 Task: Open Card Requirements Validation Meeting in Board Website Content Management to Workspace Job Evaluation and Classification and add a team member Softage.3@softage.net, a label Green, a checklist Quality Assurance, an attachment from Trello, a color Green and finally, add a card description 'Create and send out employee engagement survey on company values and mission' and a comment 'This task requires us to be adaptable and flexible, willing to adjust our approach as needed based on new information or feedback.'. Add a start date 'Jan 07, 1900' with a due date 'Jan 14, 1900'
Action: Mouse moved to (61, 388)
Screenshot: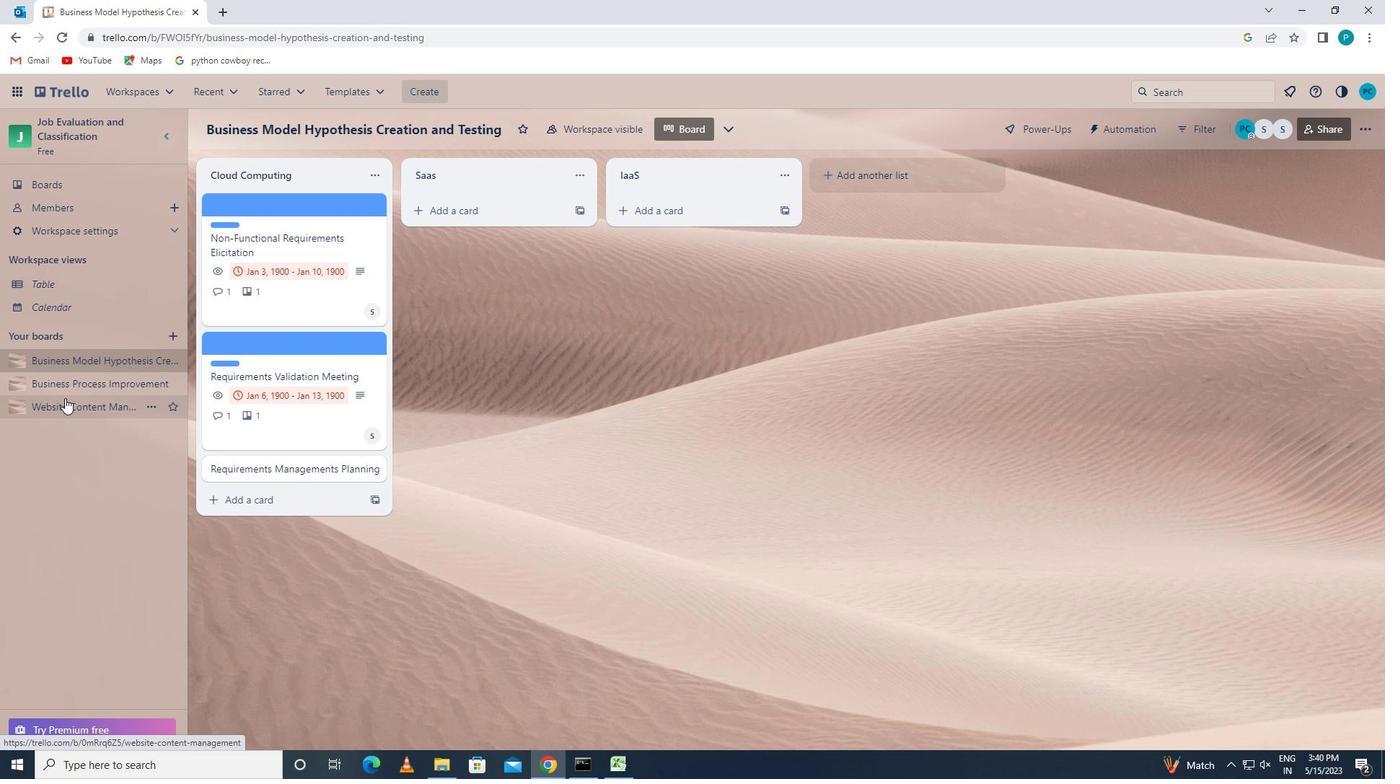 
Action: Mouse pressed left at (61, 388)
Screenshot: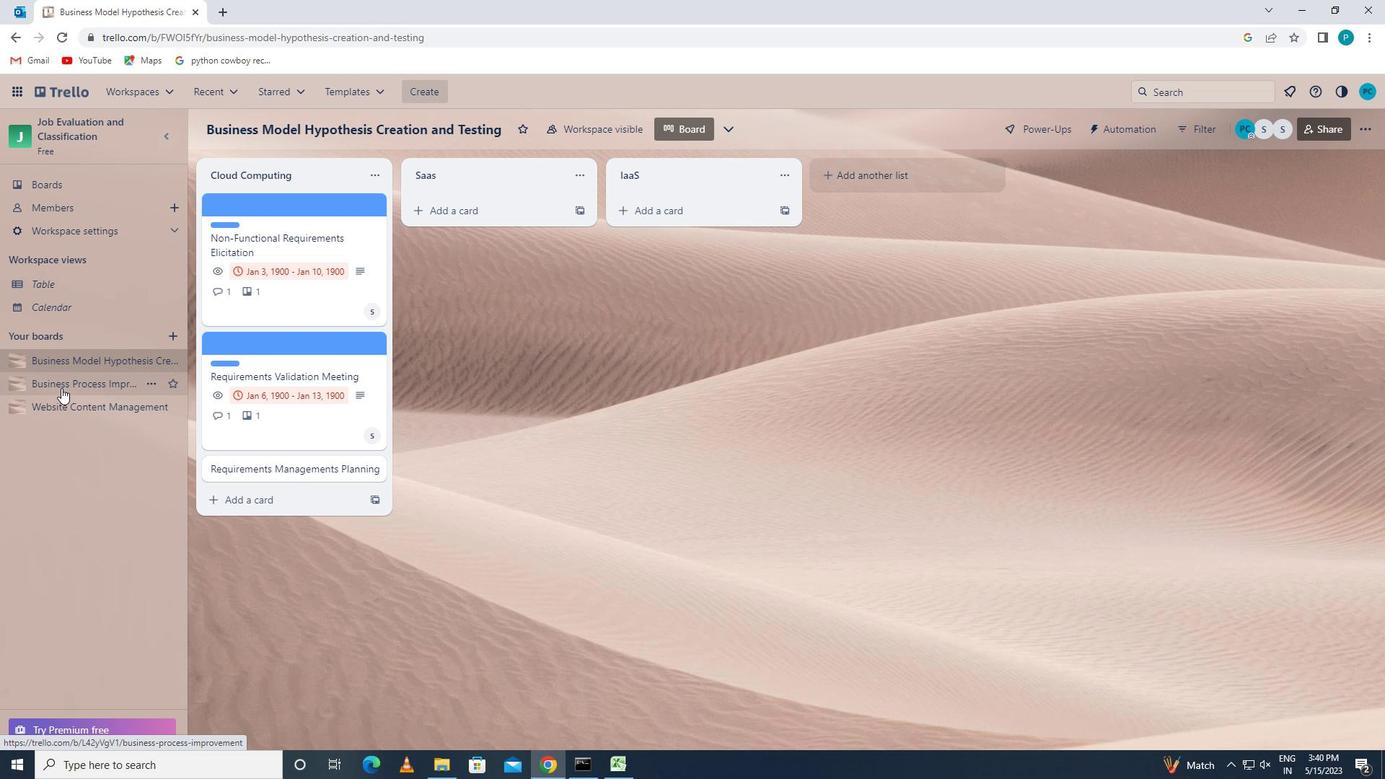 
Action: Mouse moved to (61, 403)
Screenshot: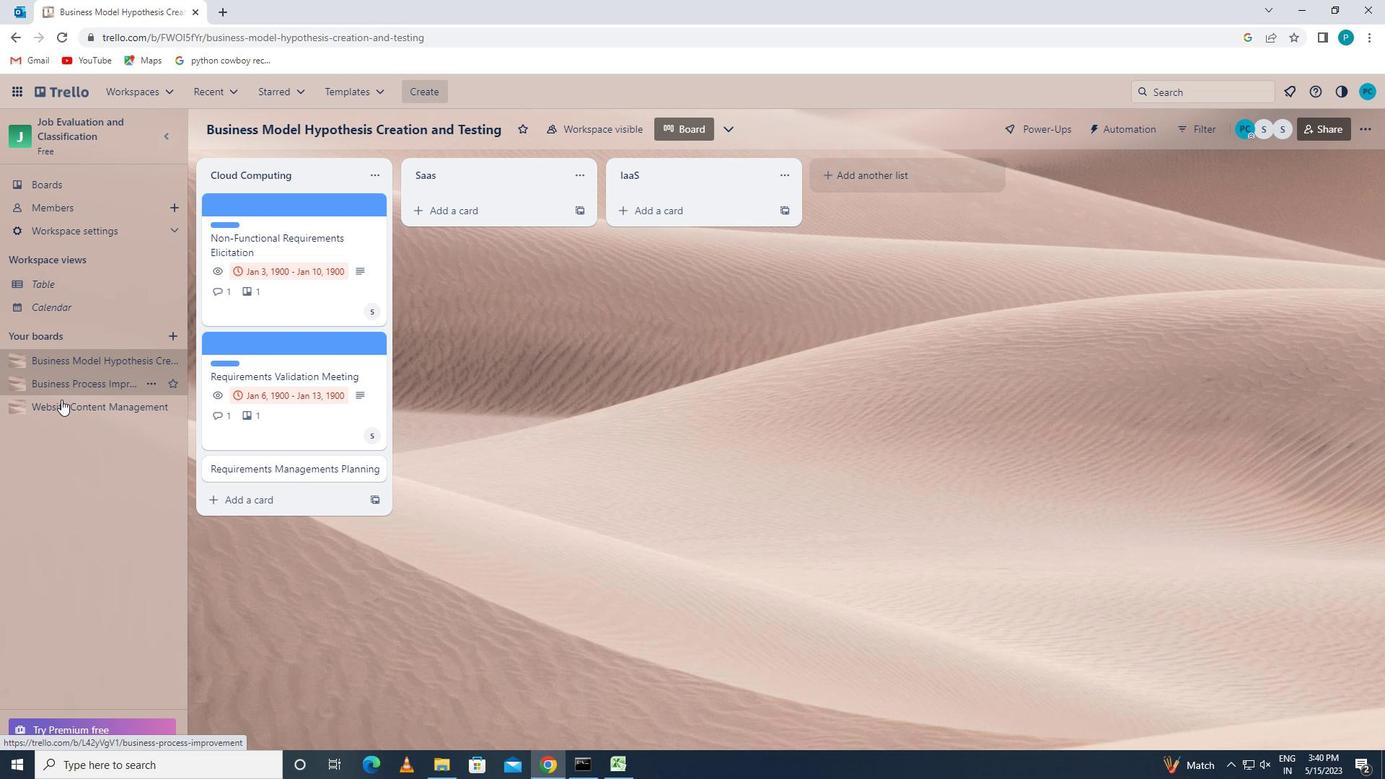 
Action: Mouse pressed left at (61, 403)
Screenshot: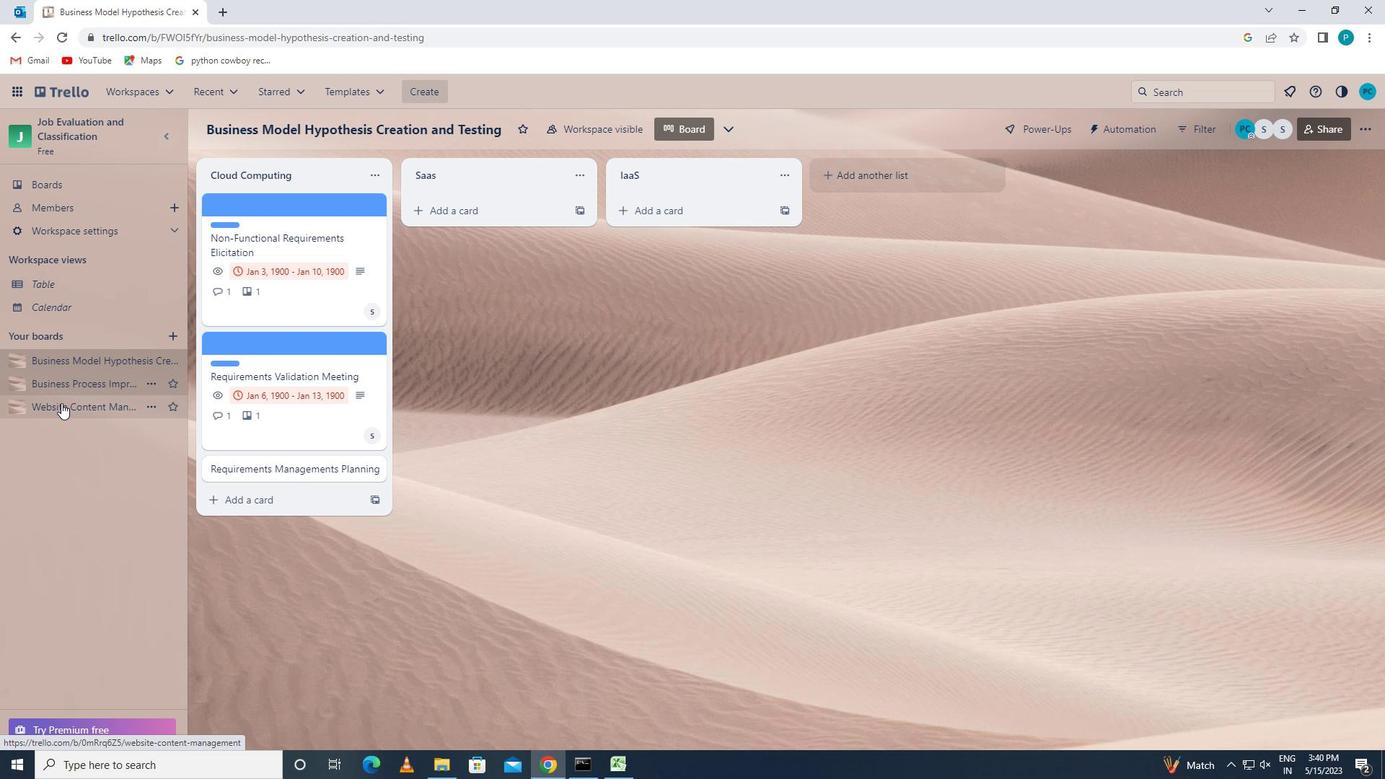 
Action: Mouse moved to (271, 451)
Screenshot: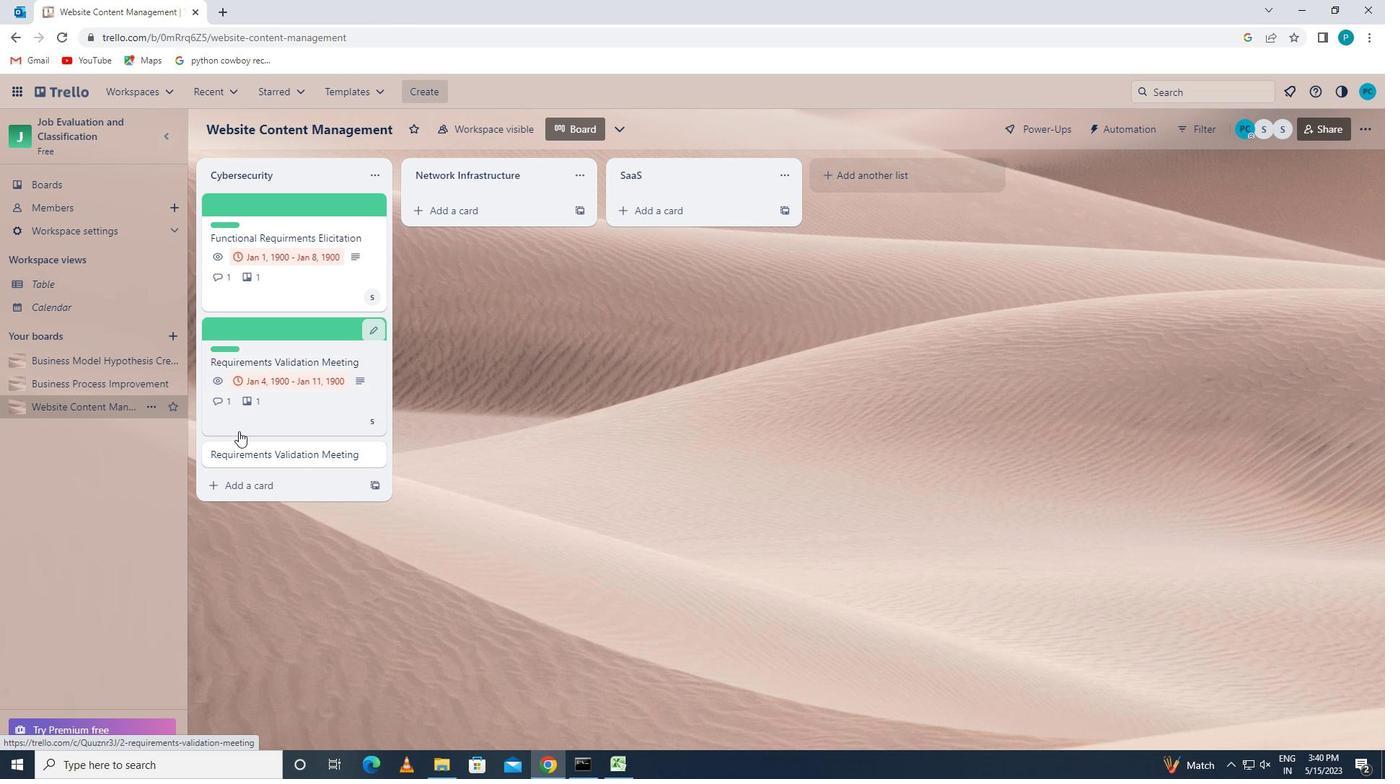 
Action: Mouse pressed left at (271, 451)
Screenshot: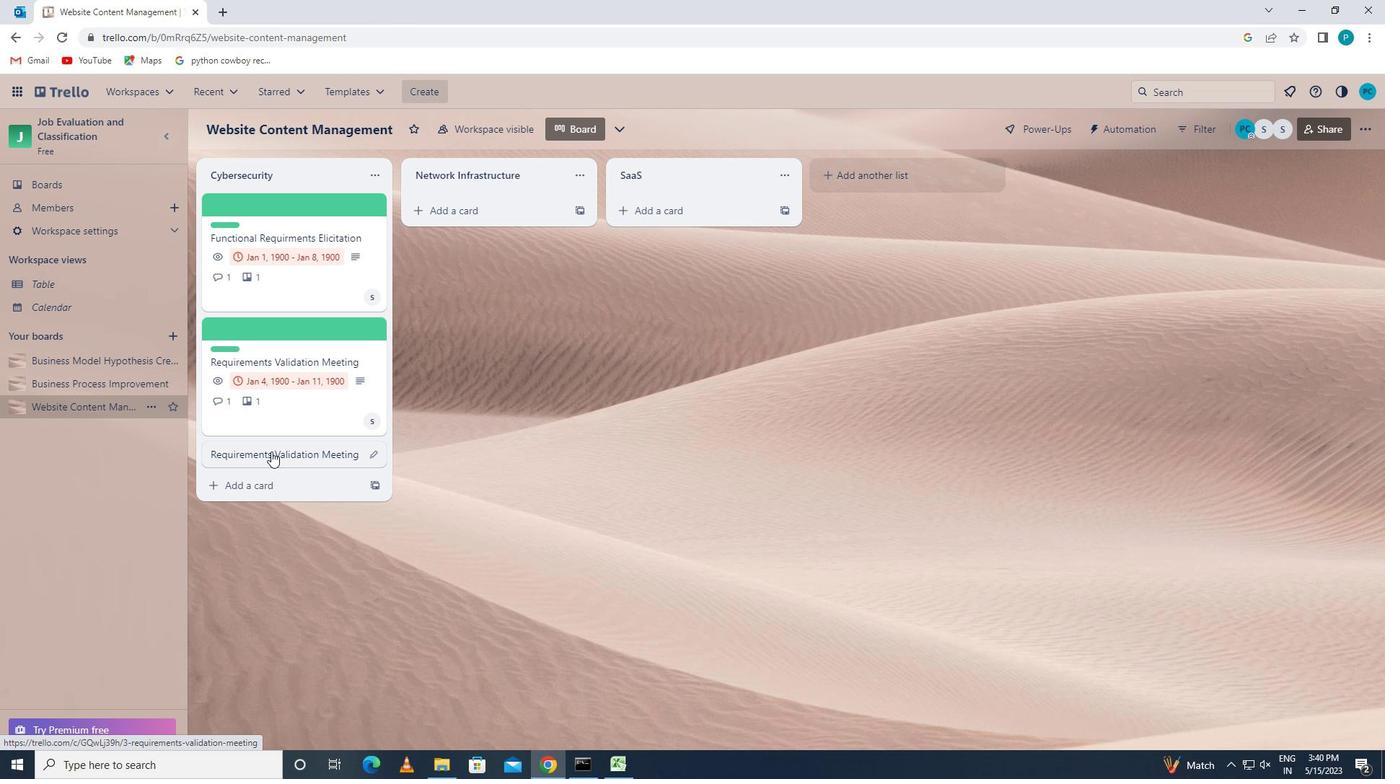 
Action: Mouse moved to (904, 247)
Screenshot: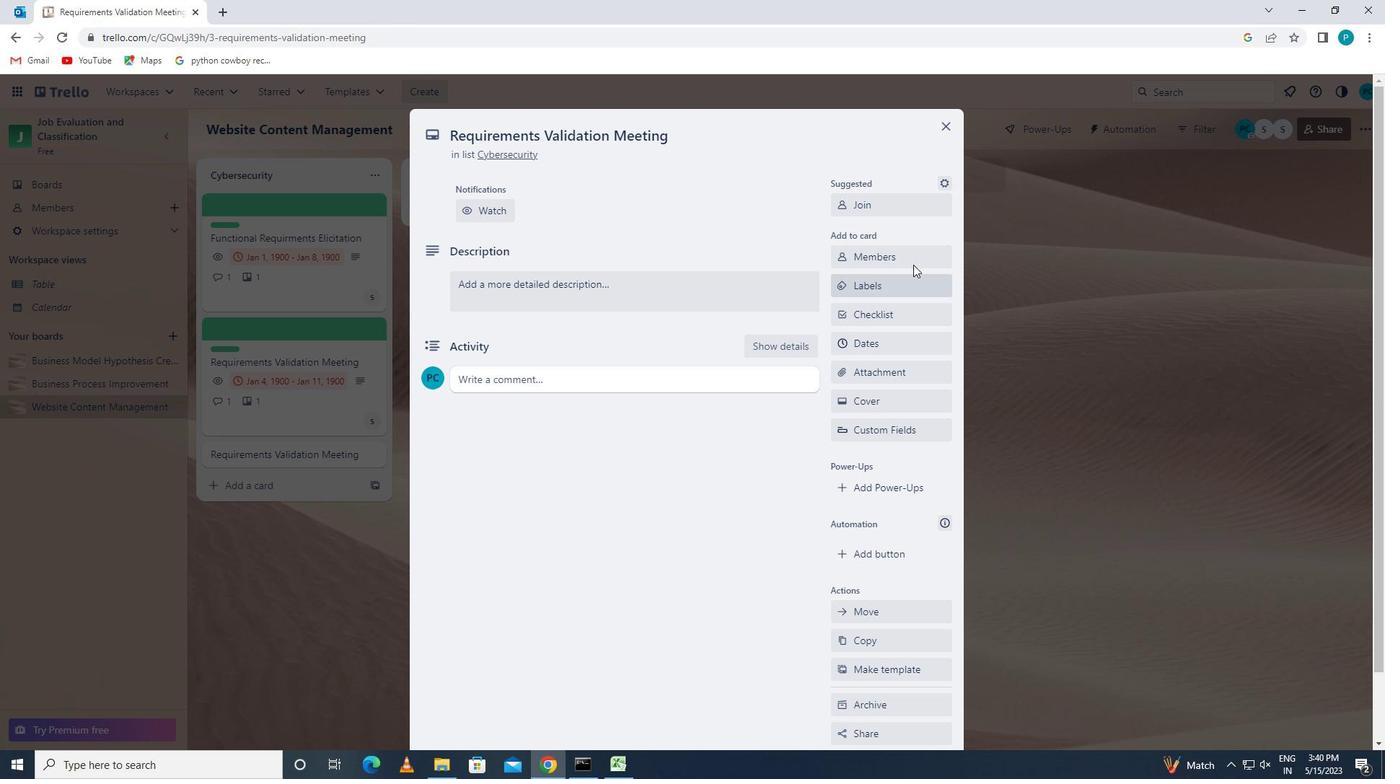 
Action: Mouse pressed left at (904, 247)
Screenshot: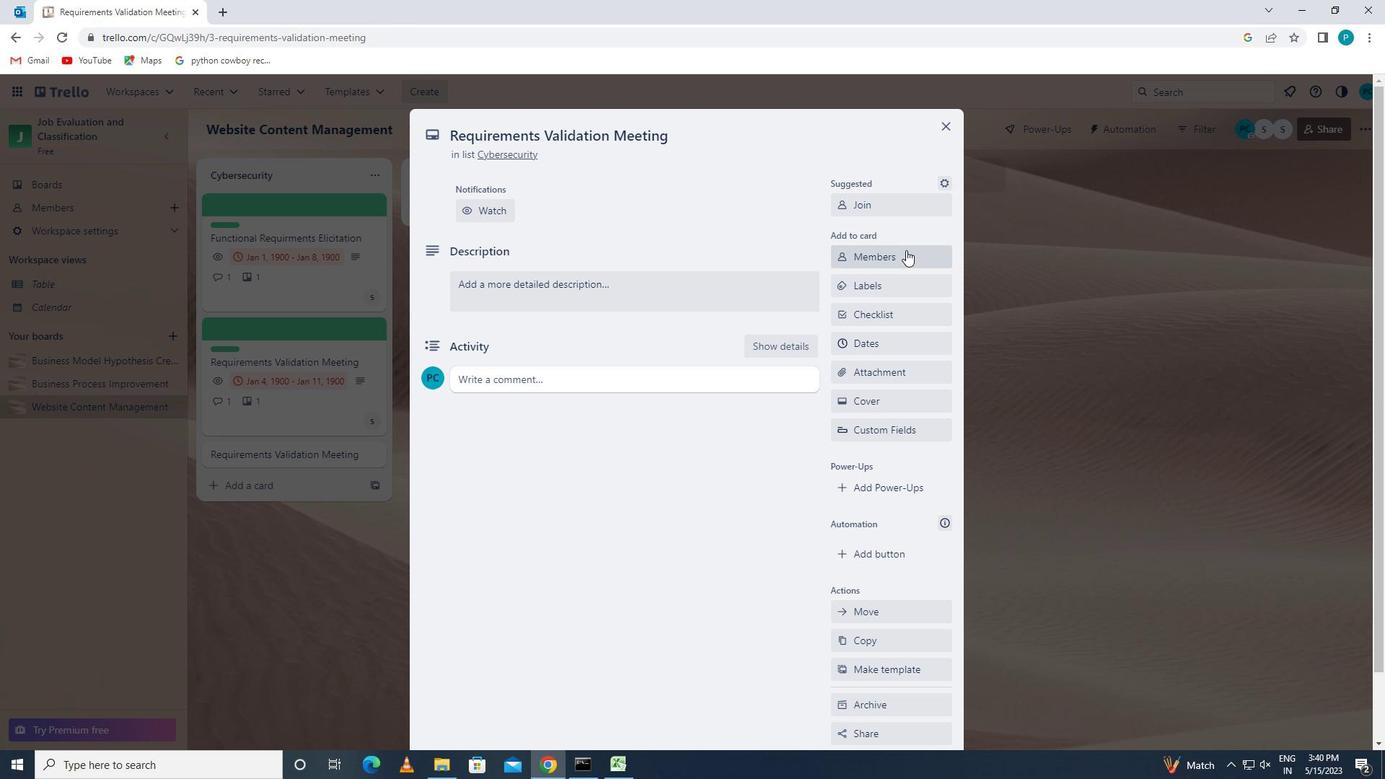 
Action: Key pressed <Key.caps_lock>s<Key.caps_lock>oftage.3
Screenshot: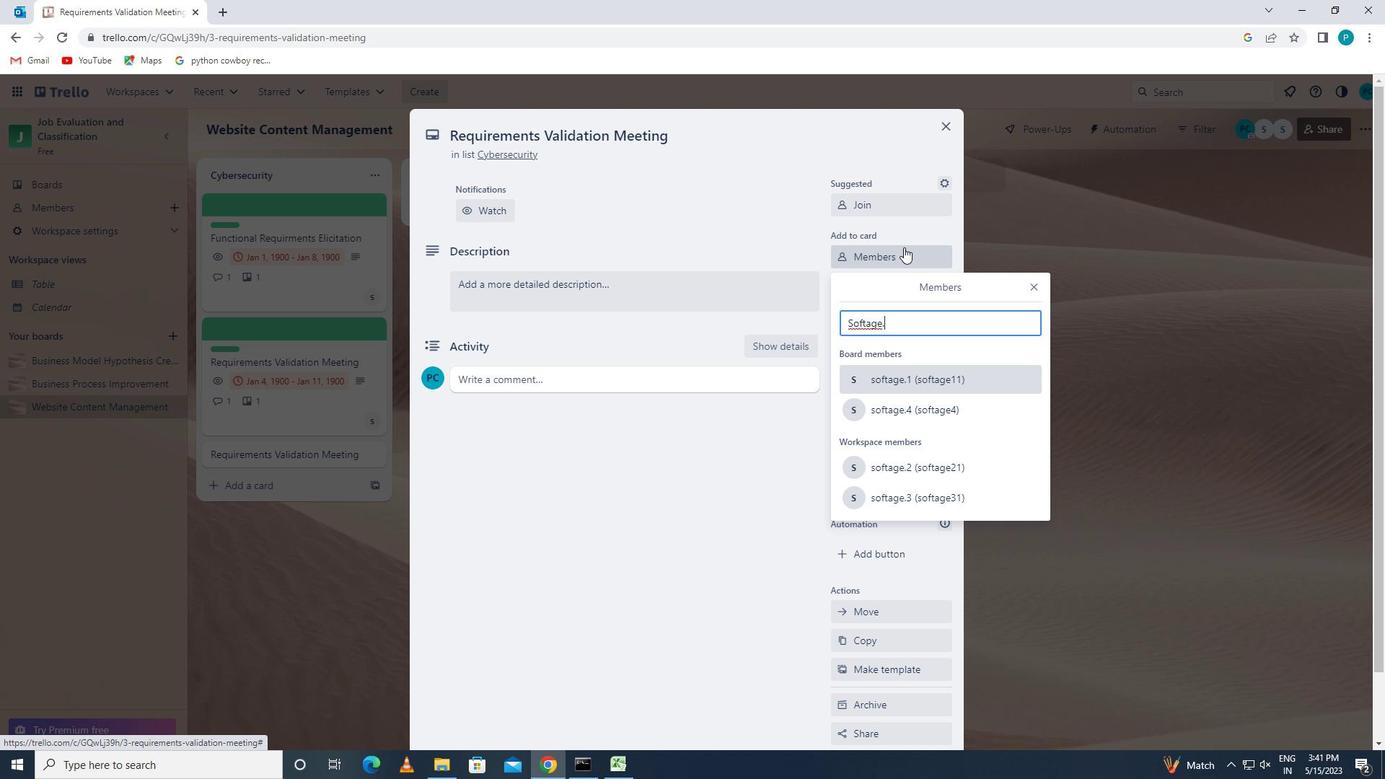 
Action: Mouse moved to (937, 456)
Screenshot: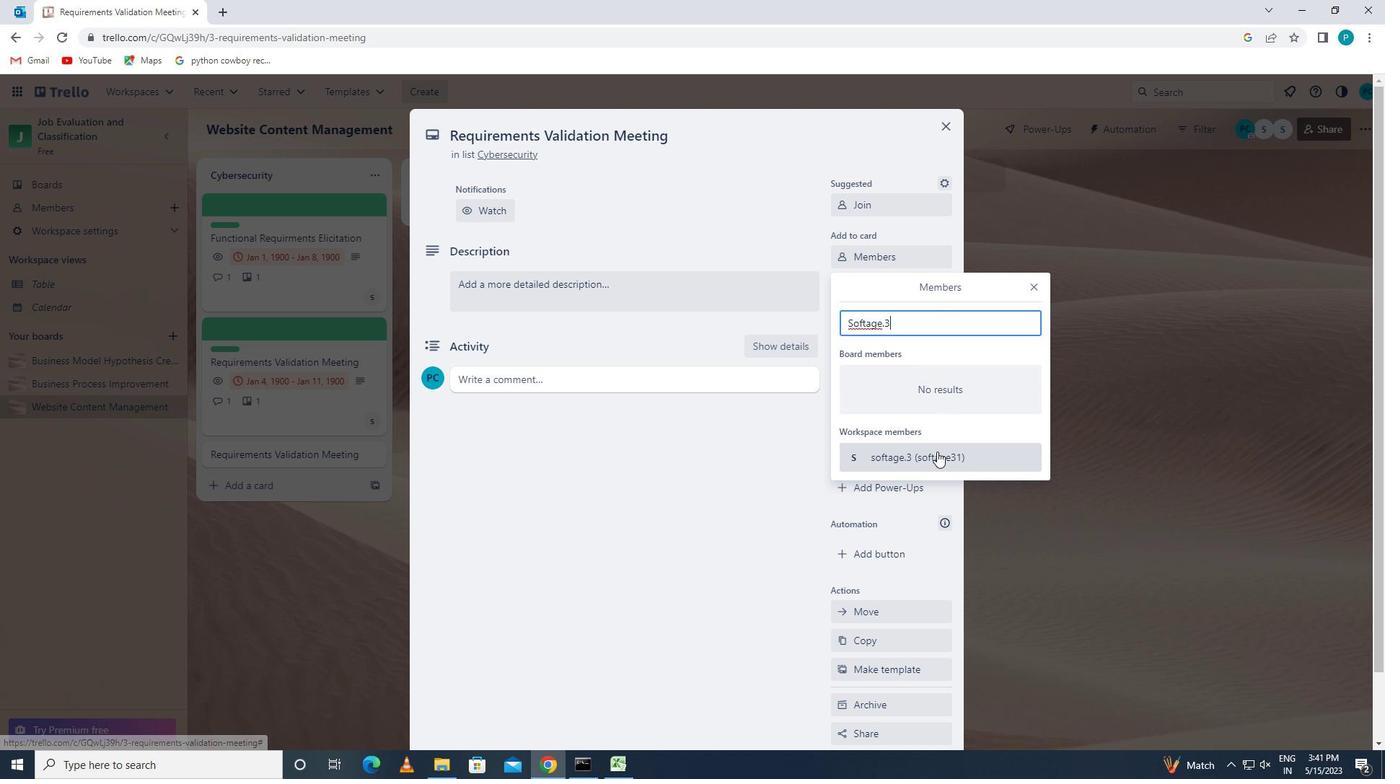 
Action: Mouse pressed left at (937, 456)
Screenshot: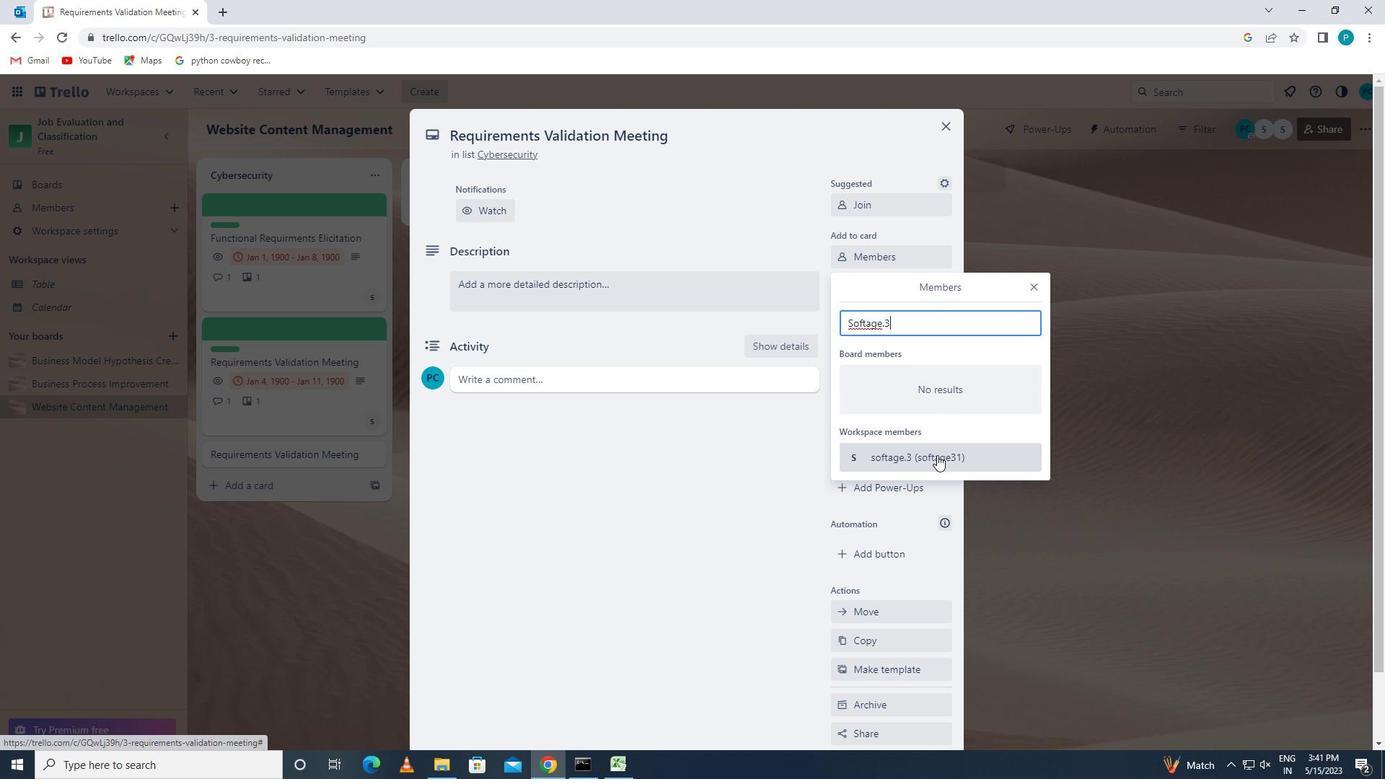 
Action: Mouse moved to (1031, 282)
Screenshot: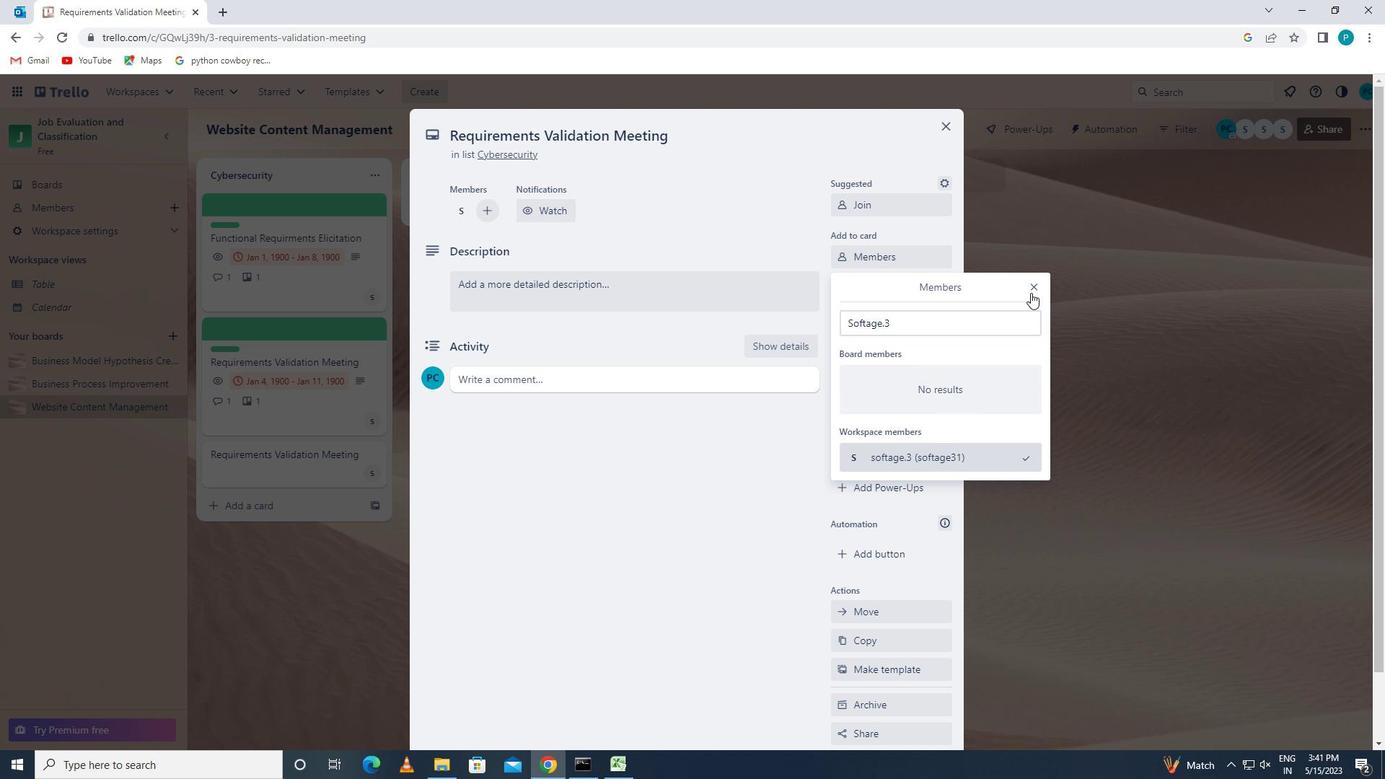 
Action: Mouse pressed left at (1031, 282)
Screenshot: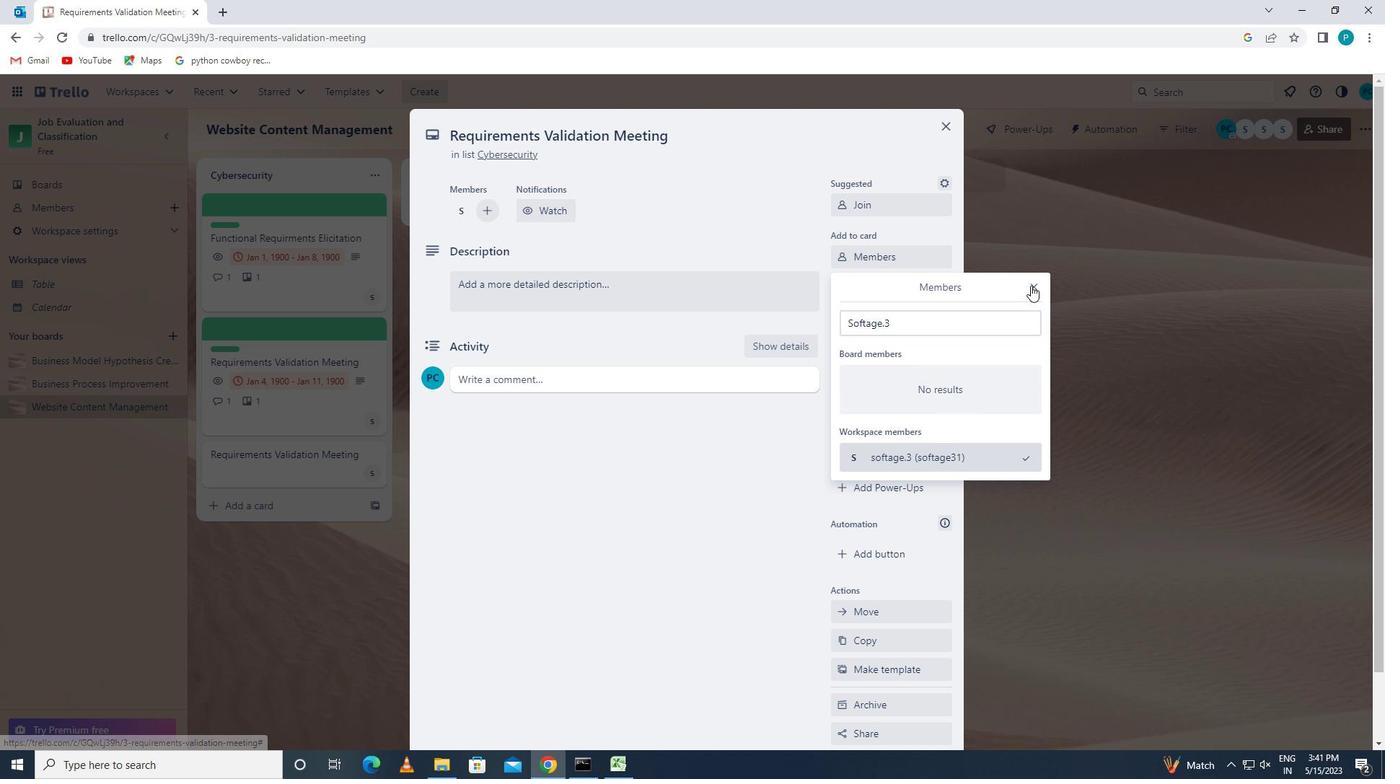 
Action: Mouse moved to (867, 277)
Screenshot: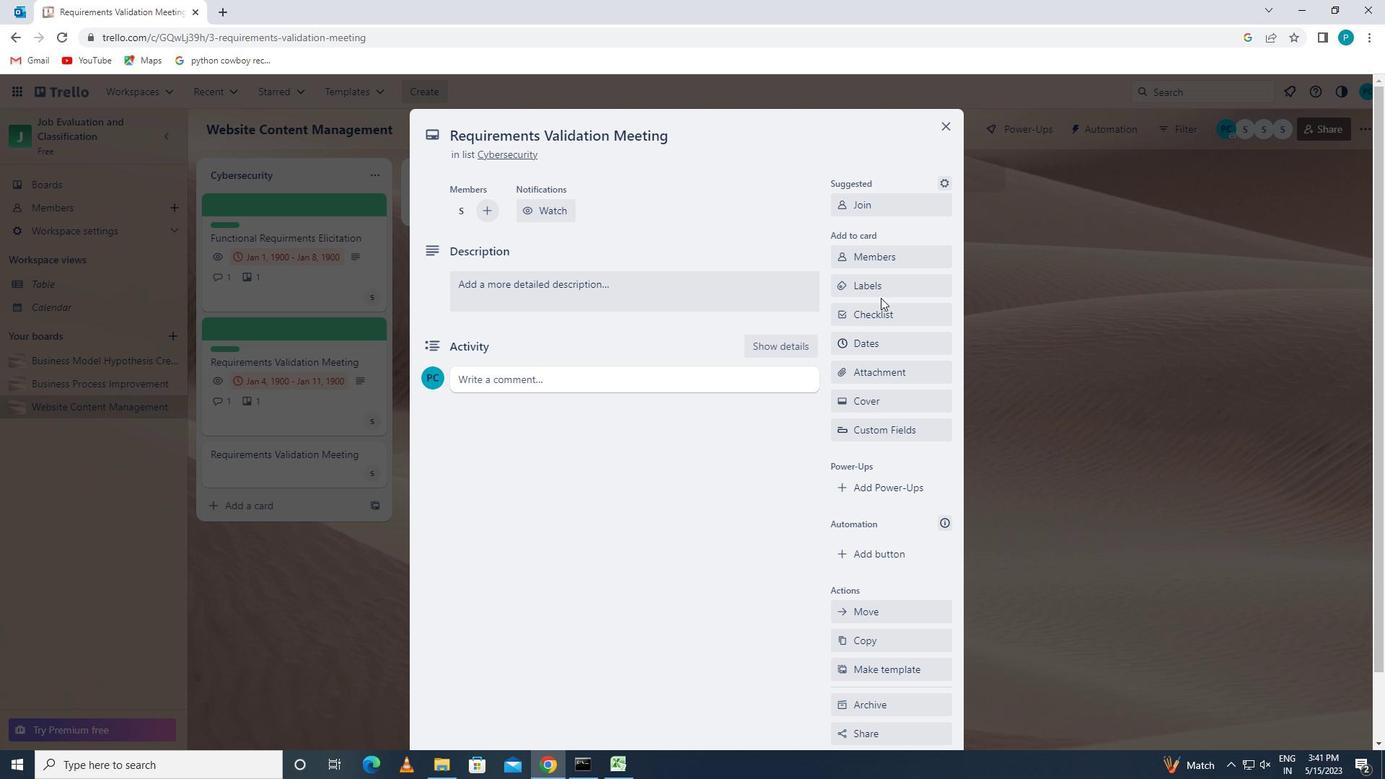 
Action: Mouse pressed left at (867, 277)
Screenshot: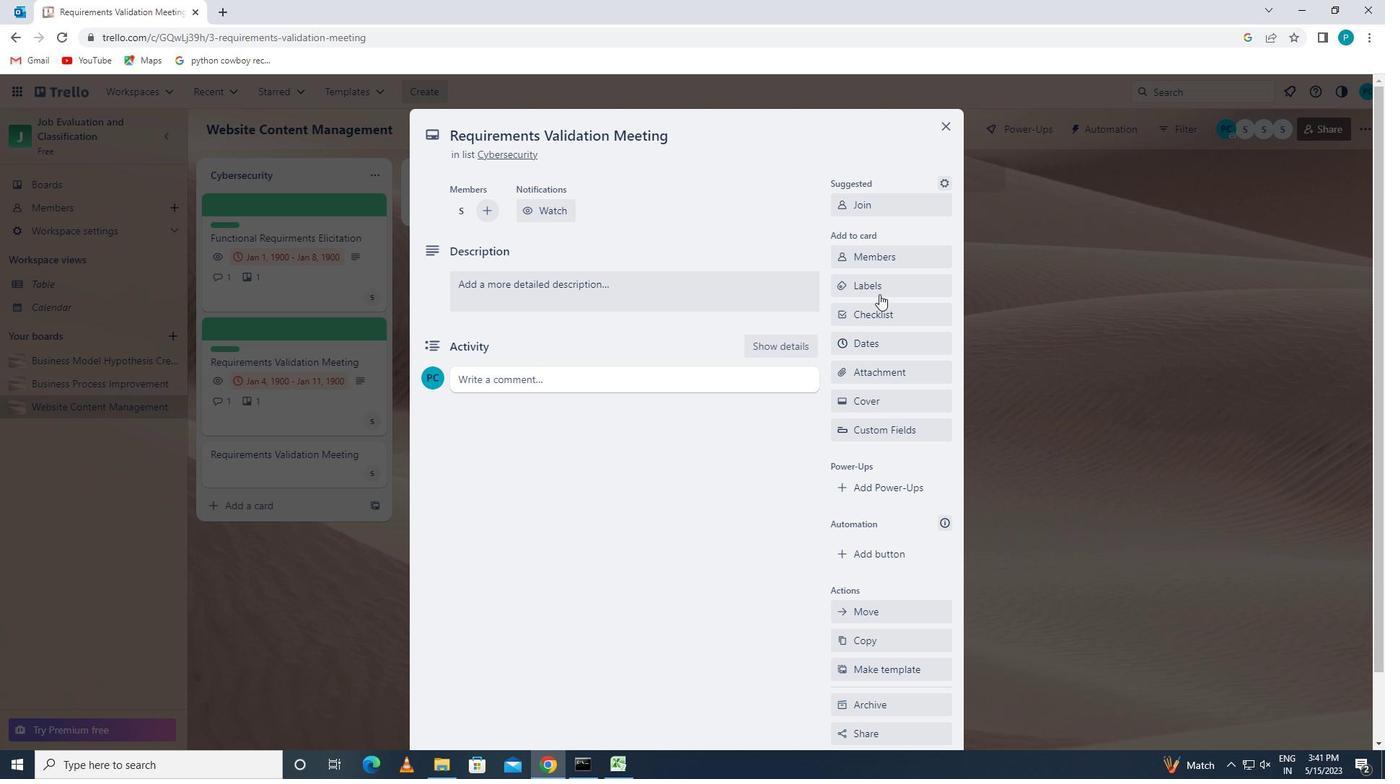 
Action: Mouse moved to (901, 573)
Screenshot: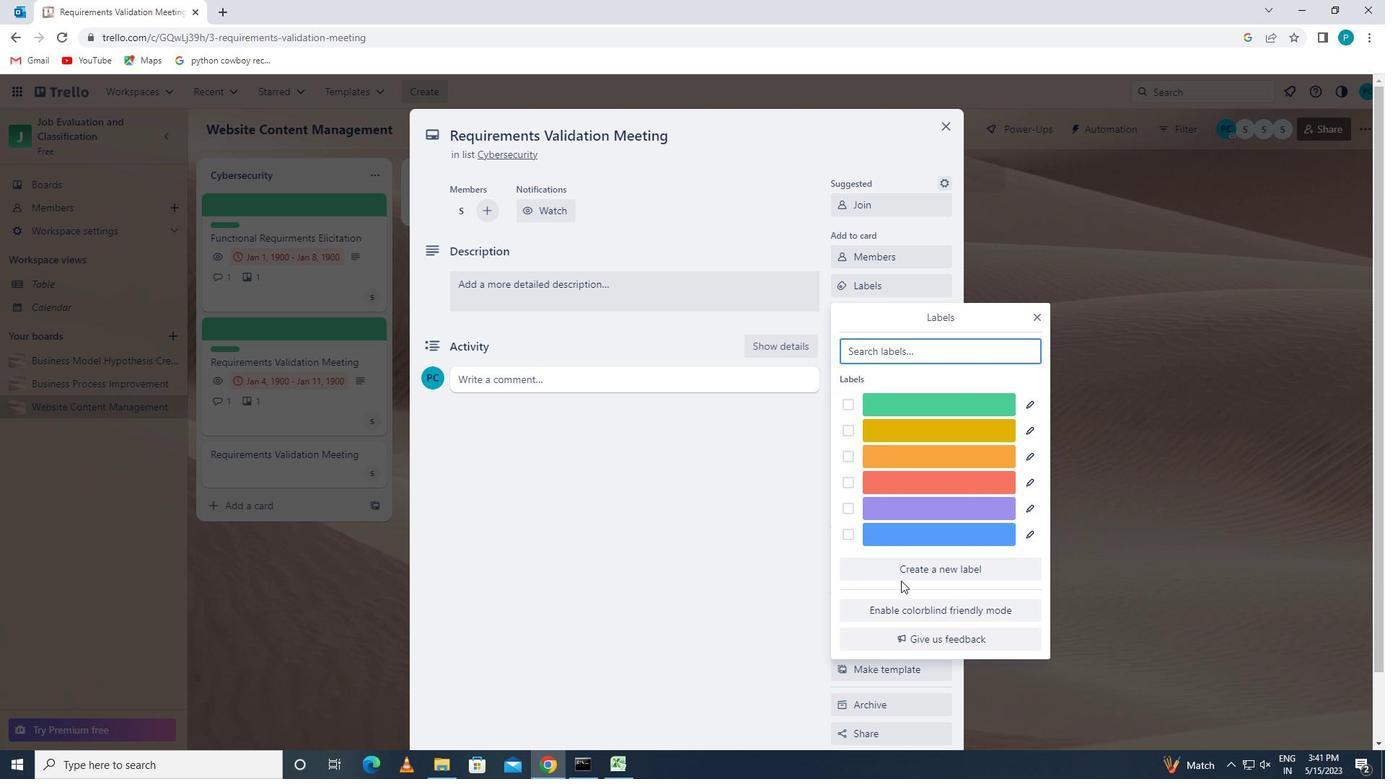 
Action: Mouse pressed left at (901, 573)
Screenshot: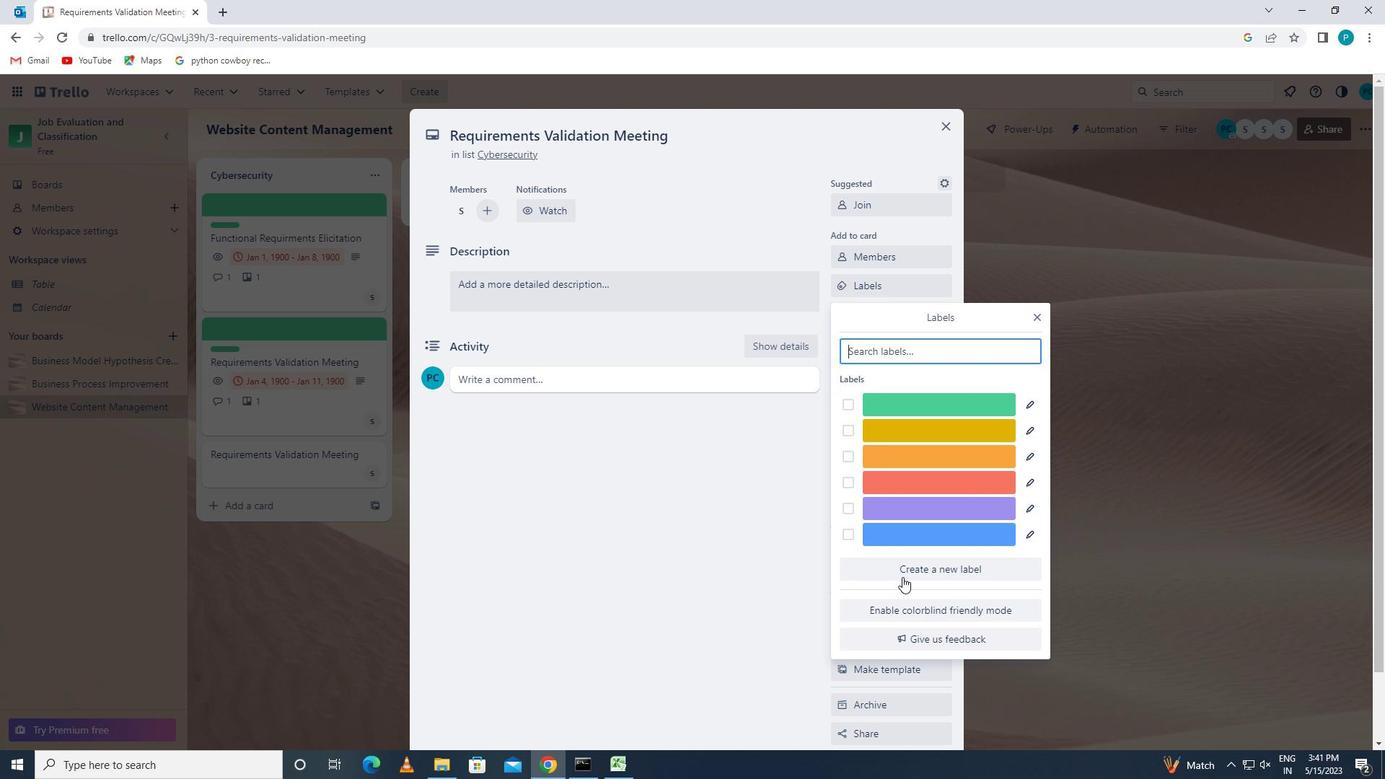 
Action: Mouse moved to (848, 528)
Screenshot: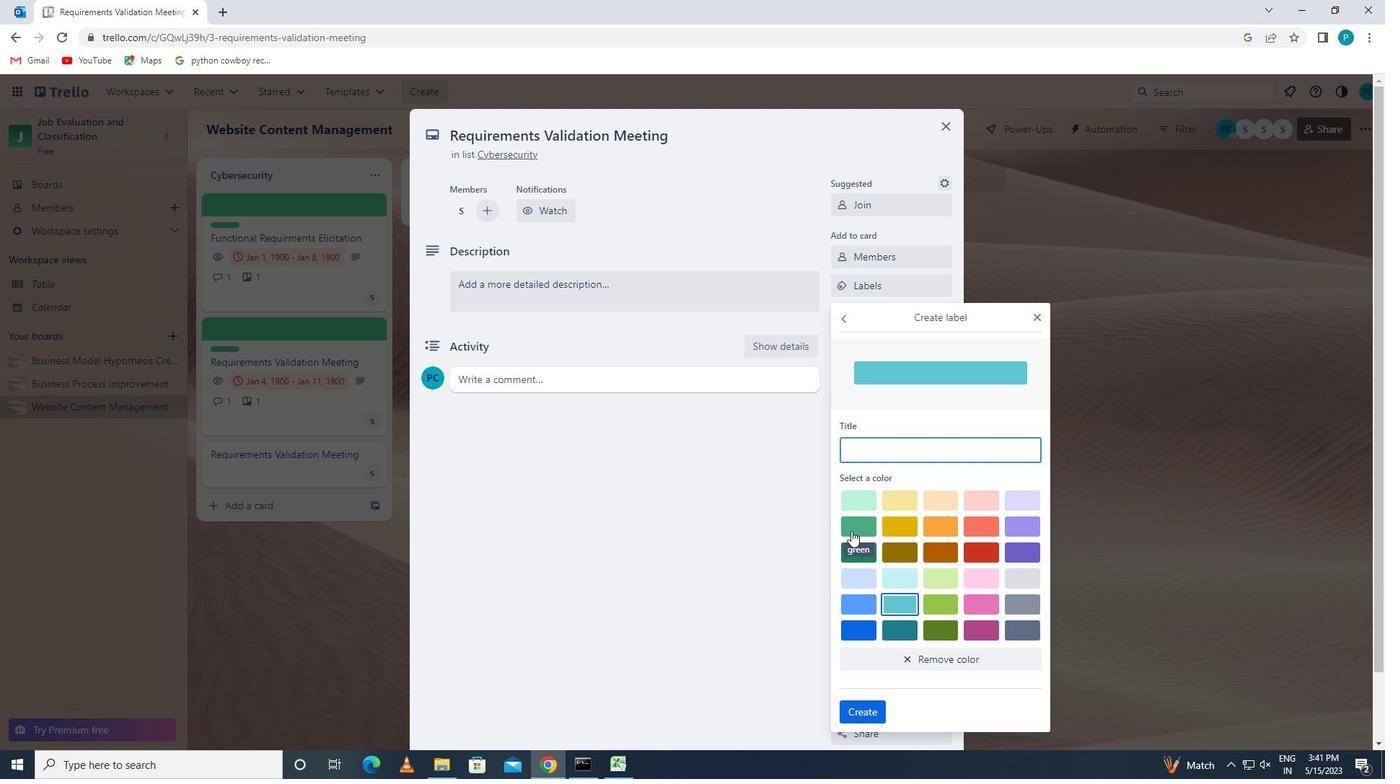 
Action: Mouse pressed left at (848, 528)
Screenshot: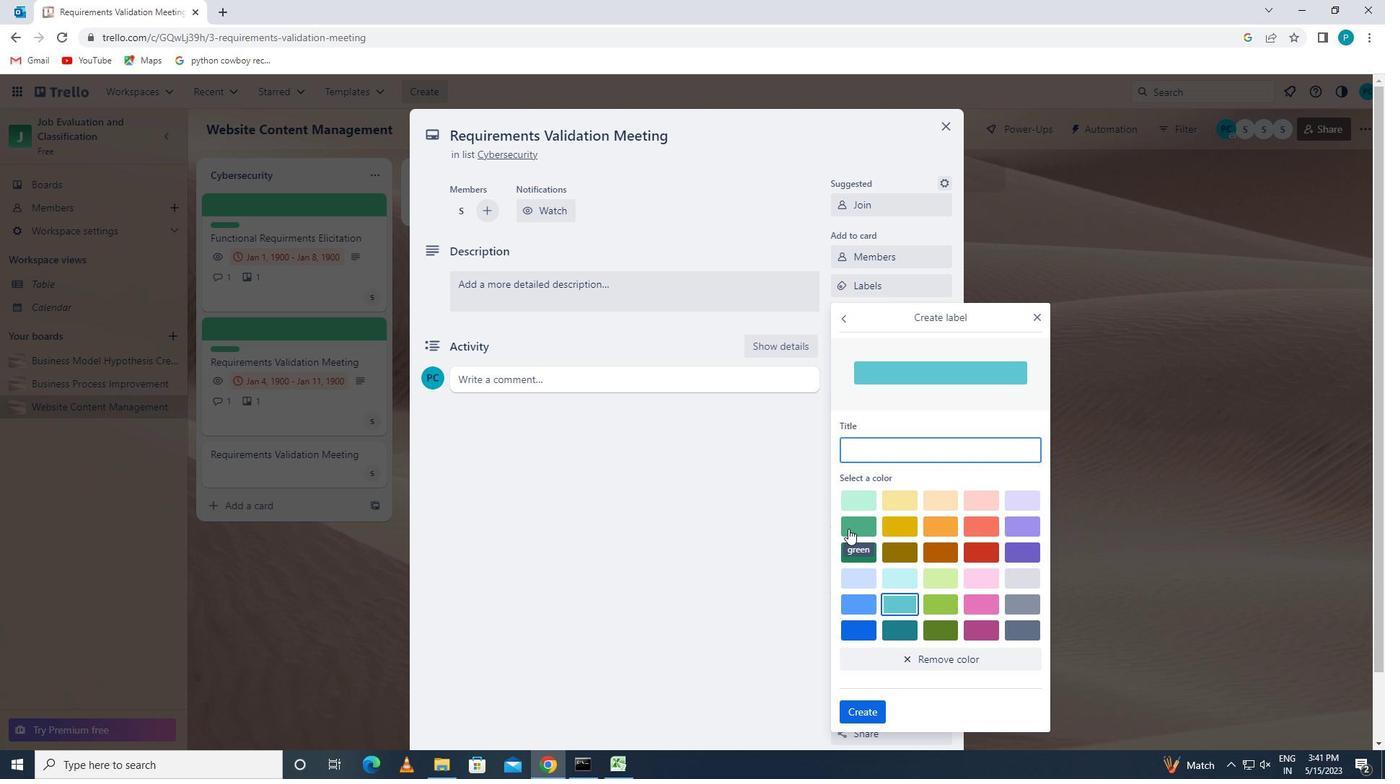 
Action: Mouse moved to (861, 705)
Screenshot: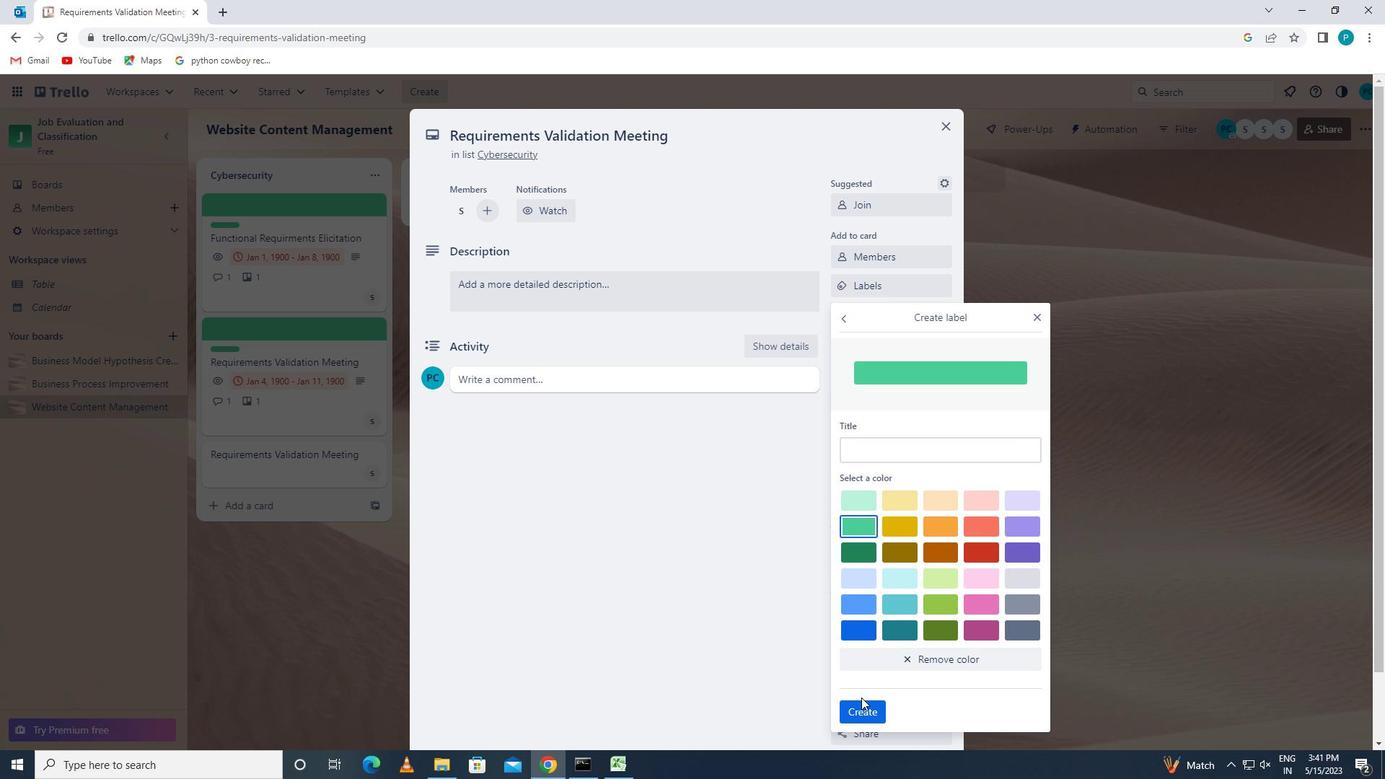 
Action: Mouse pressed left at (861, 705)
Screenshot: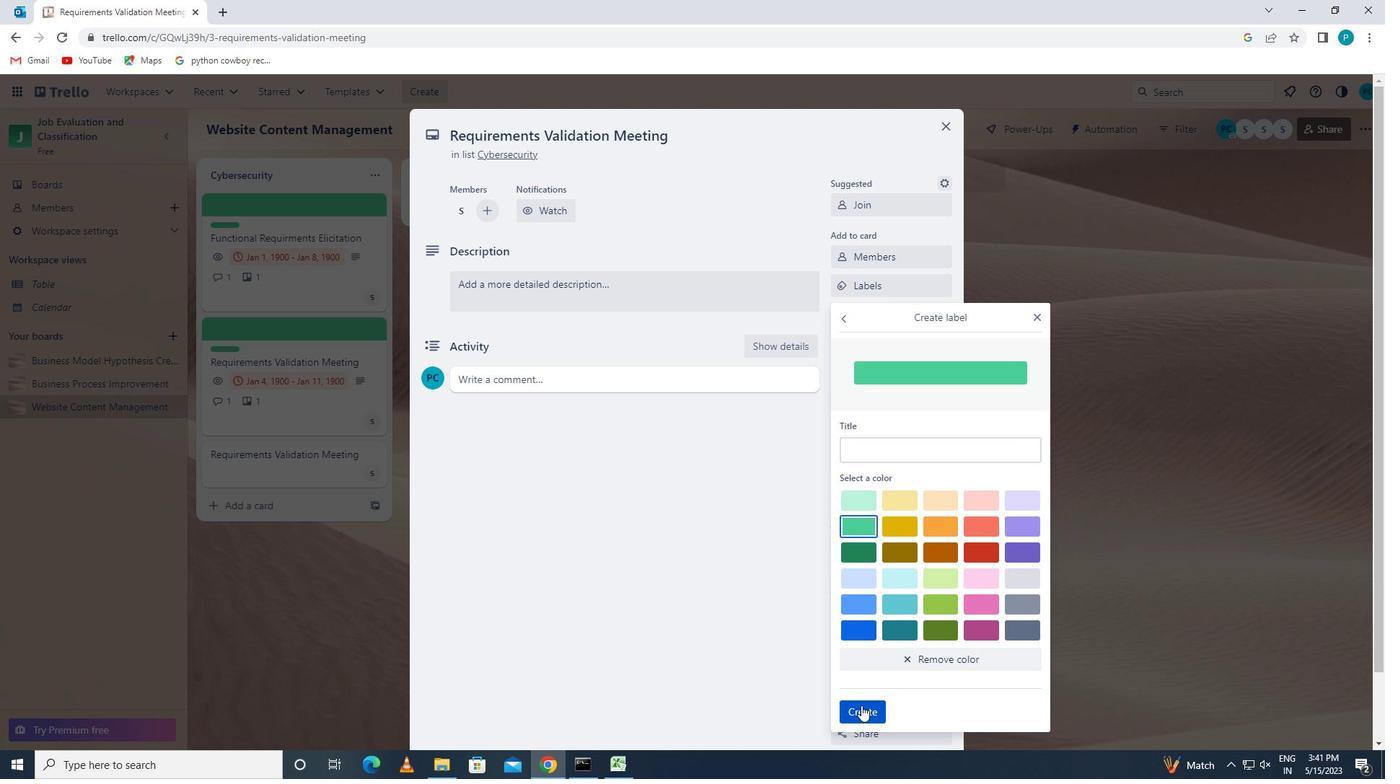 
Action: Mouse moved to (1038, 310)
Screenshot: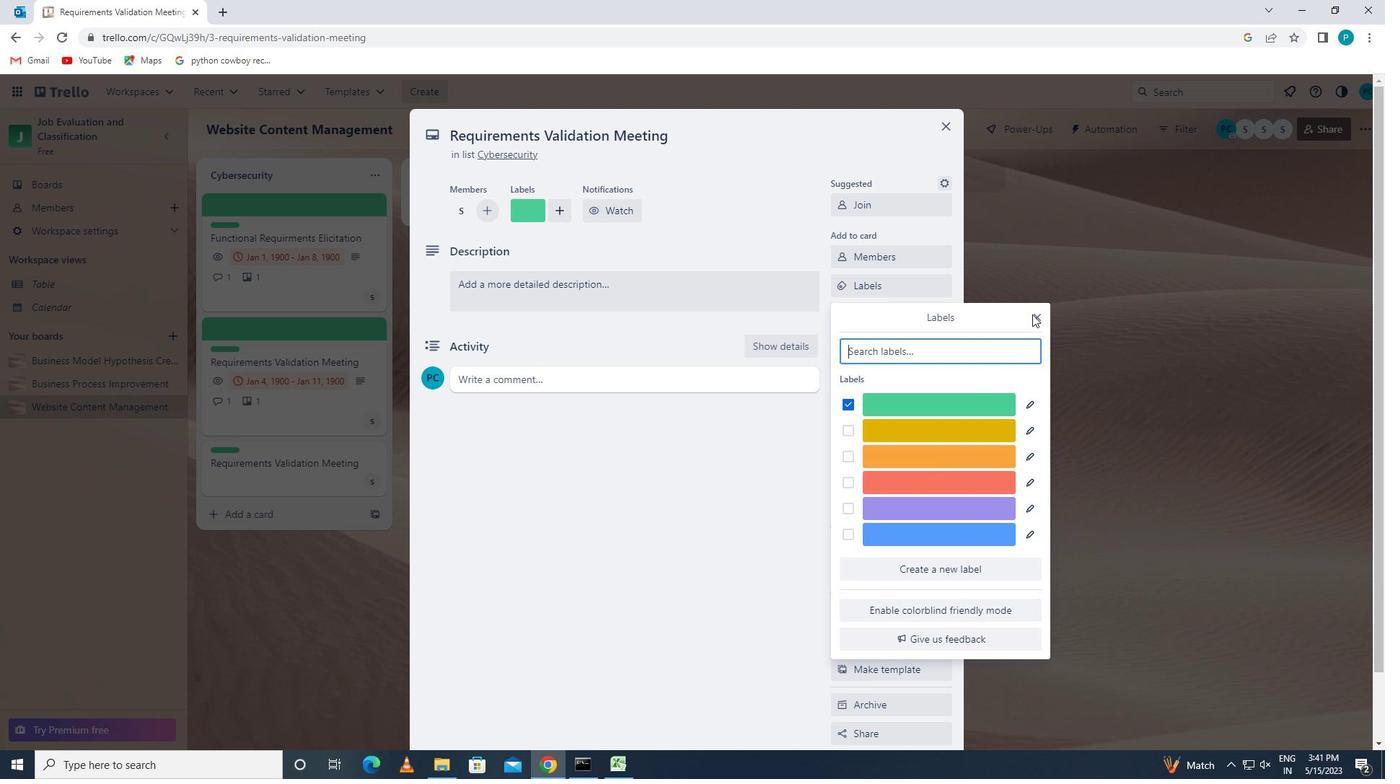 
Action: Mouse pressed left at (1038, 310)
Screenshot: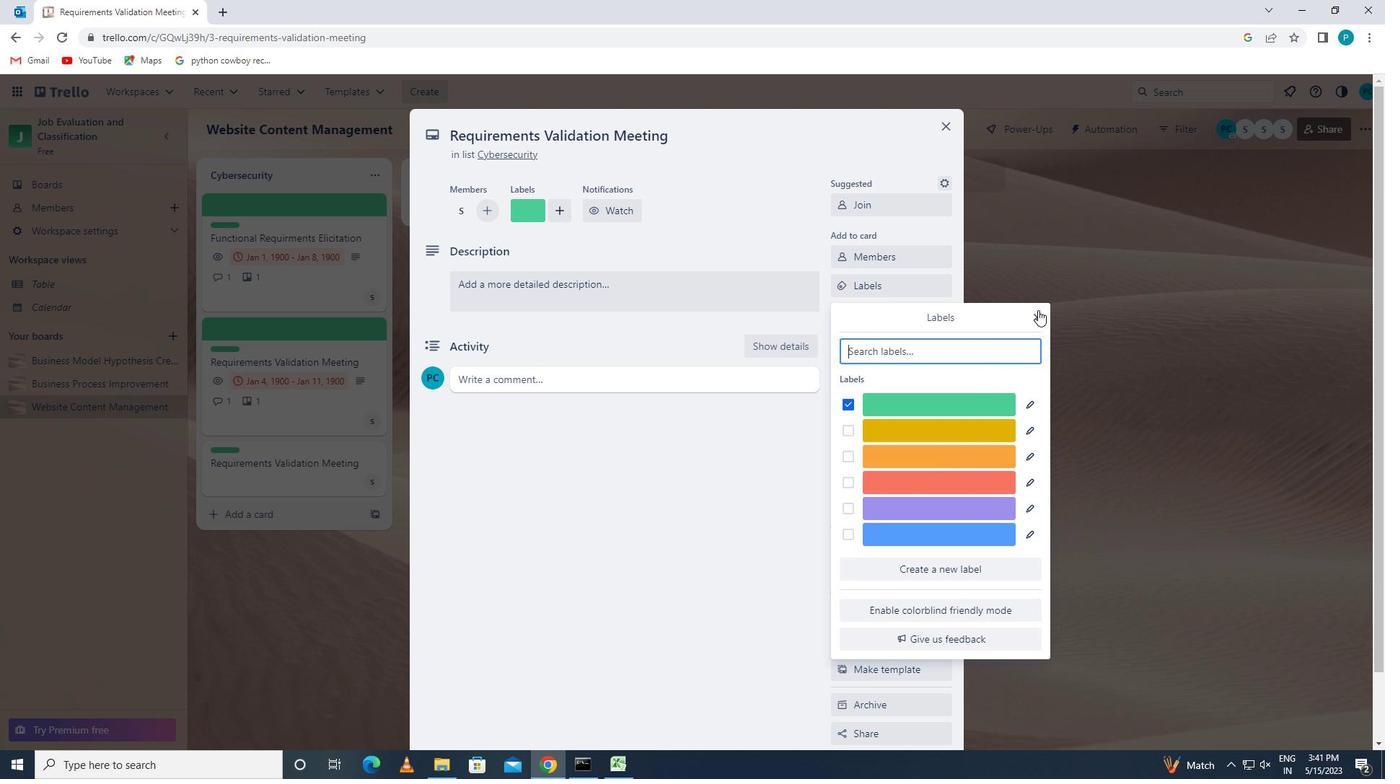 
Action: Mouse moved to (874, 318)
Screenshot: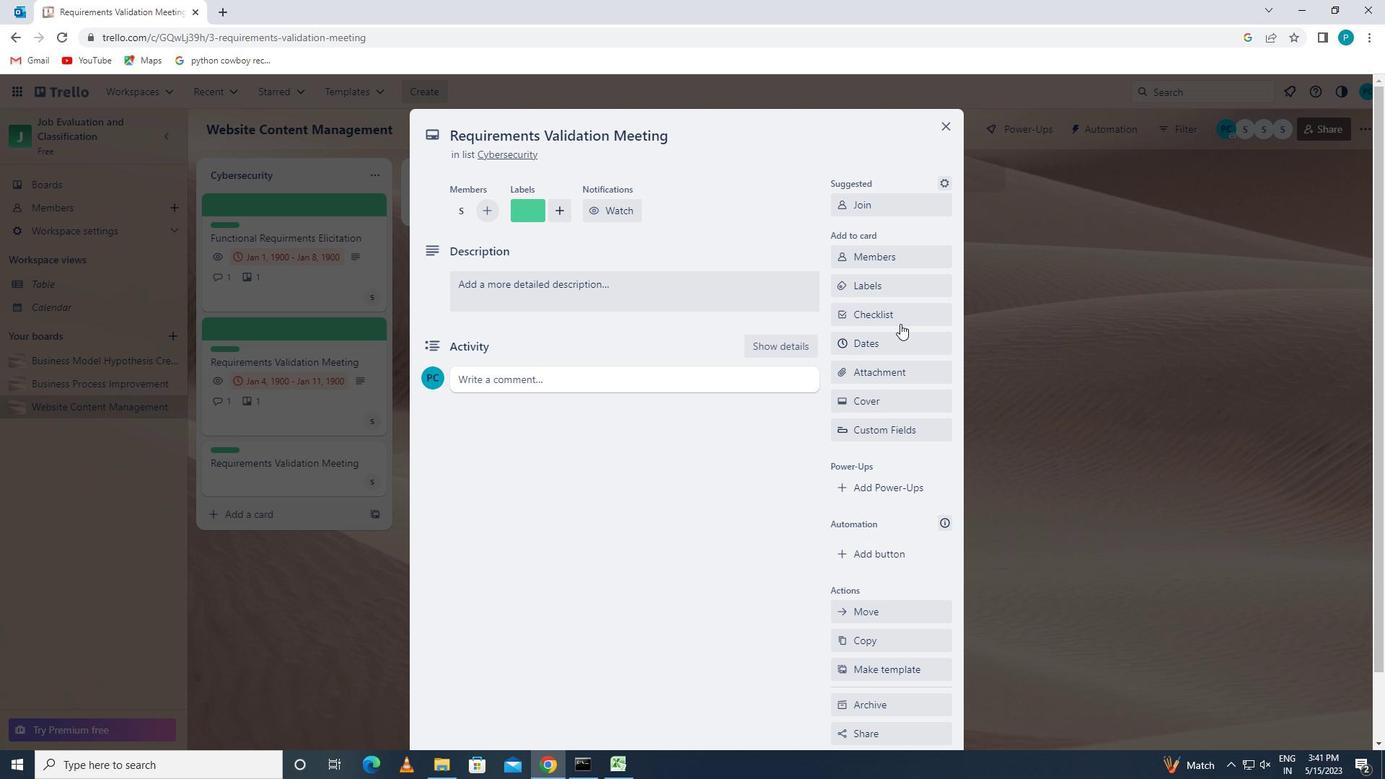 
Action: Mouse pressed left at (874, 318)
Screenshot: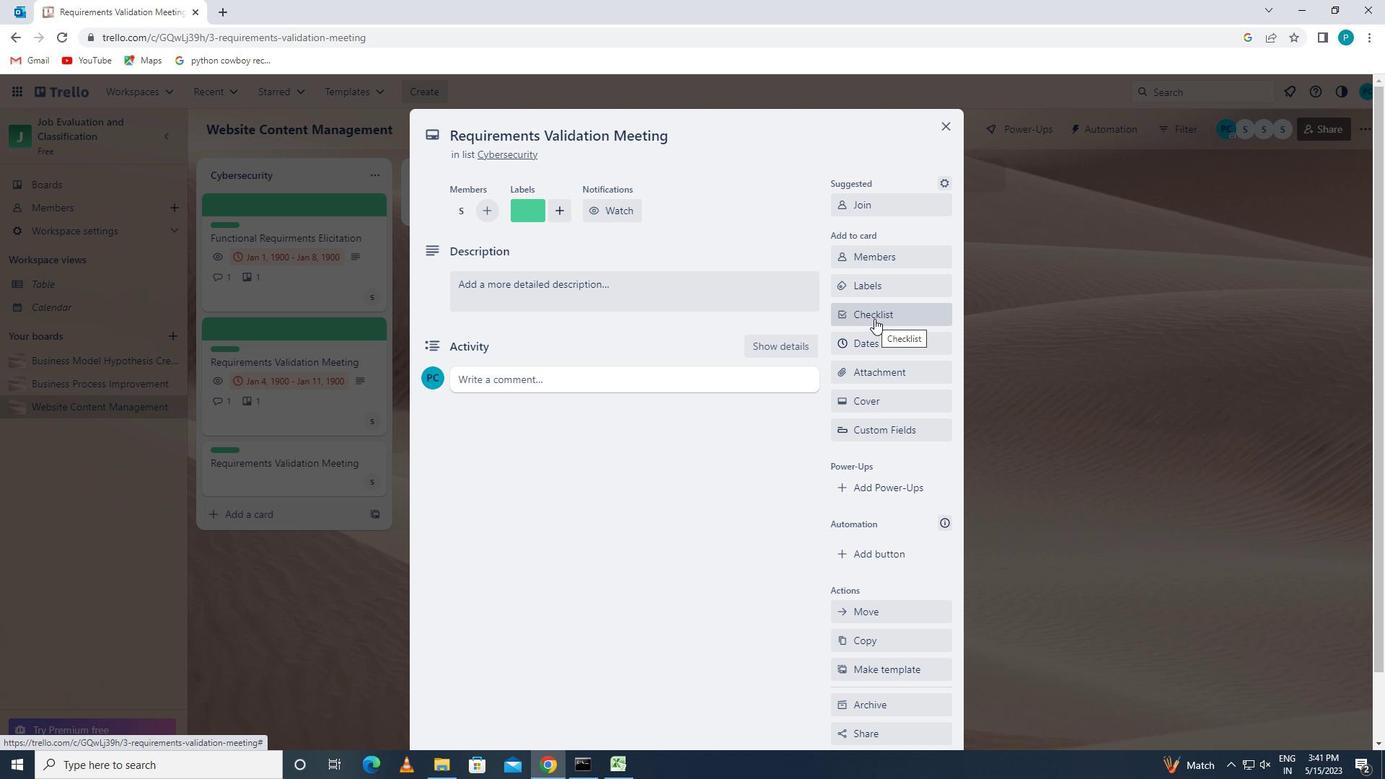 
Action: Key pressed <Key.caps_lock>q<Key.caps_lock>uality
Screenshot: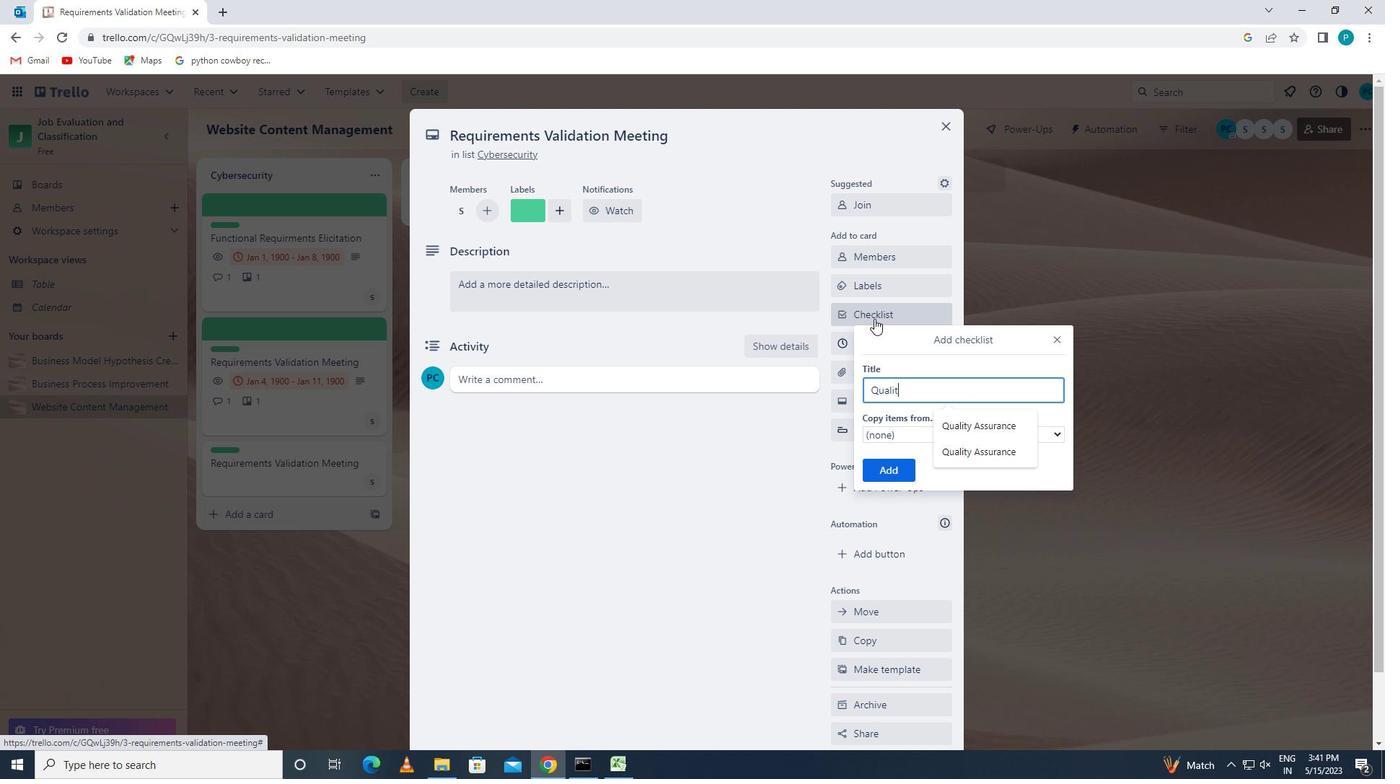 
Action: Mouse moved to (918, 374)
Screenshot: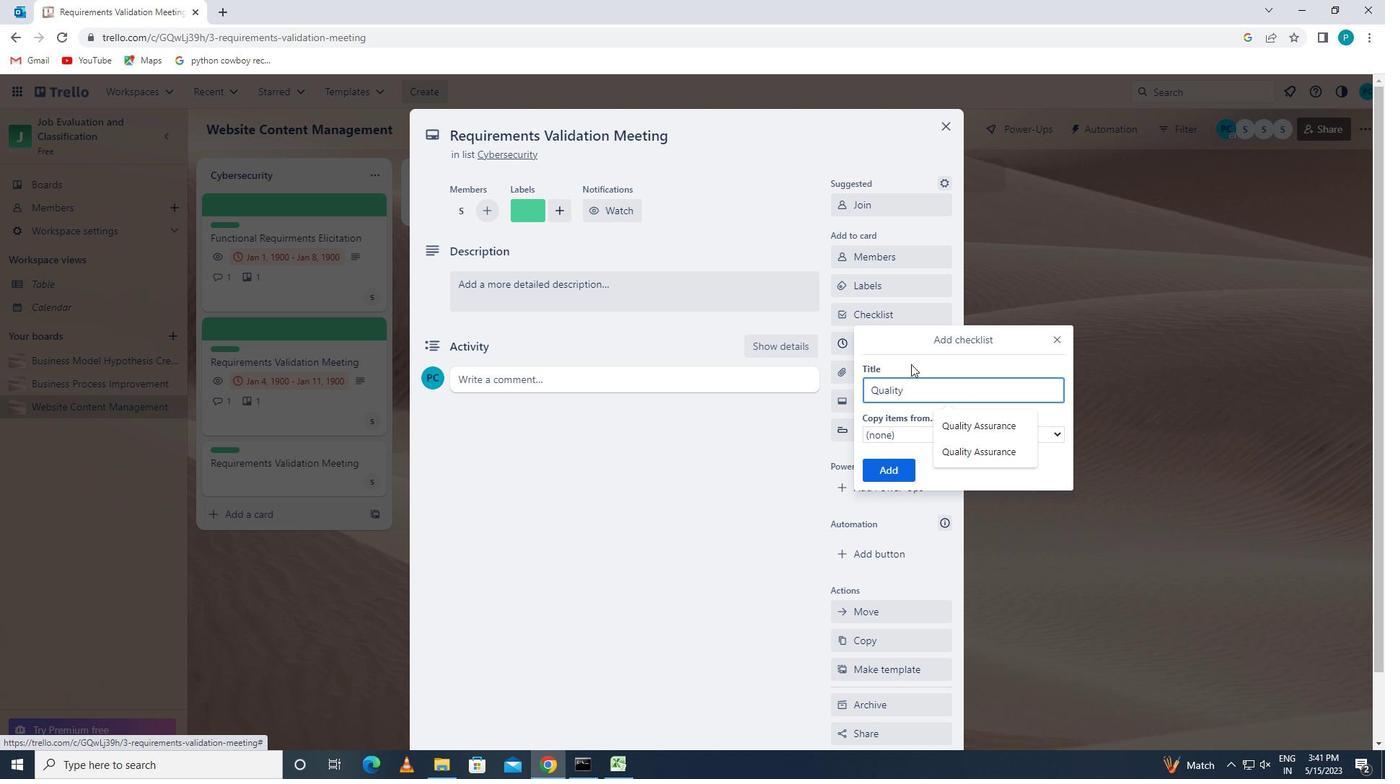 
Action: Key pressed <Key.space>assurance
Screenshot: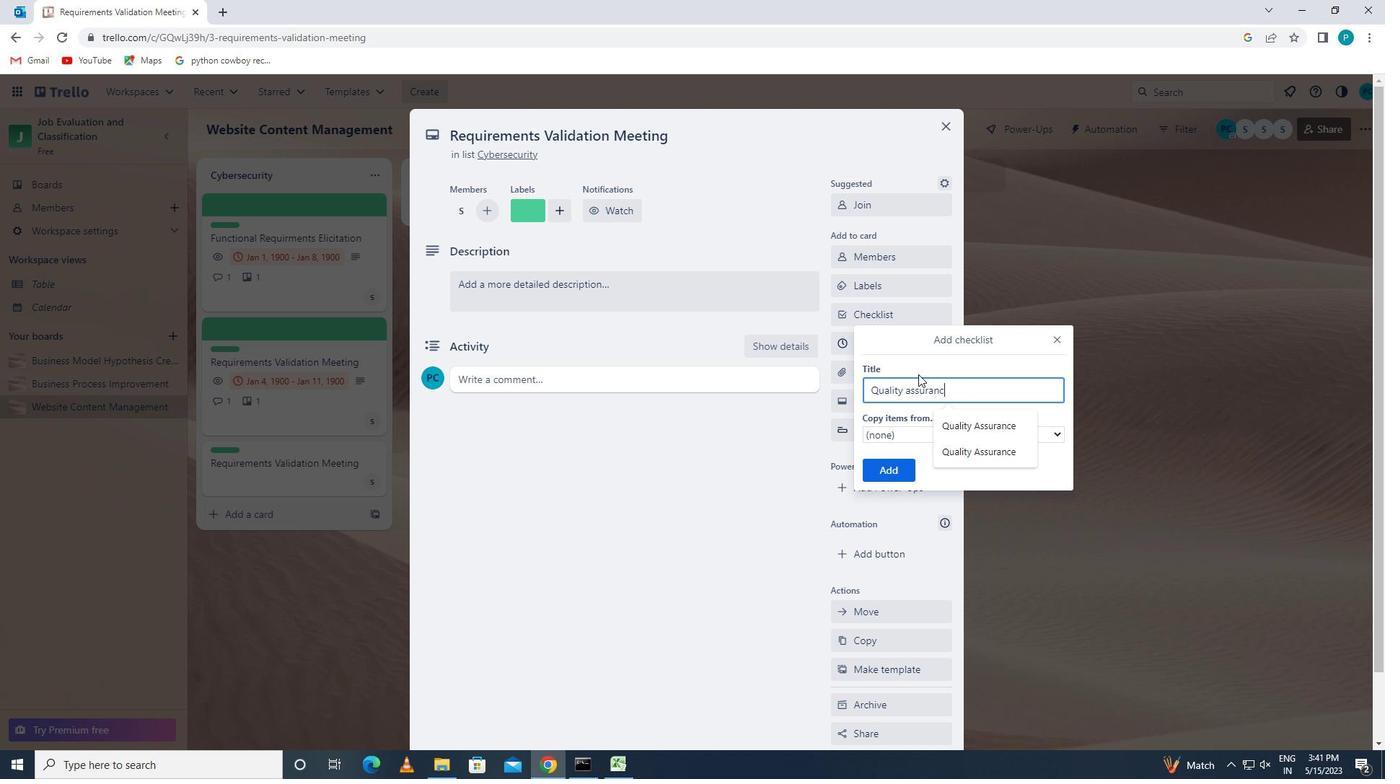 
Action: Mouse moved to (957, 423)
Screenshot: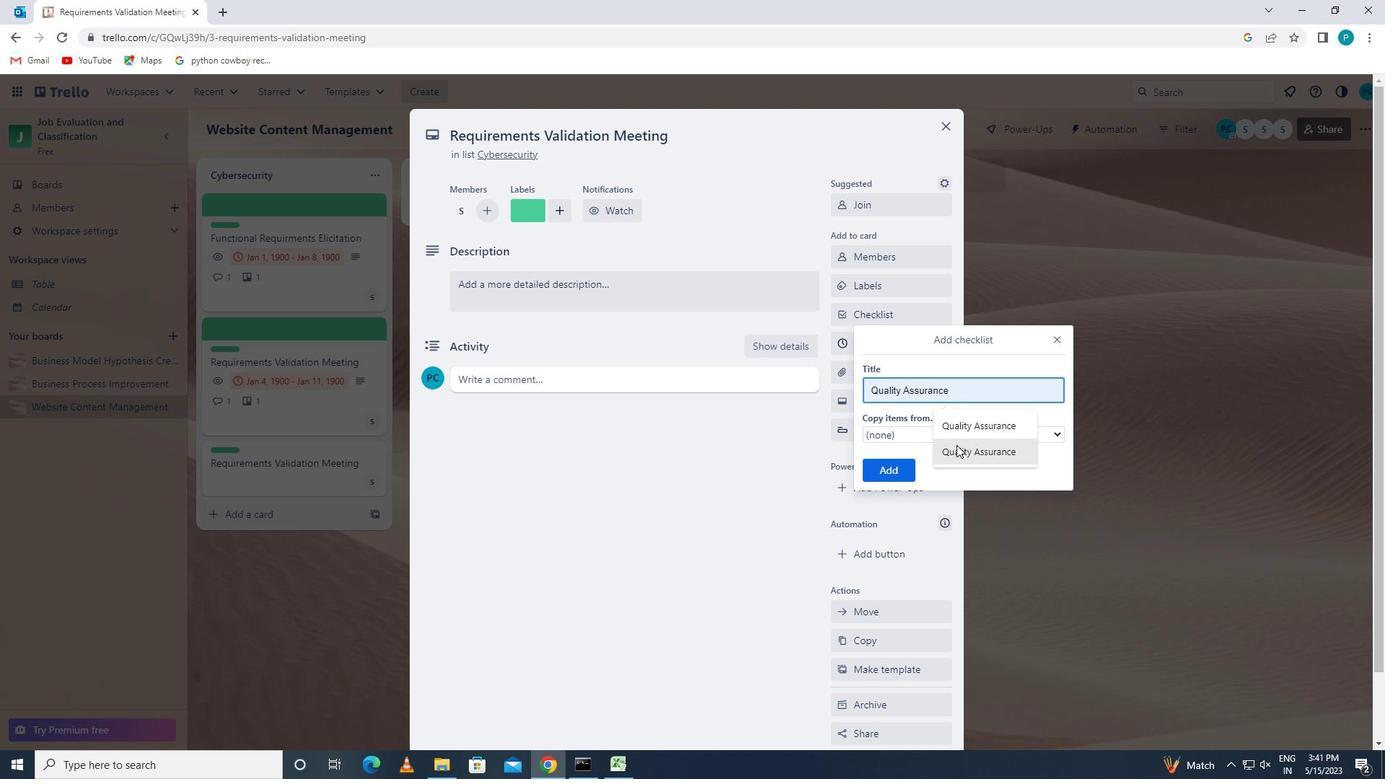 
Action: Mouse pressed left at (957, 423)
Screenshot: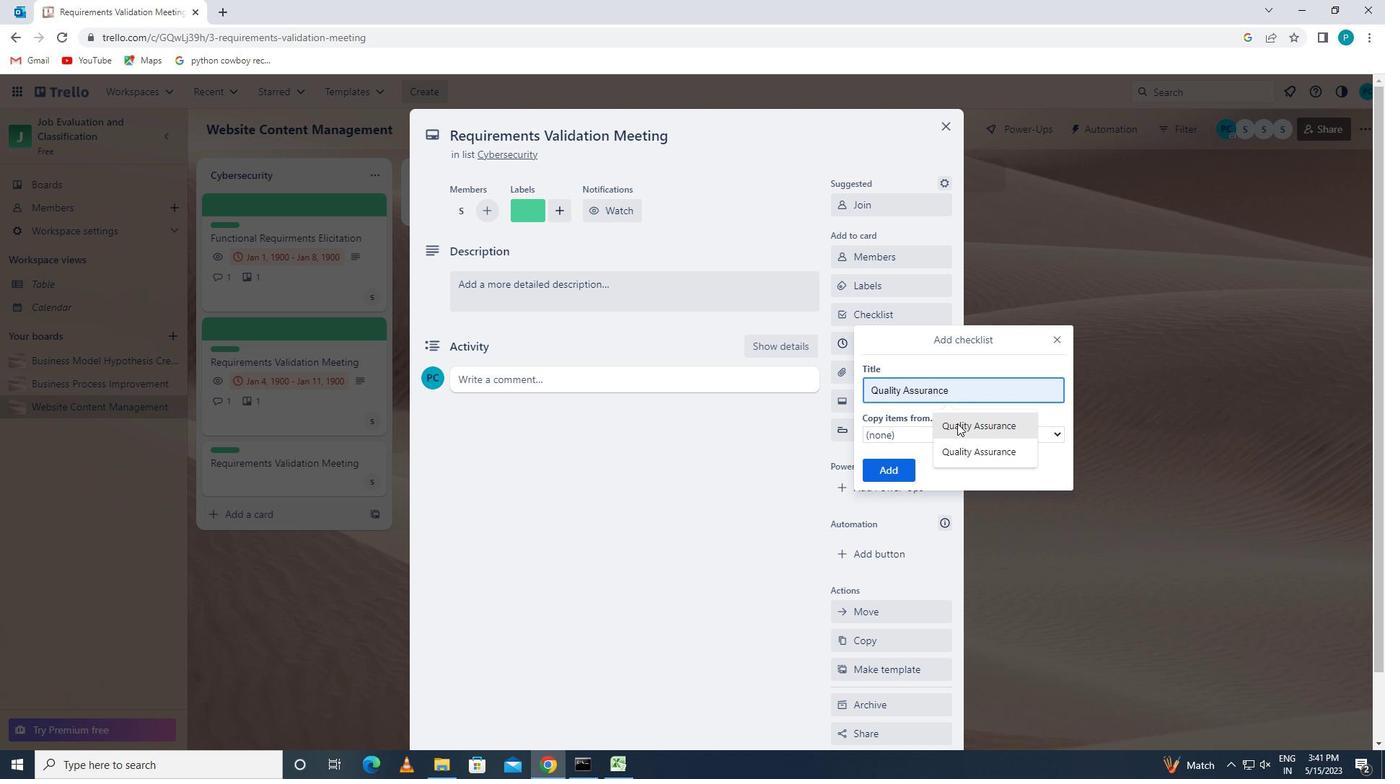 
Action: Mouse moved to (887, 461)
Screenshot: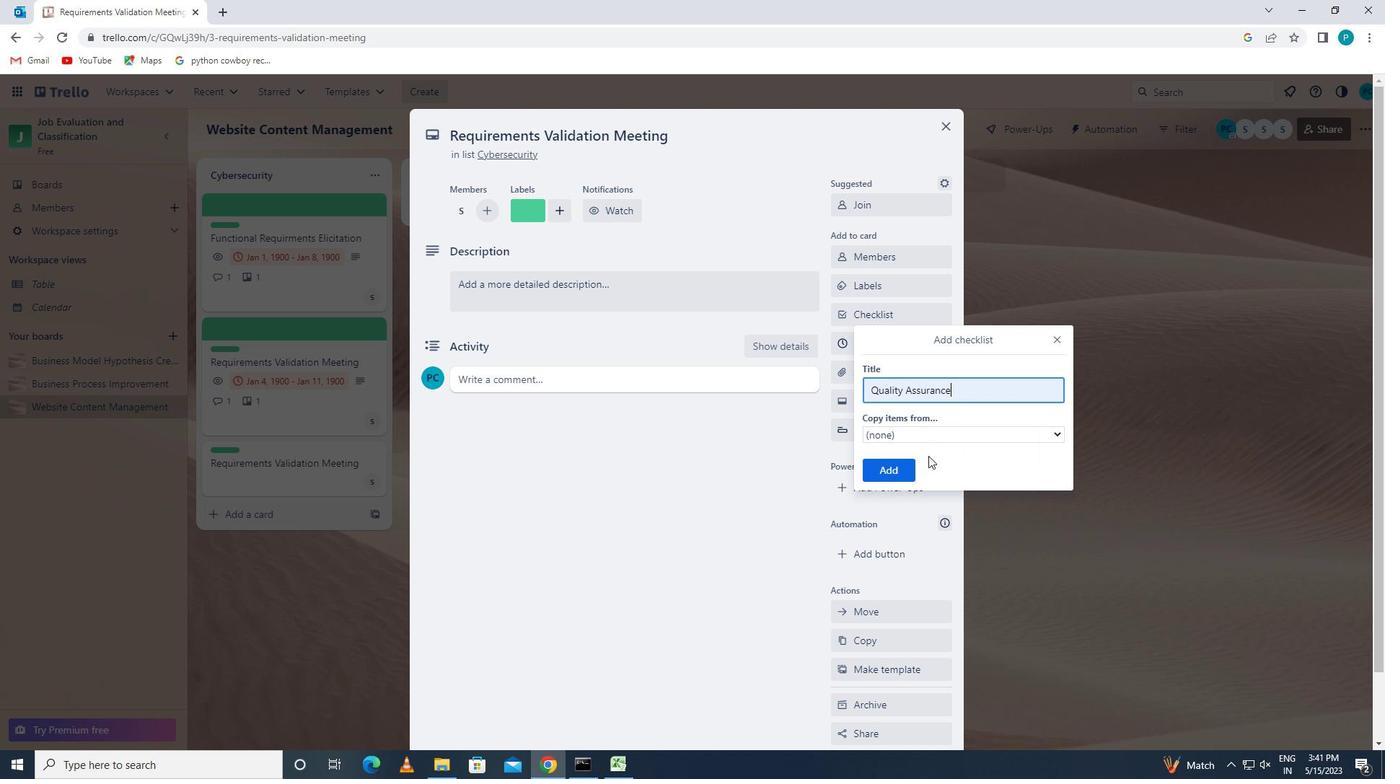 
Action: Mouse pressed left at (887, 461)
Screenshot: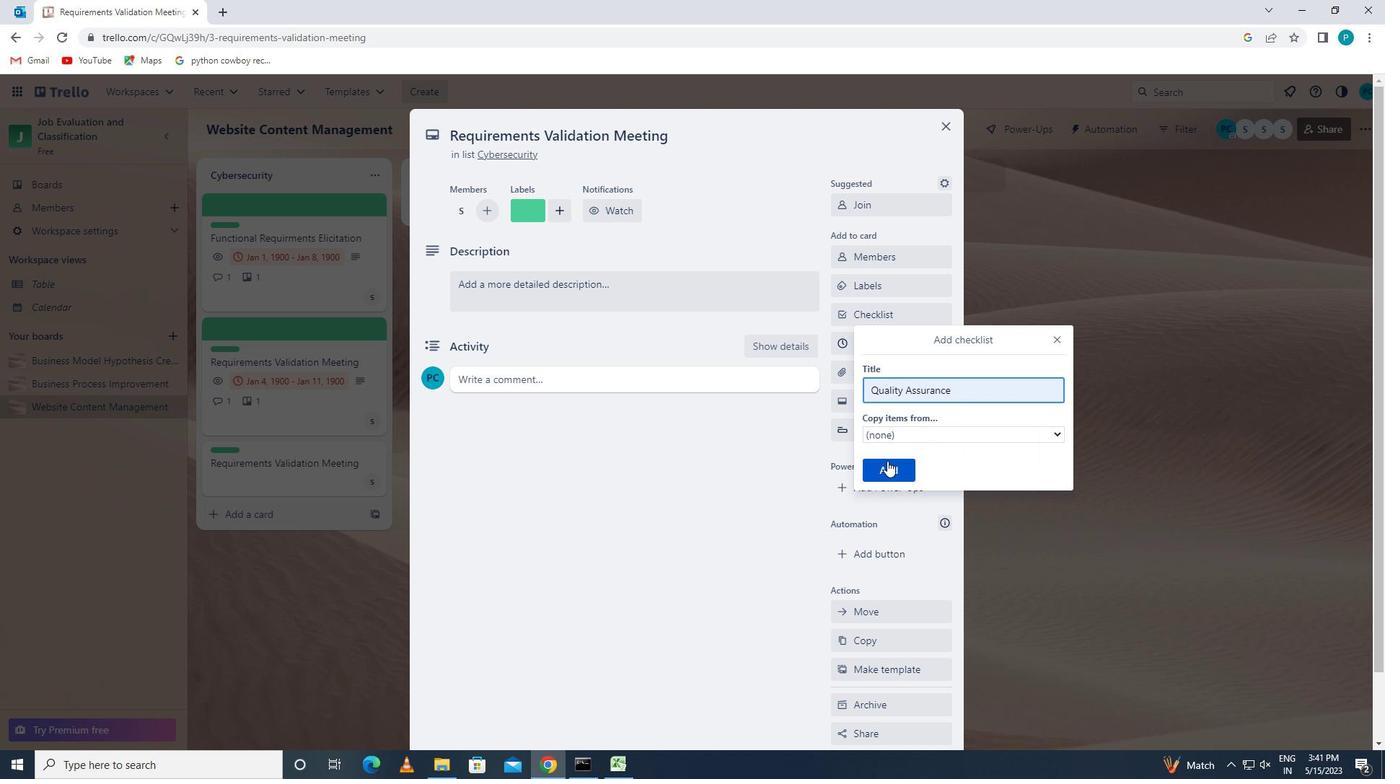 
Action: Mouse moved to (857, 397)
Screenshot: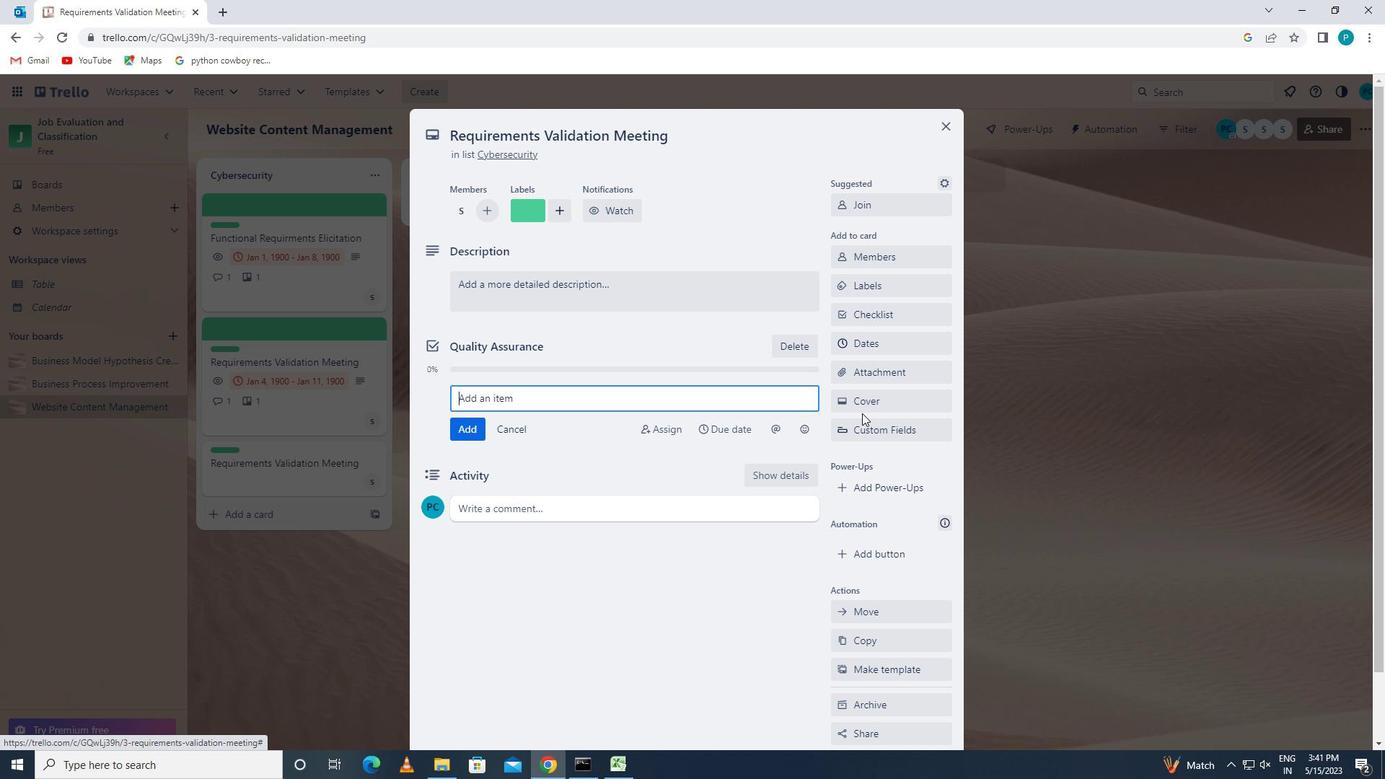 
Action: Mouse pressed left at (857, 397)
Screenshot: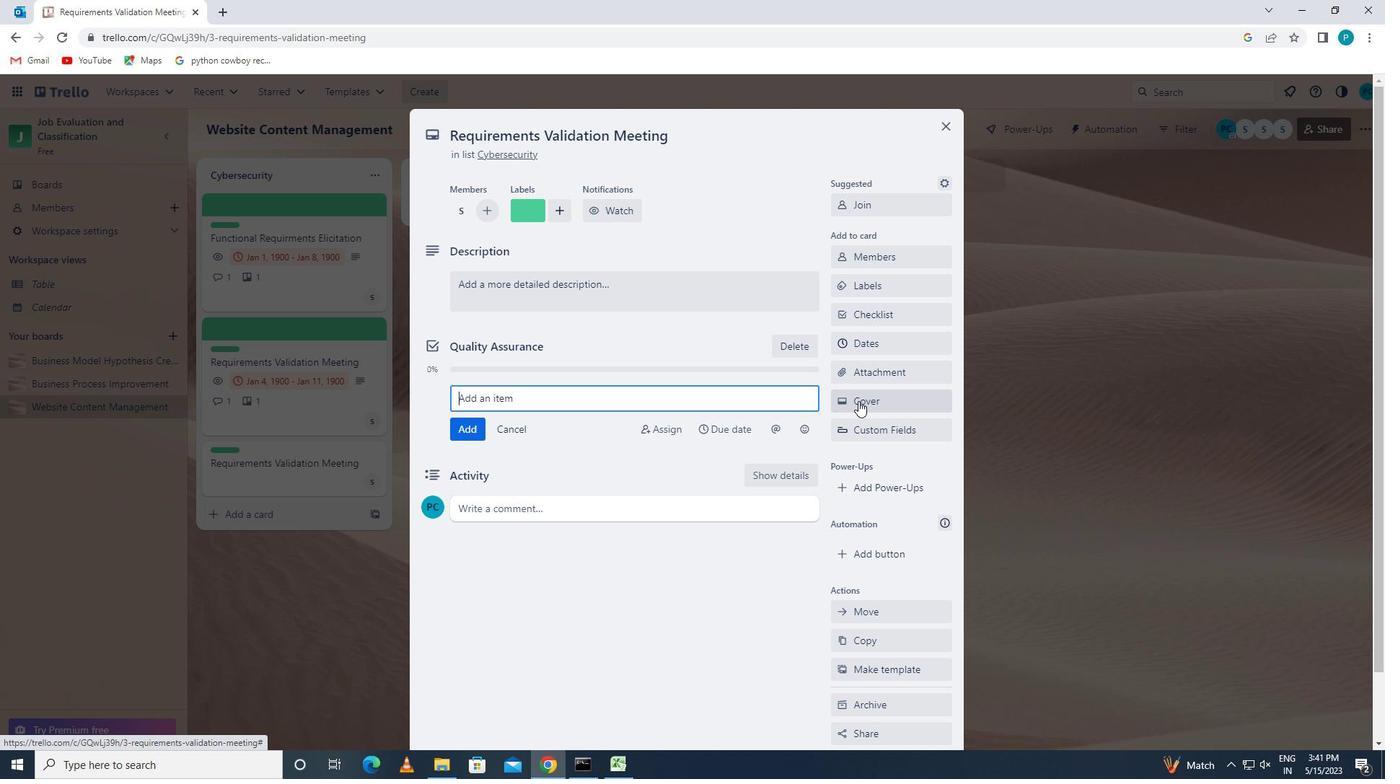 
Action: Mouse moved to (853, 365)
Screenshot: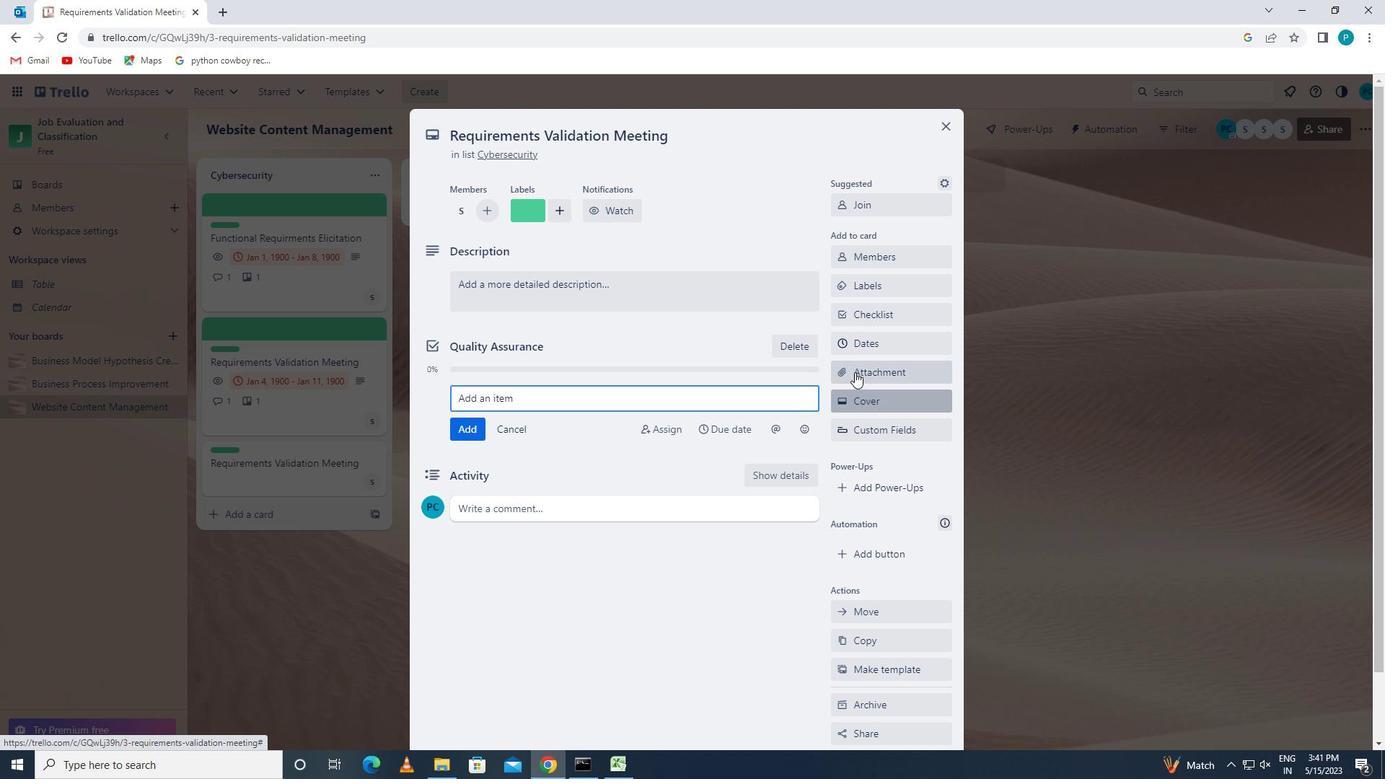 
Action: Mouse pressed left at (853, 365)
Screenshot: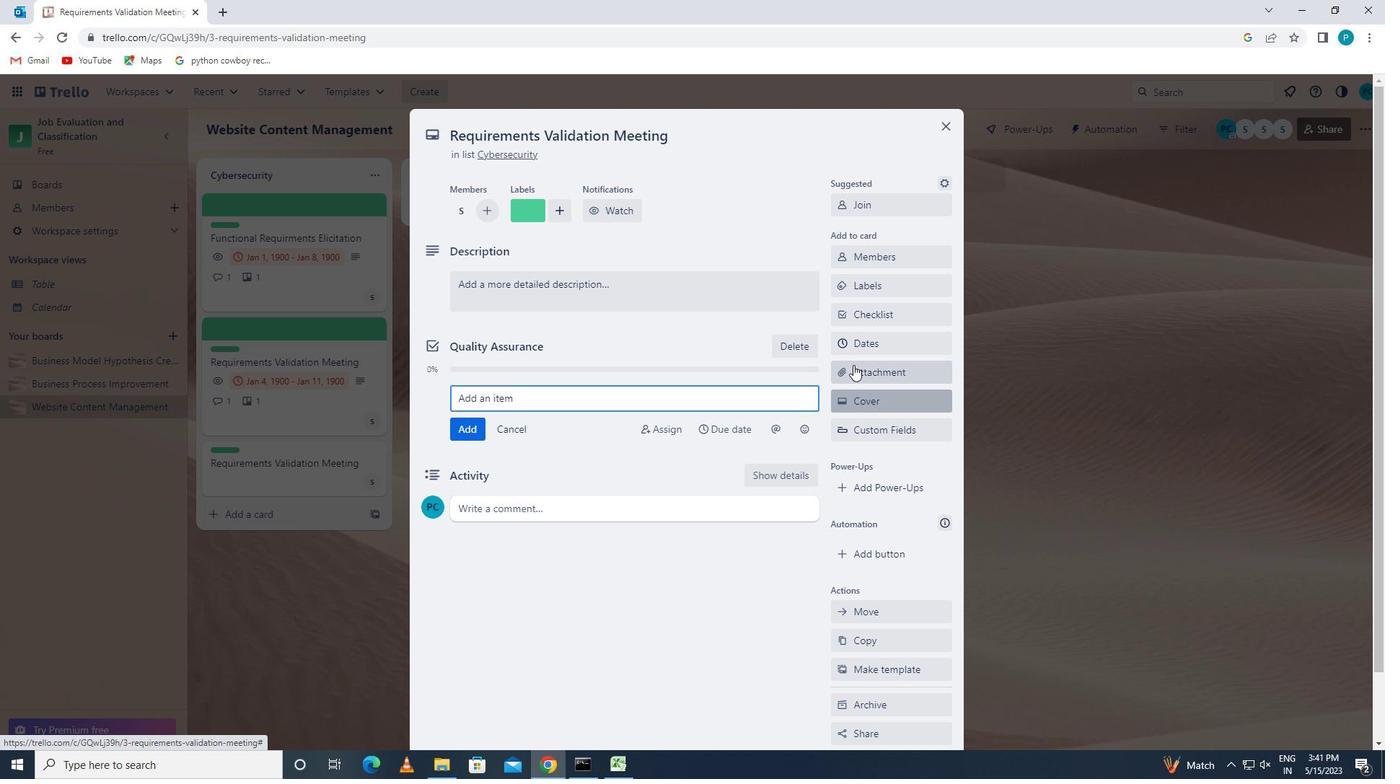 
Action: Mouse moved to (853, 453)
Screenshot: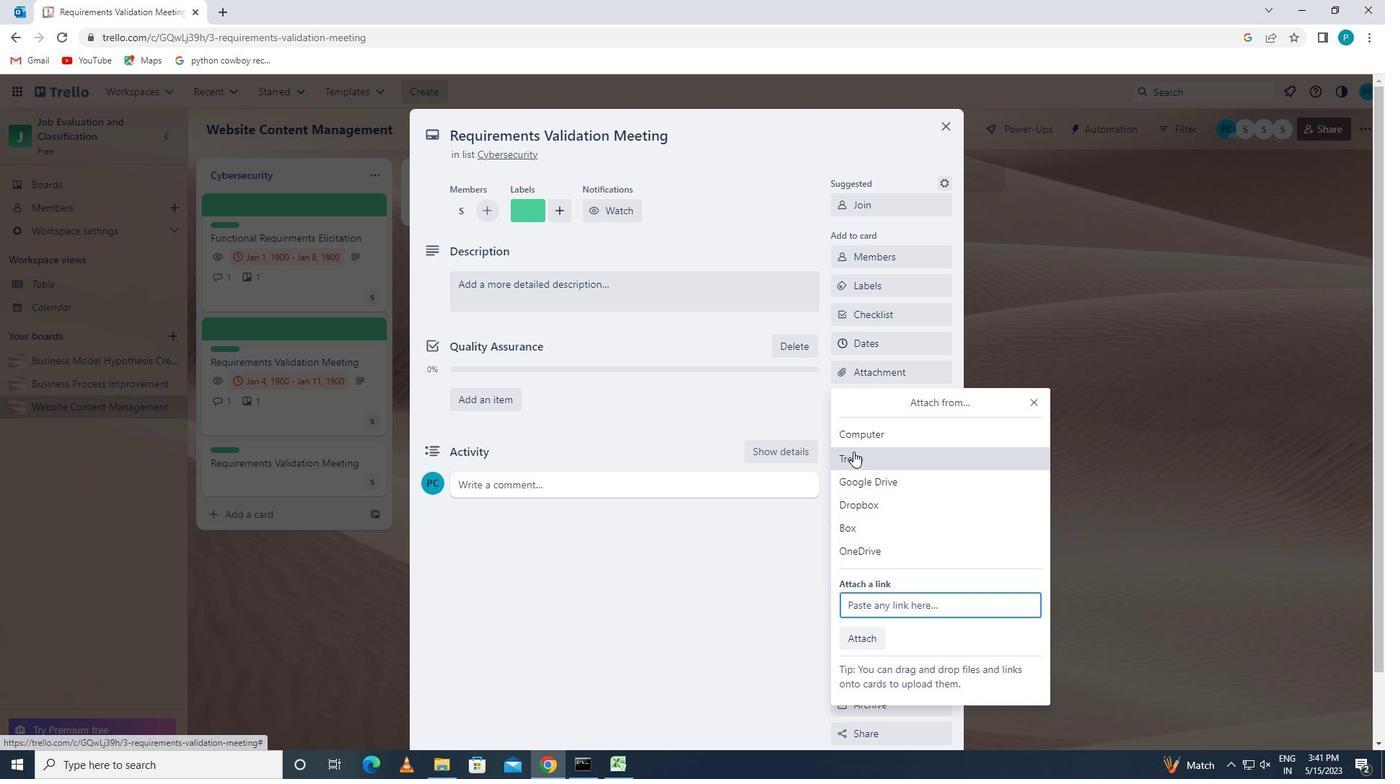 
Action: Mouse pressed left at (853, 453)
Screenshot: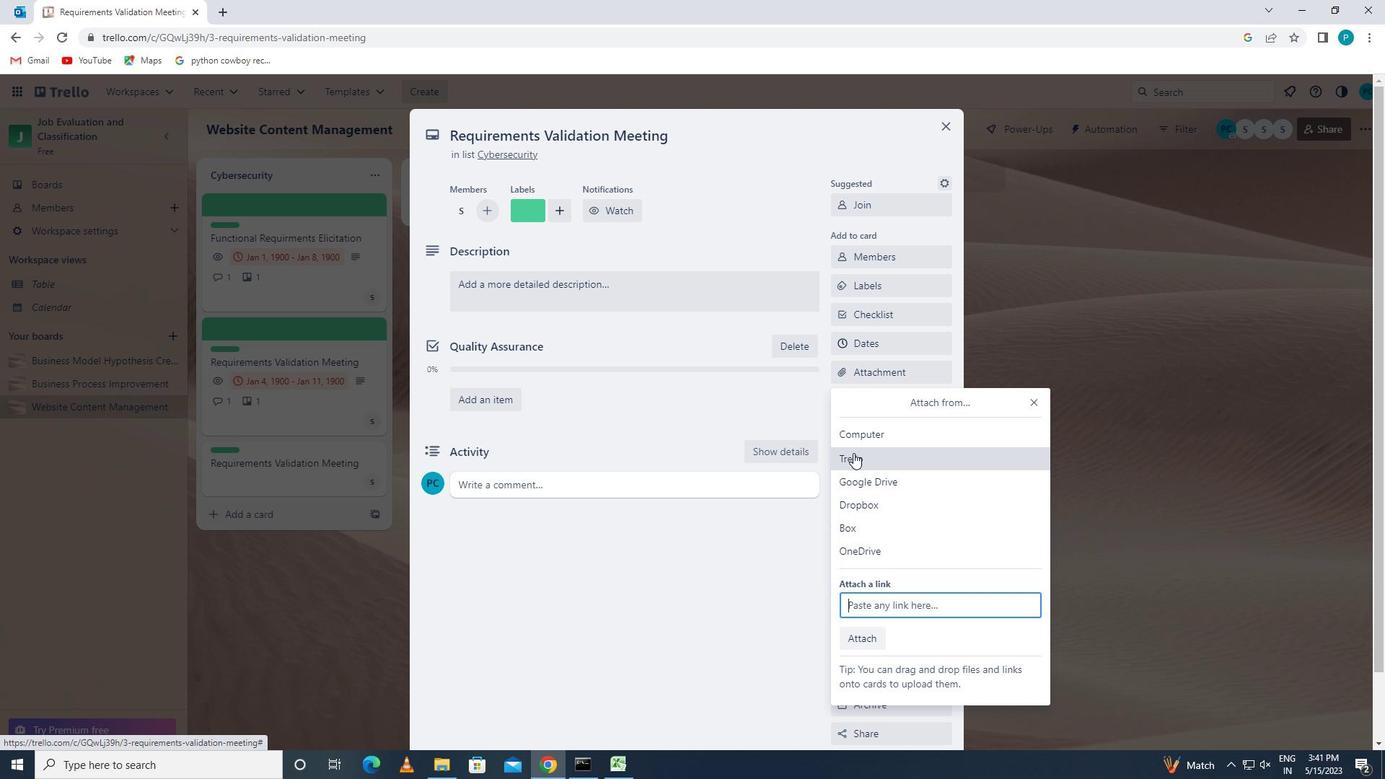 
Action: Mouse moved to (906, 591)
Screenshot: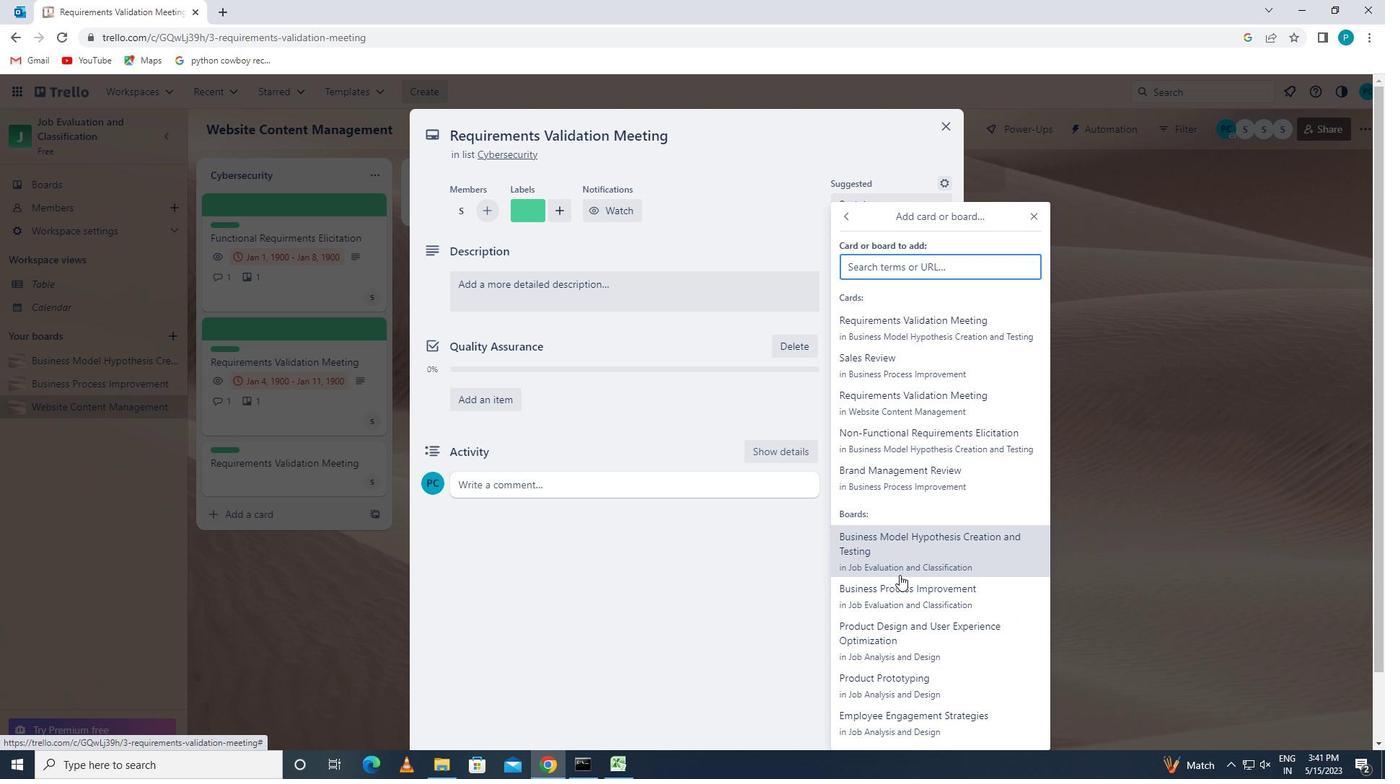 
Action: Mouse pressed left at (906, 591)
Screenshot: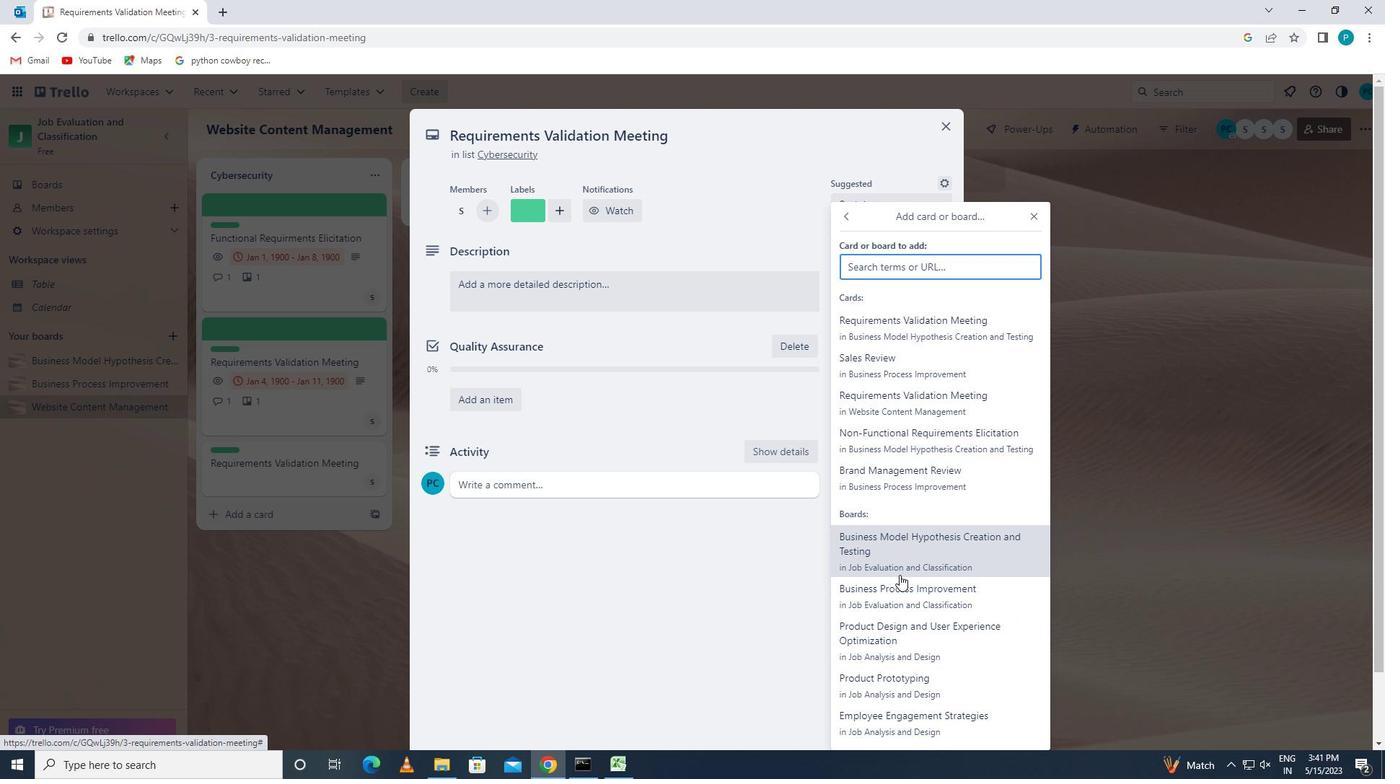 
Action: Mouse moved to (885, 390)
Screenshot: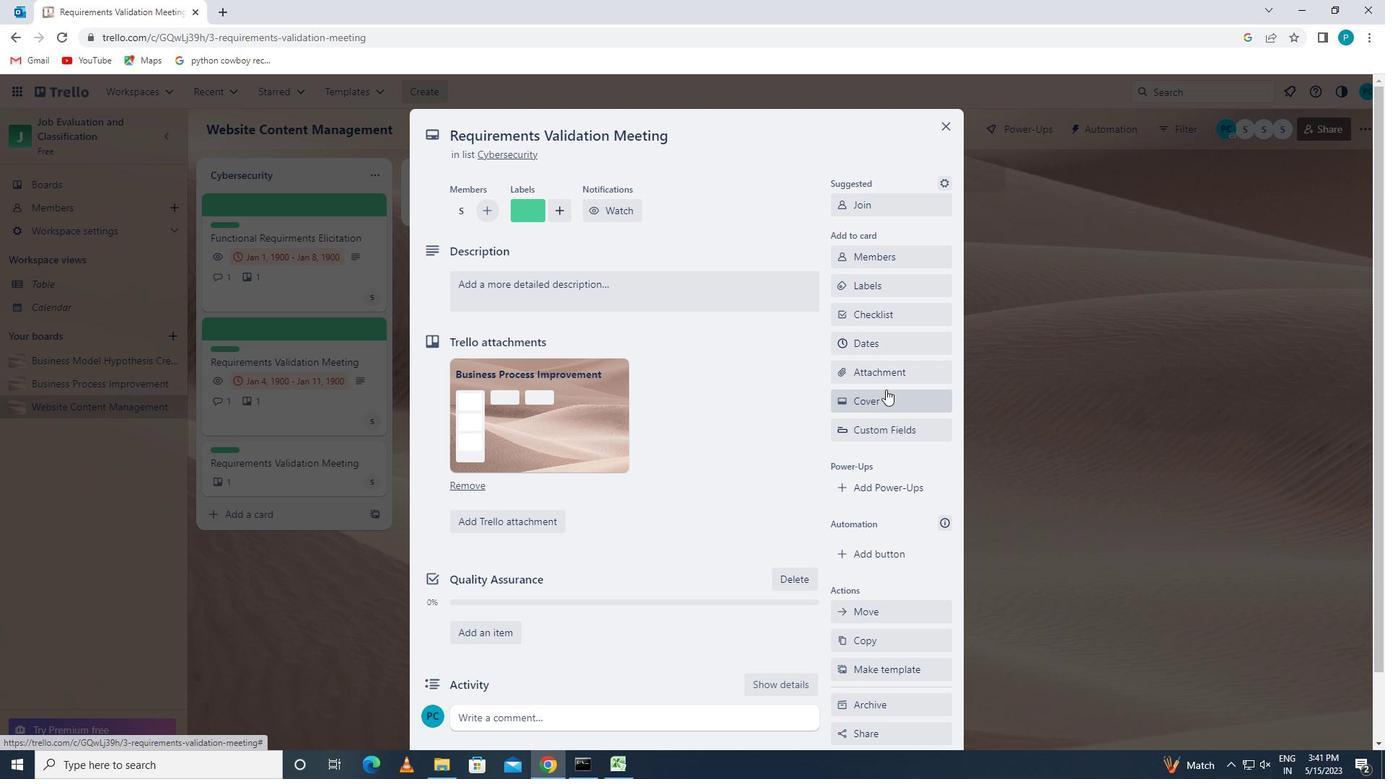 
Action: Mouse pressed left at (885, 390)
Screenshot: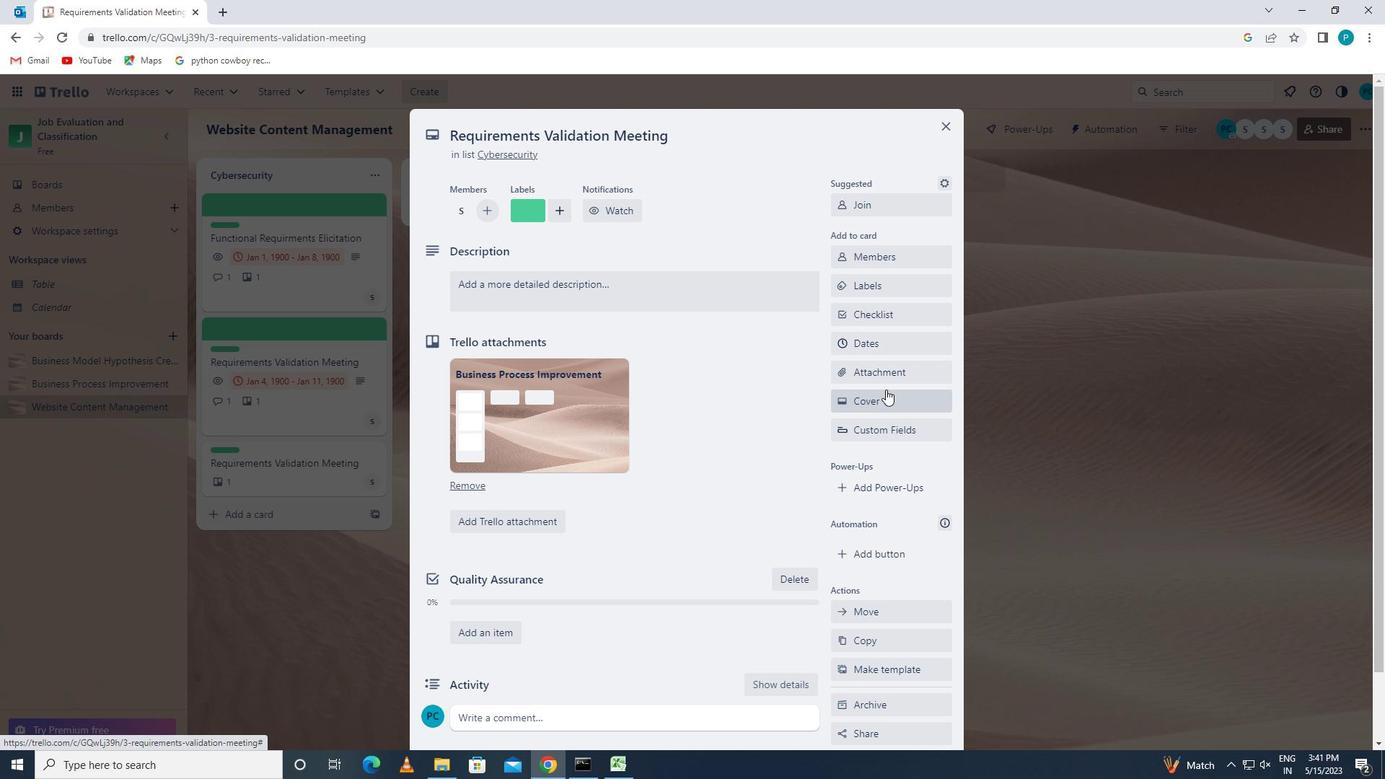 
Action: Mouse moved to (875, 458)
Screenshot: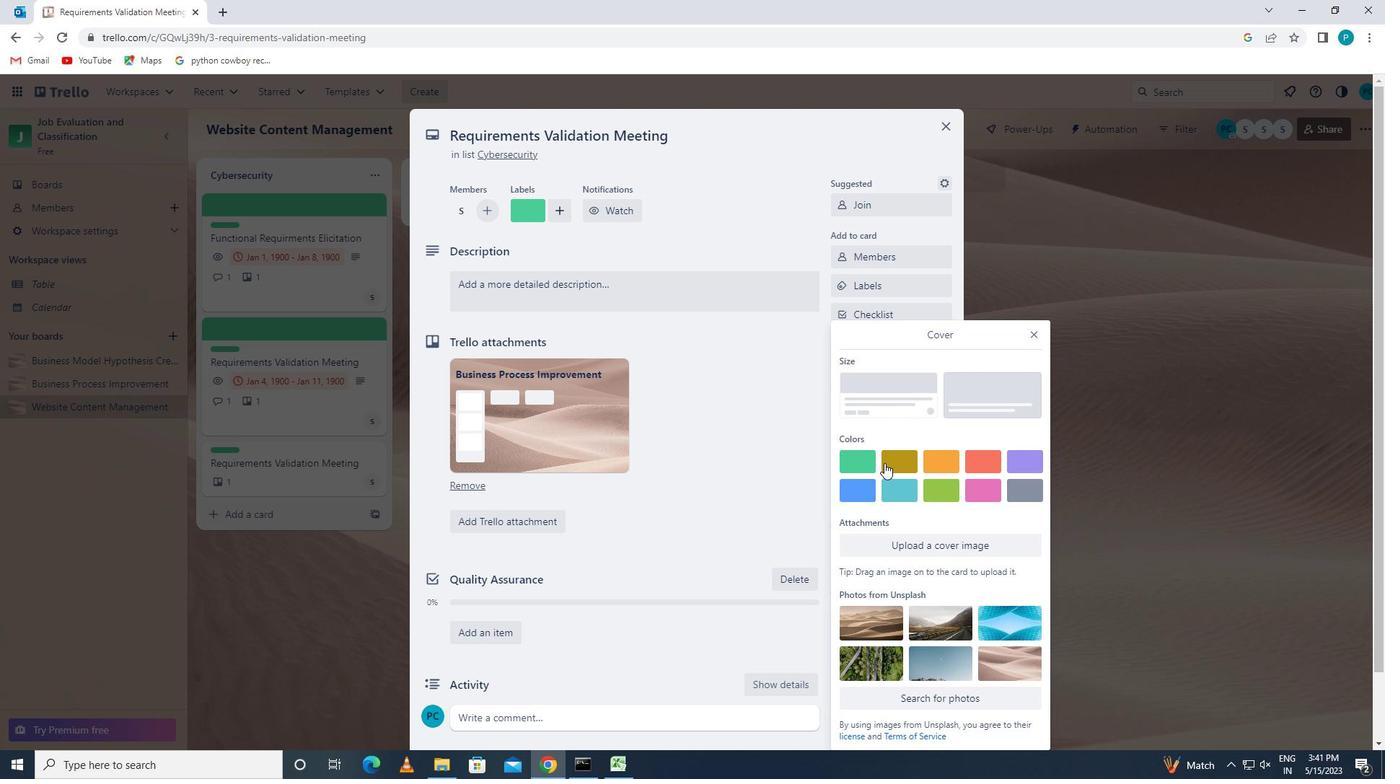 
Action: Mouse pressed left at (875, 458)
Screenshot: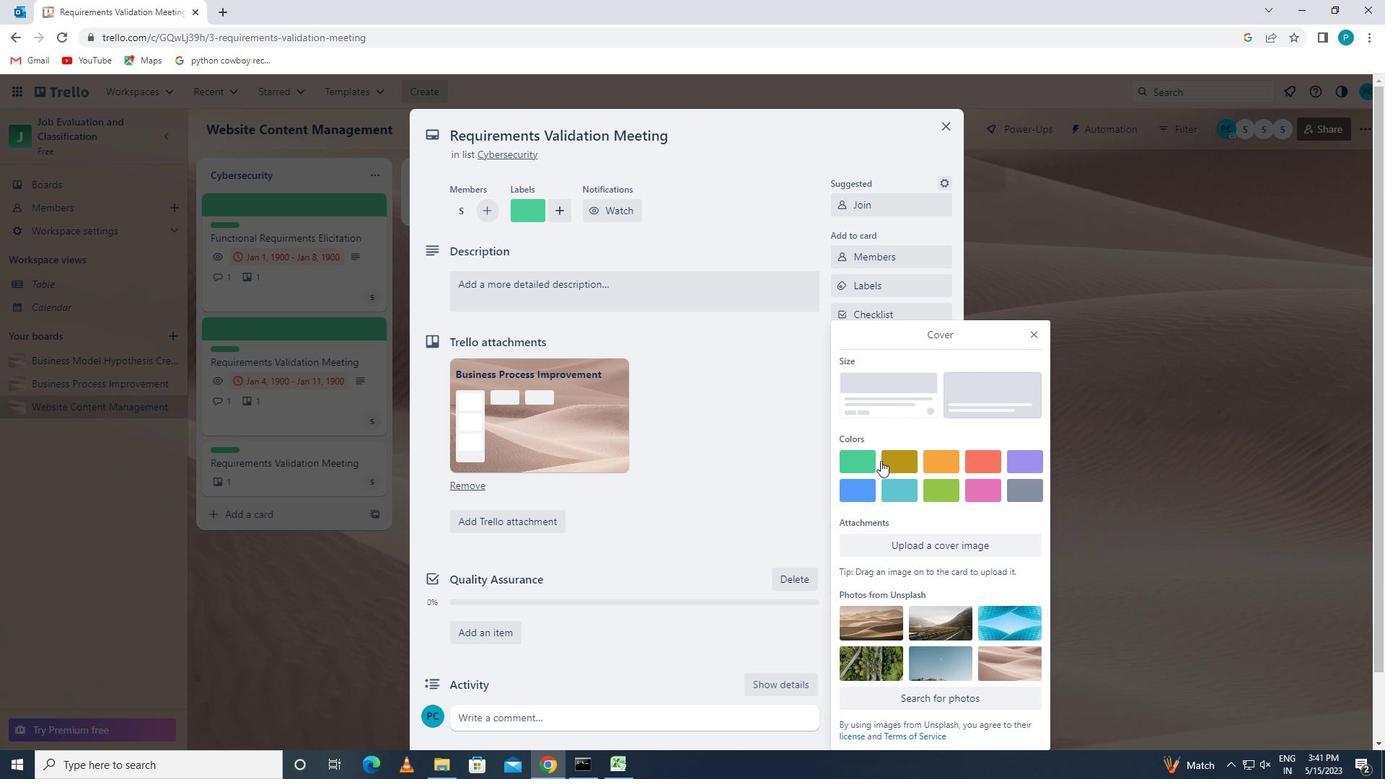 
Action: Mouse moved to (1034, 307)
Screenshot: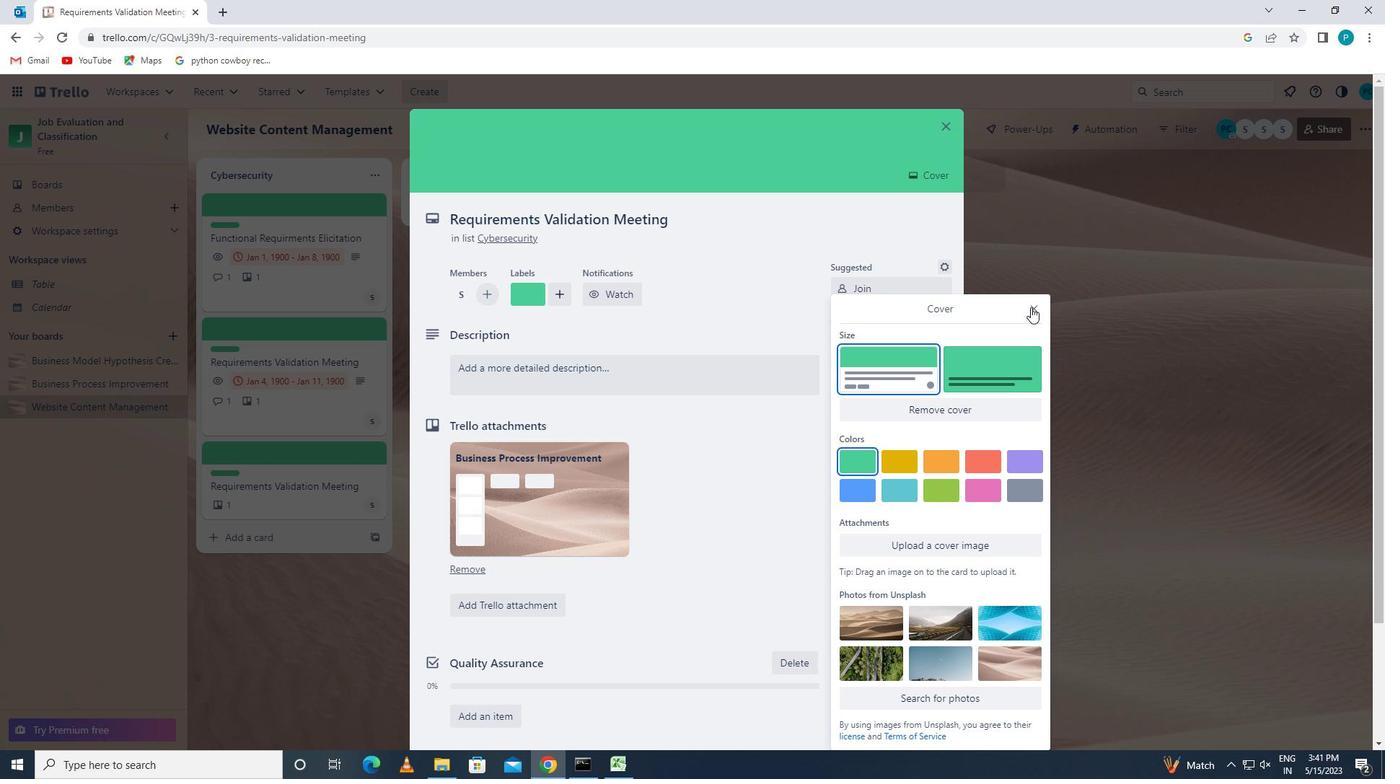 
Action: Mouse pressed left at (1034, 307)
Screenshot: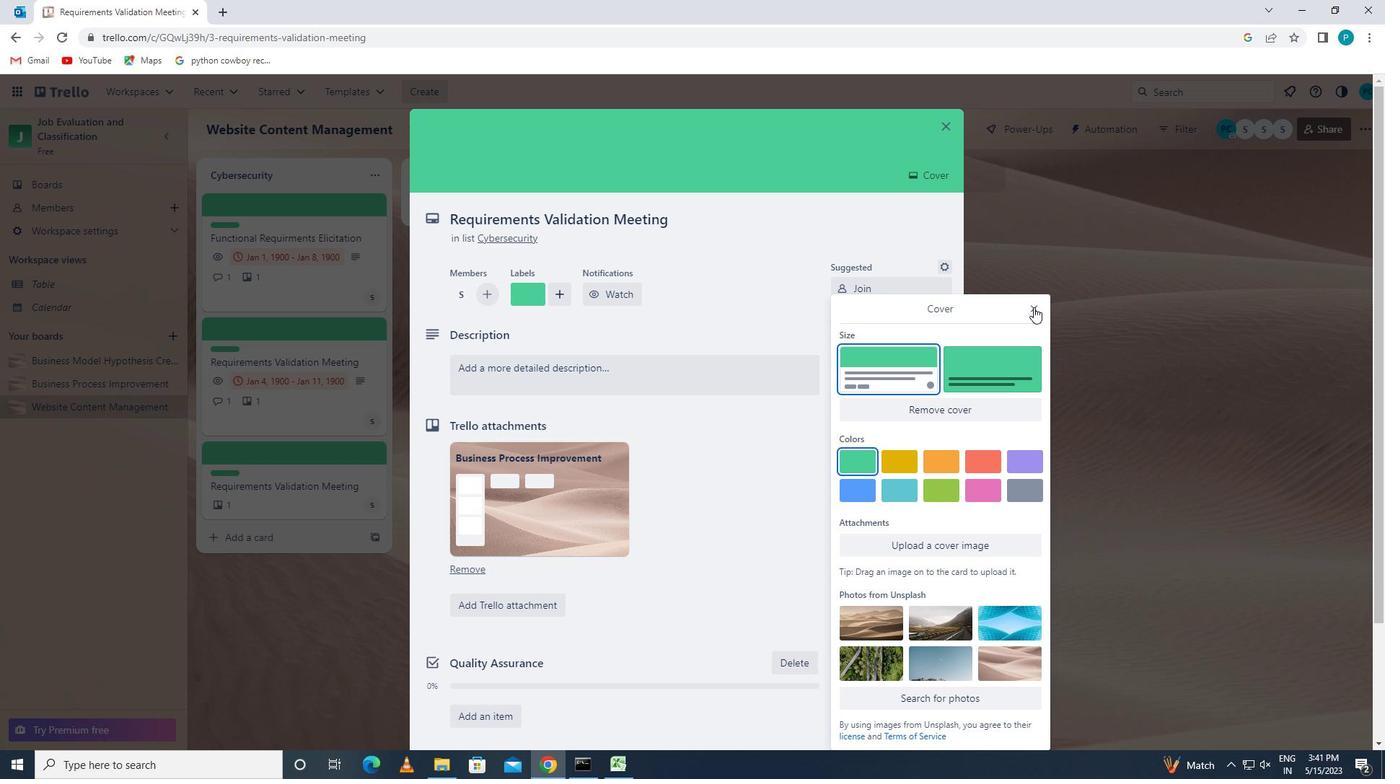 
Action: Mouse moved to (660, 381)
Screenshot: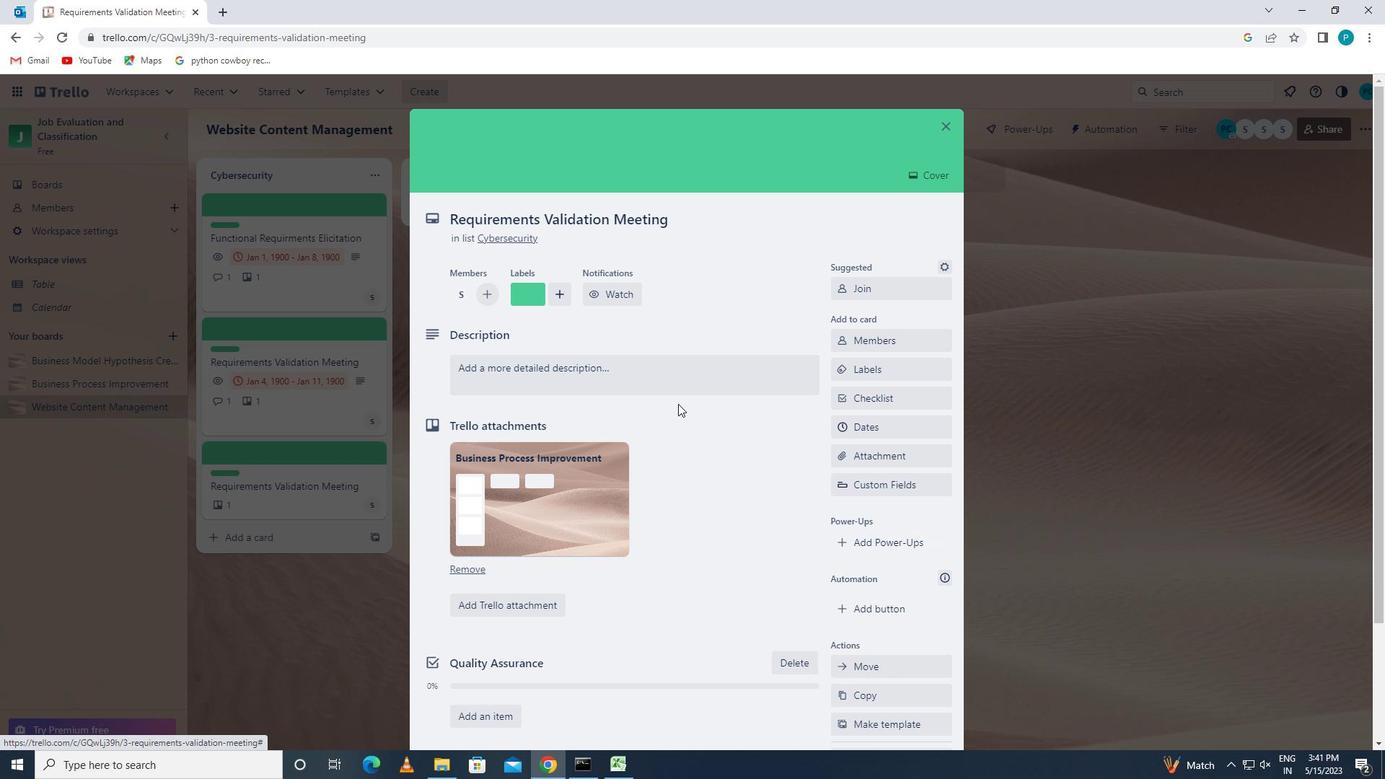 
Action: Mouse pressed left at (660, 381)
Screenshot: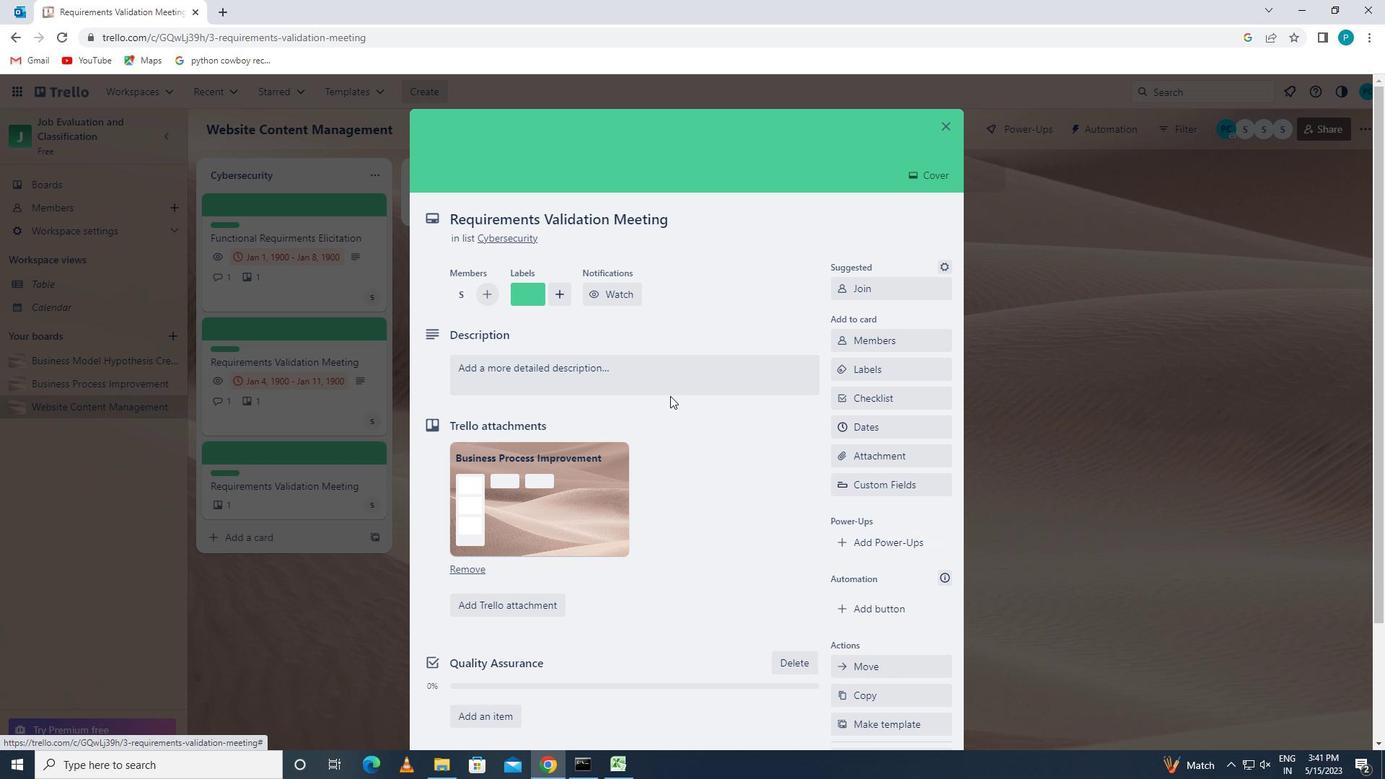 
Action: Key pressed <Key.caps_lock>c<Key.caps_lock>reate<Key.space>and<Key.space>send<Key.space>out<Key.space>employee<Key.space>engagement<Key.space>survey<Key.space>on<Key.space>compan<Key.space>values<Key.space>and<Key.space><Key.space>mission
Screenshot: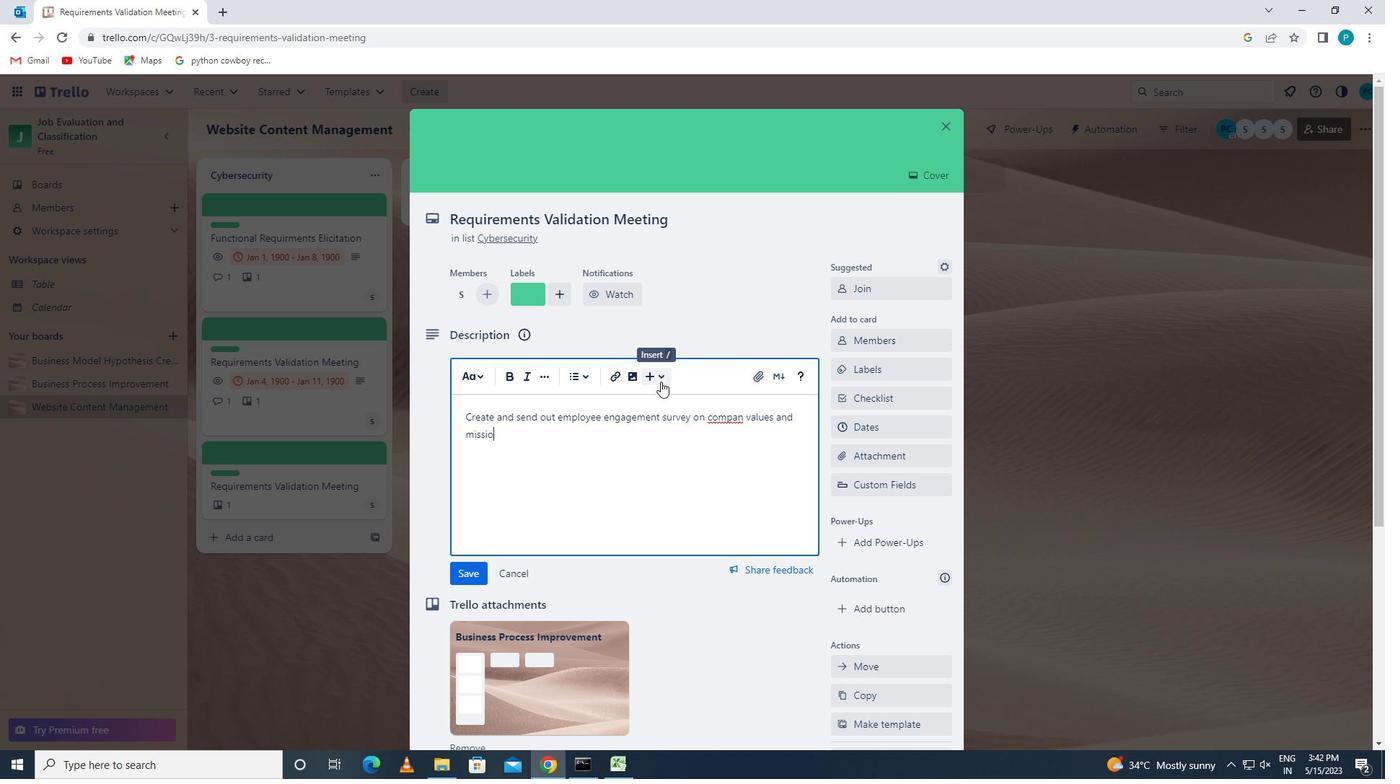
Action: Mouse moved to (476, 566)
Screenshot: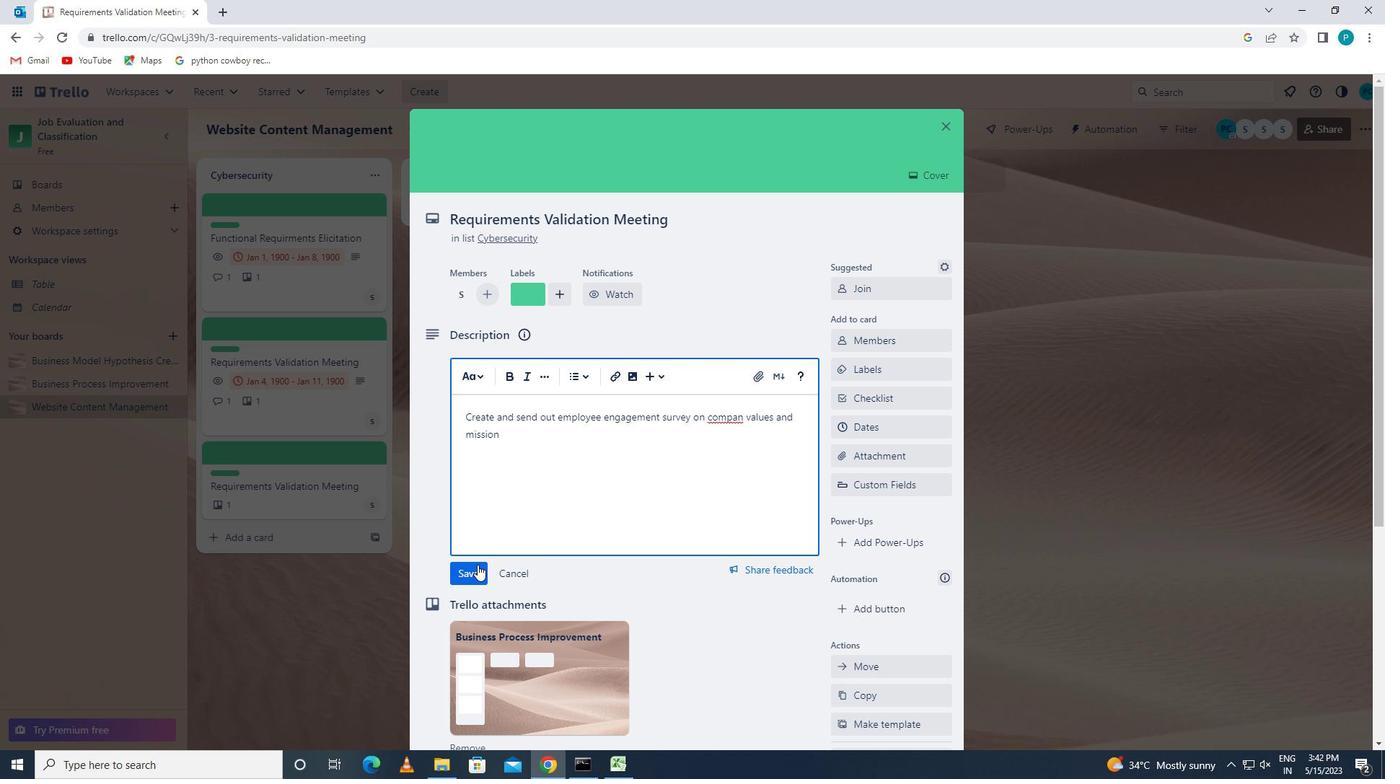
Action: Mouse pressed left at (476, 566)
Screenshot: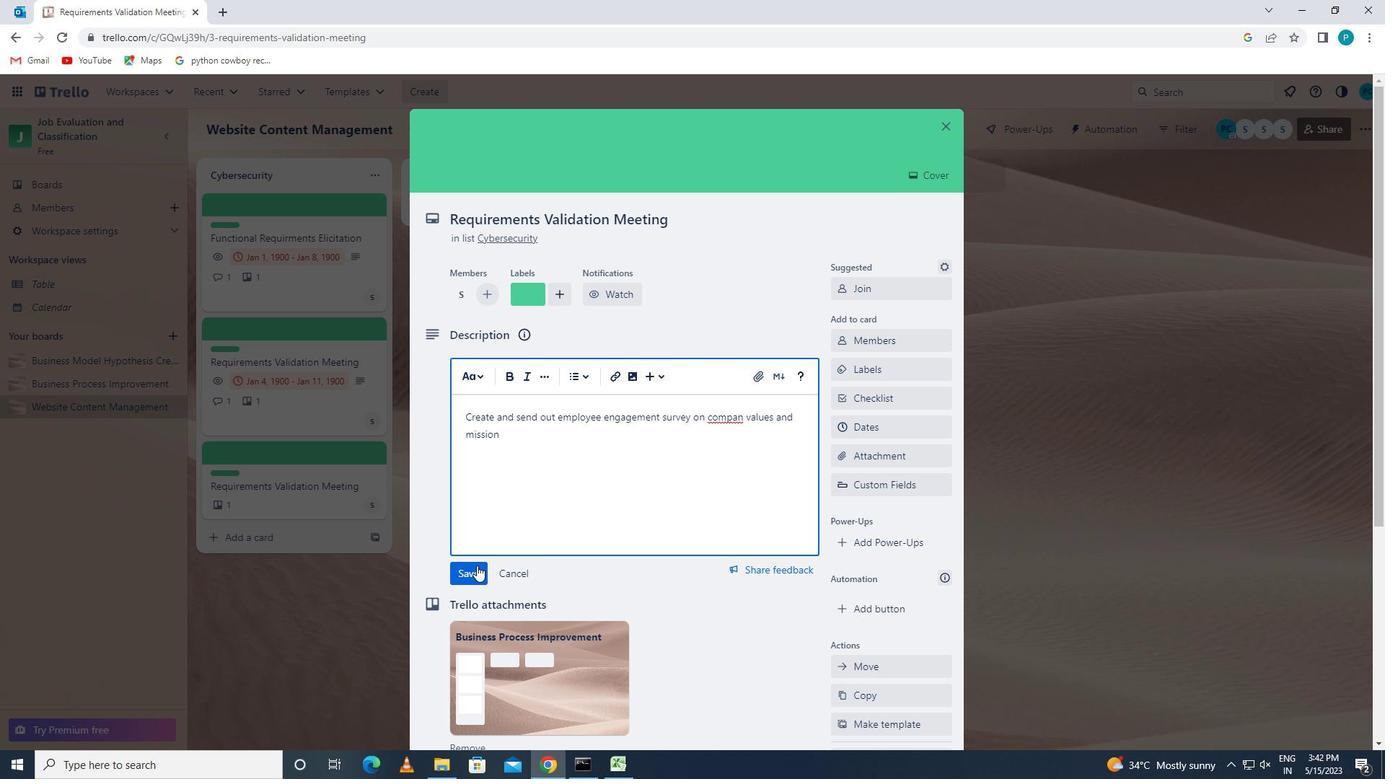 
Action: Mouse moved to (476, 562)
Screenshot: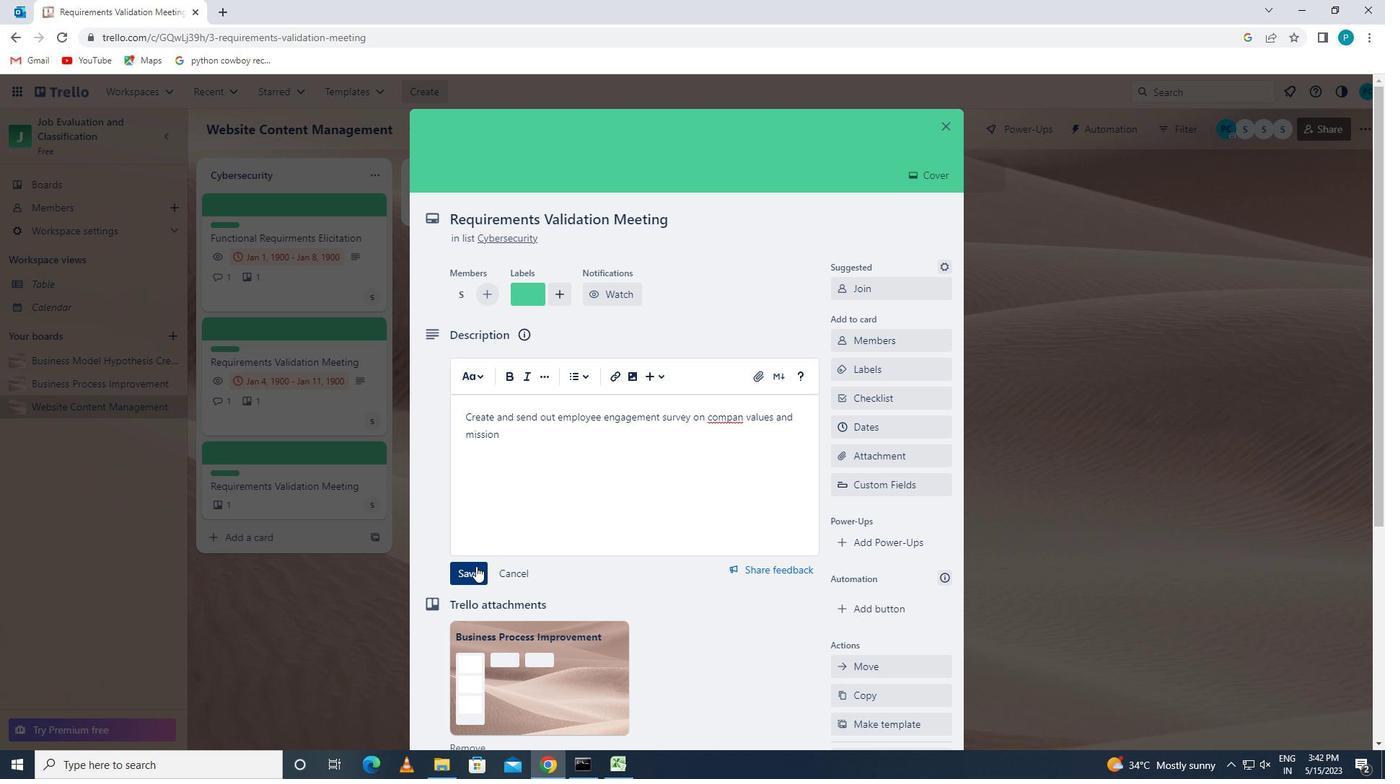 
Action: Mouse scrolled (476, 562) with delta (0, 0)
Screenshot: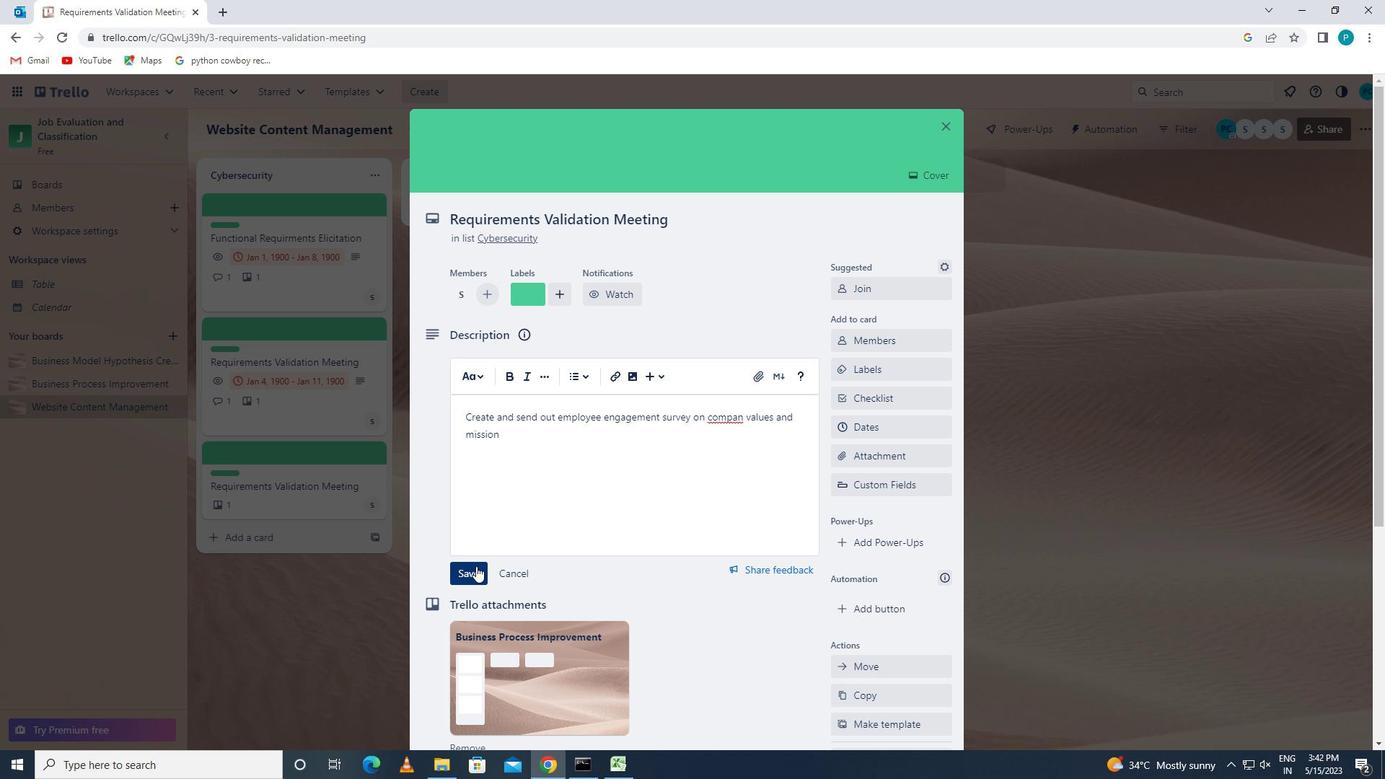 
Action: Mouse scrolled (476, 562) with delta (0, 0)
Screenshot: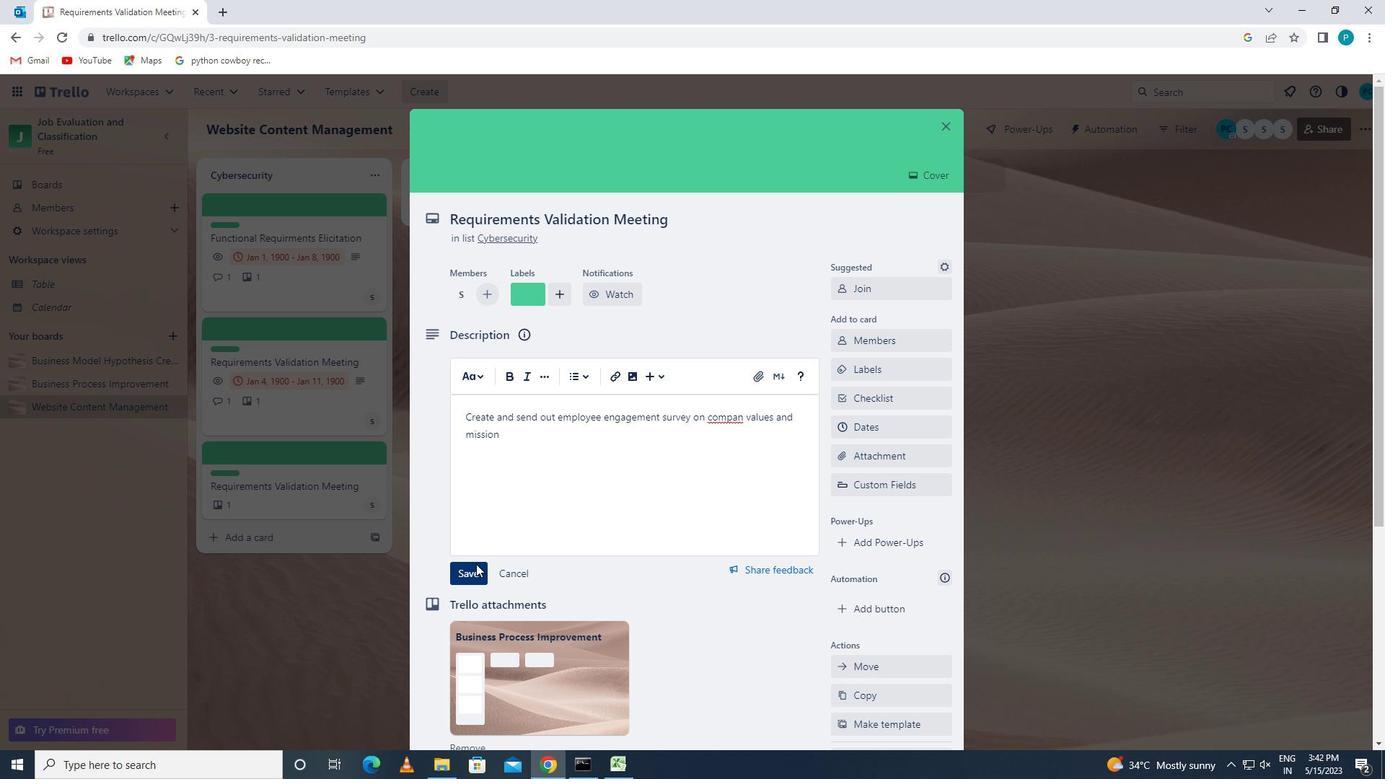 
Action: Mouse scrolled (476, 562) with delta (0, 0)
Screenshot: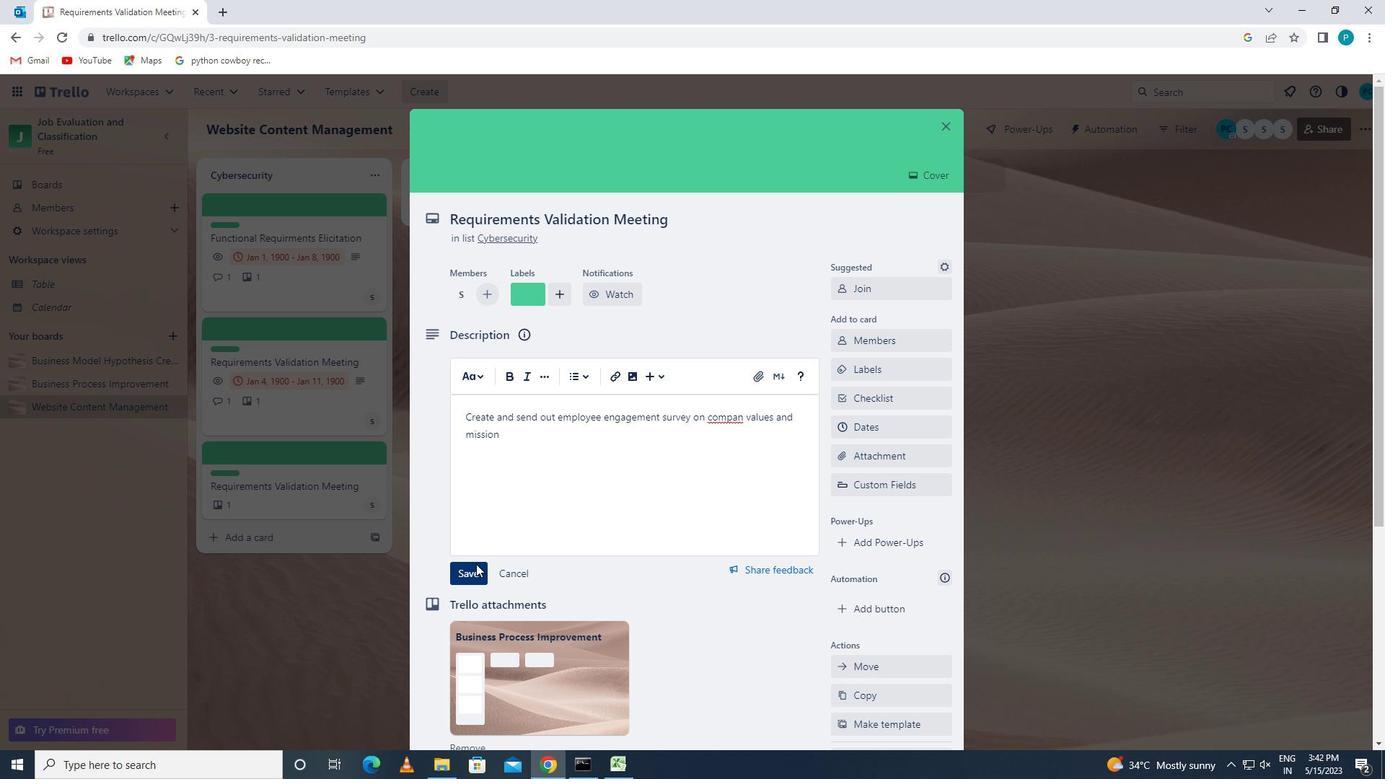 
Action: Mouse scrolled (476, 562) with delta (0, 0)
Screenshot: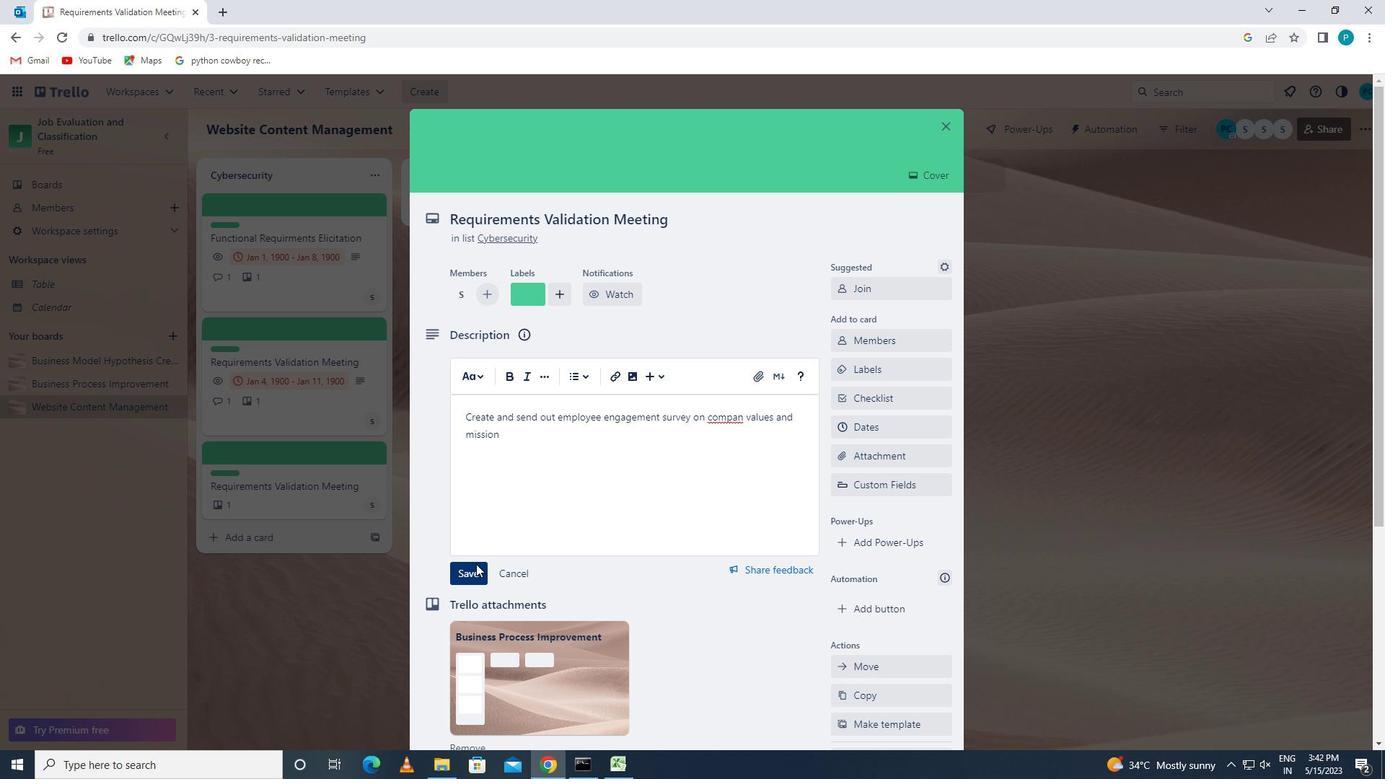 
Action: Mouse scrolled (476, 562) with delta (0, 0)
Screenshot: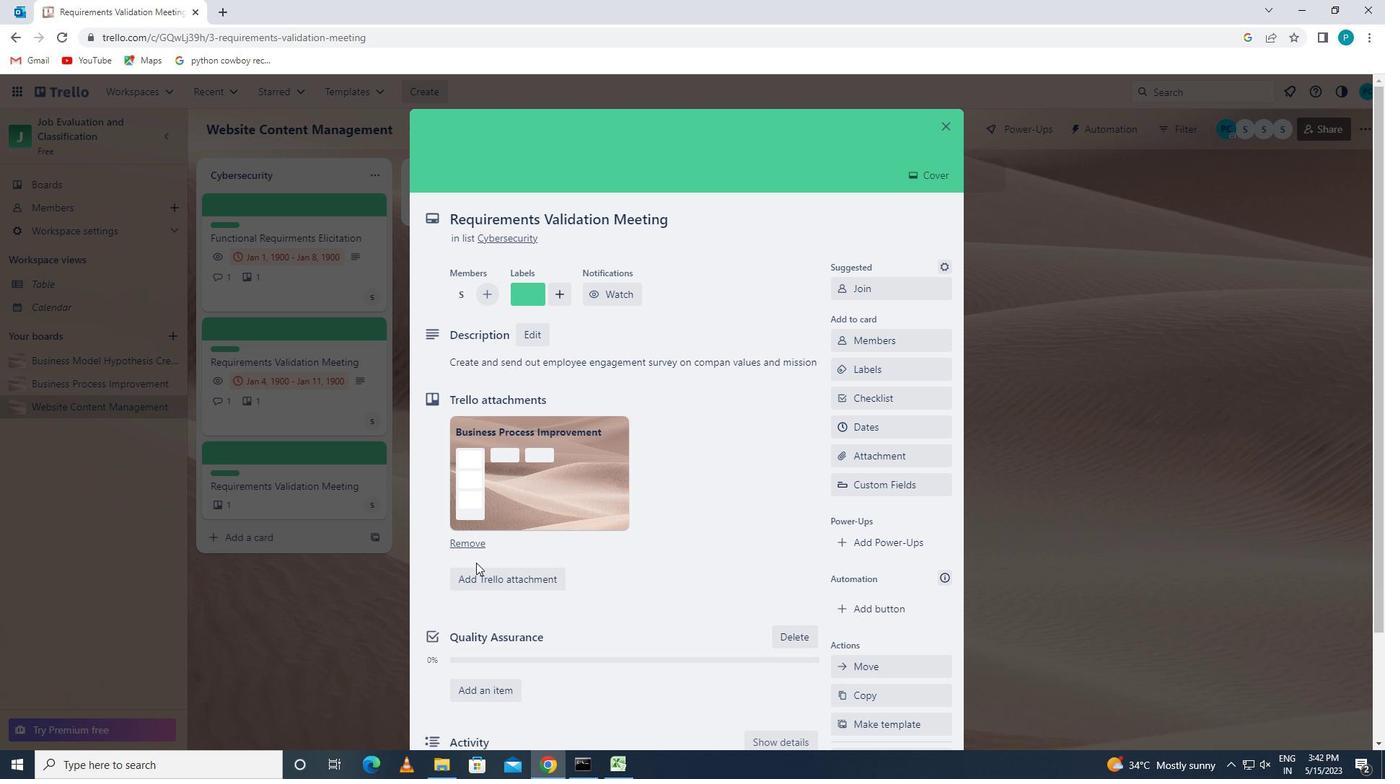 
Action: Mouse moved to (476, 639)
Screenshot: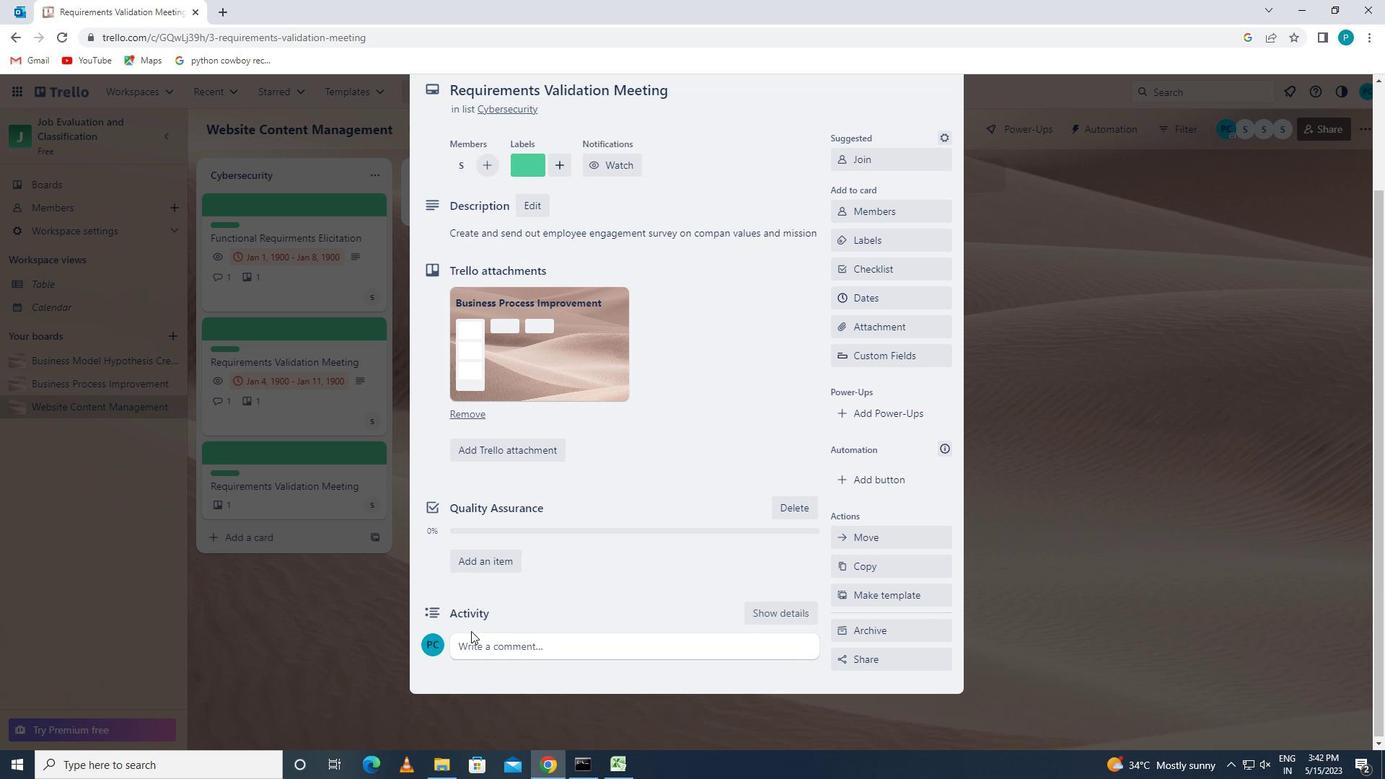 
Action: Mouse pressed left at (476, 639)
Screenshot: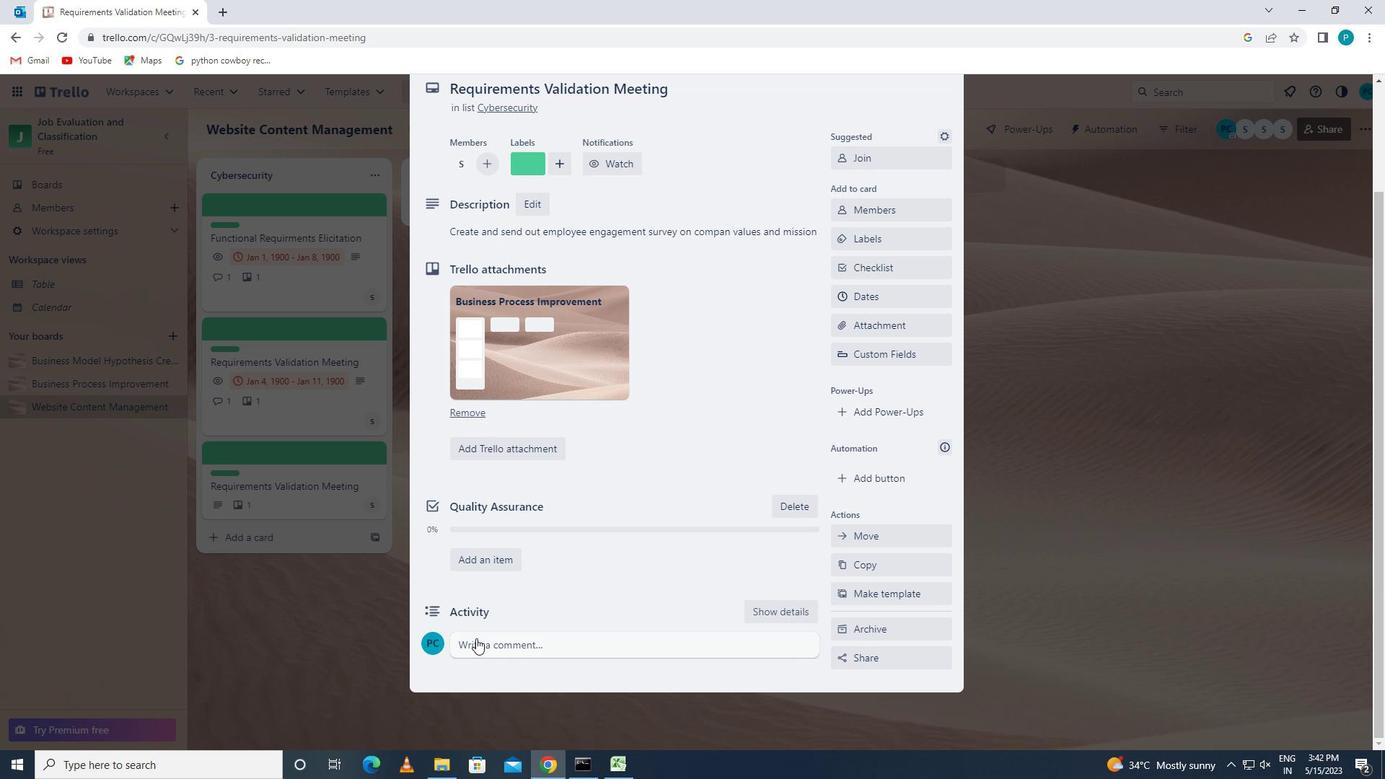 
Action: Key pressed <Key.caps_lock>t<Key.caps_lock>his<Key.space>task<Key.space>requires<Key.space>us<Key.space>to<Key.space>bs<Key.backspace>e<Key.space>adaptable<Key.space>and<Key.space>flexible,<Key.space>wlling<Key.space>to<Key.space>adjust<Key.space>our<Key.space>approach<Key.space>as<Key.space>needed<Key.space>based<Key.space>on<Key.space>new<Key.space><Key.space>information<Key.space>or<Key.space>feedback<Key.space>
Screenshot: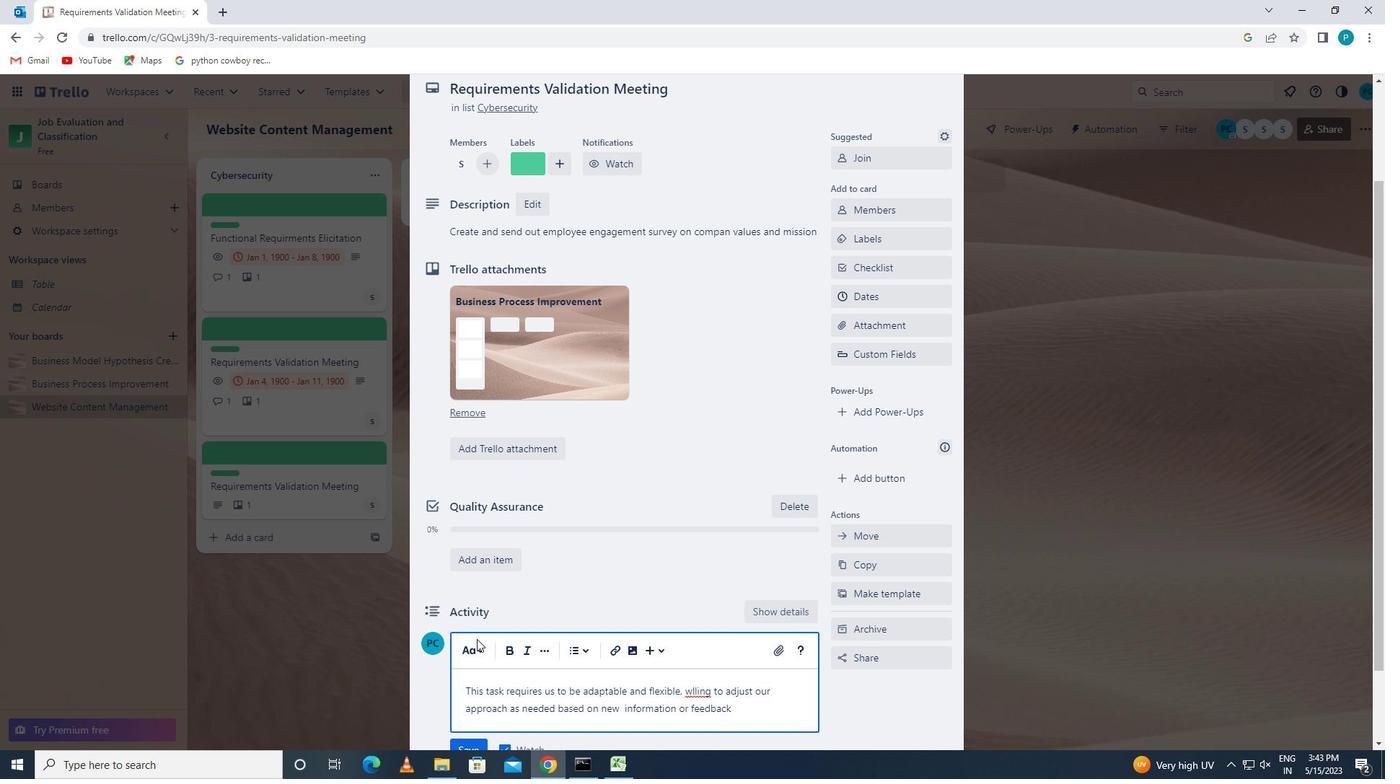 
Action: Mouse moved to (484, 688)
Screenshot: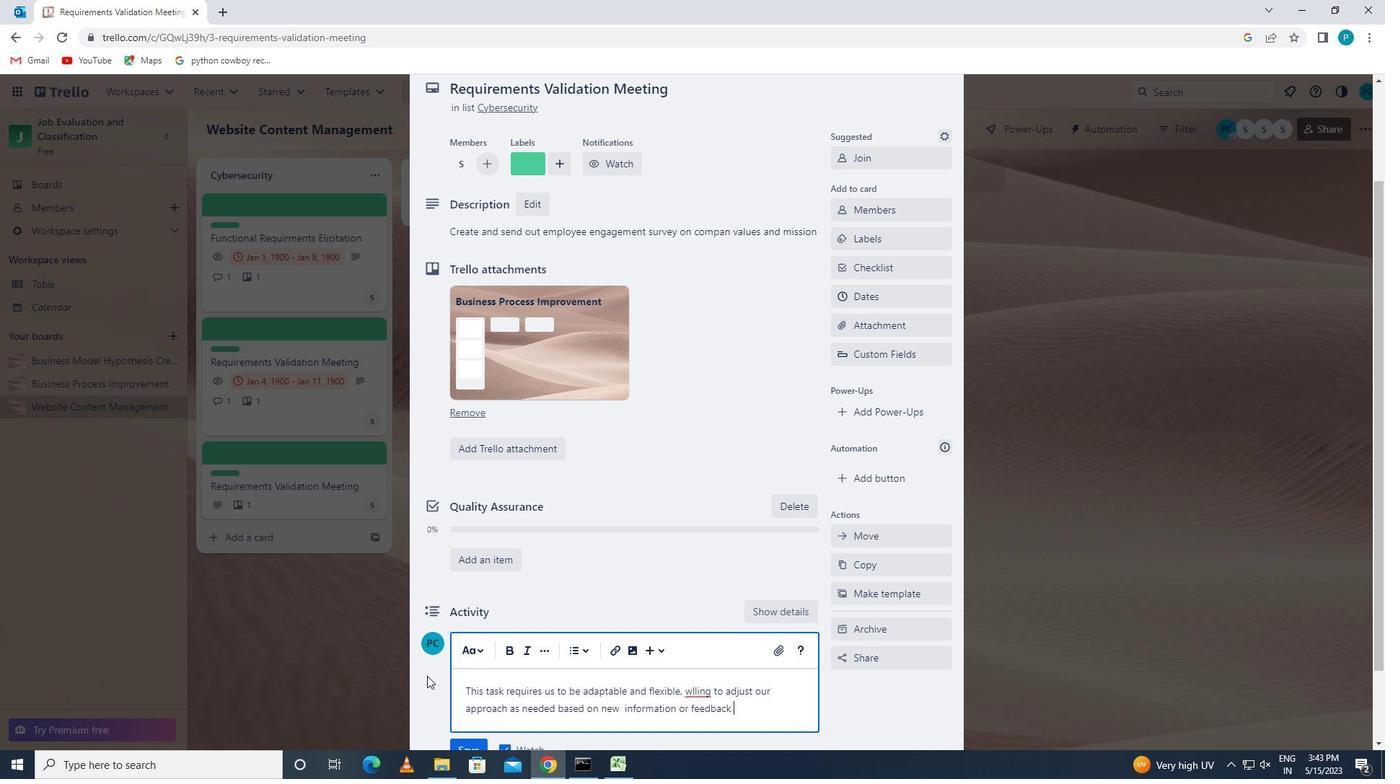 
Action: Mouse scrolled (484, 687) with delta (0, 0)
Screenshot: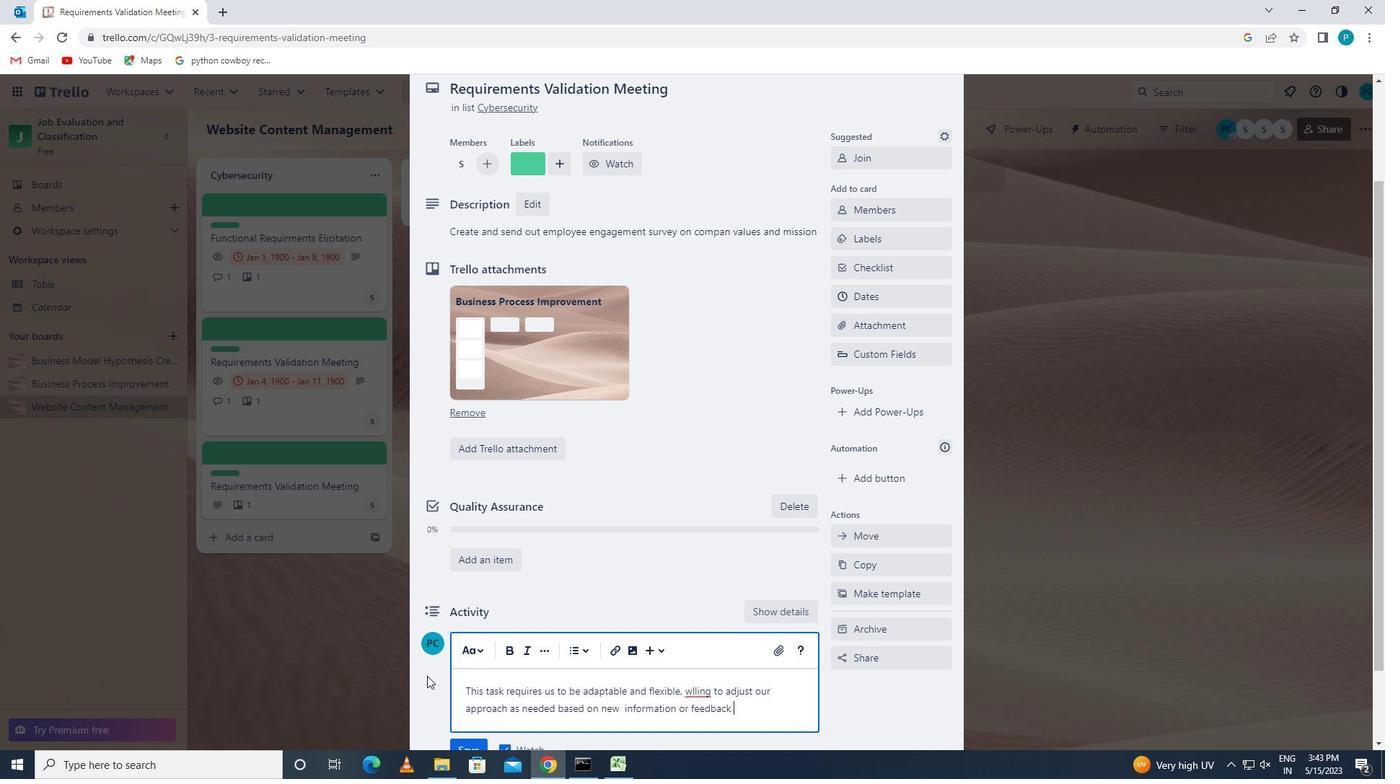 
Action: Mouse scrolled (484, 687) with delta (0, 0)
Screenshot: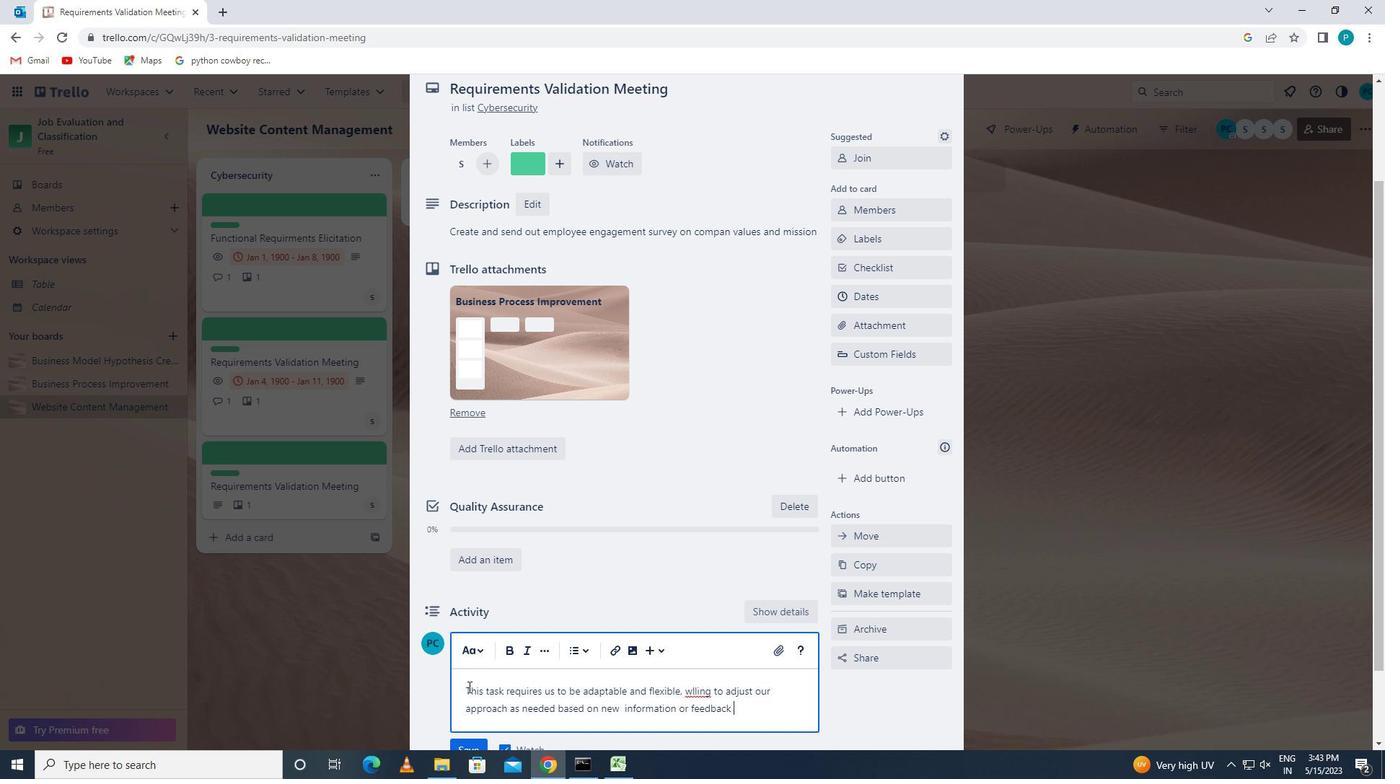 
Action: Mouse moved to (476, 663)
Screenshot: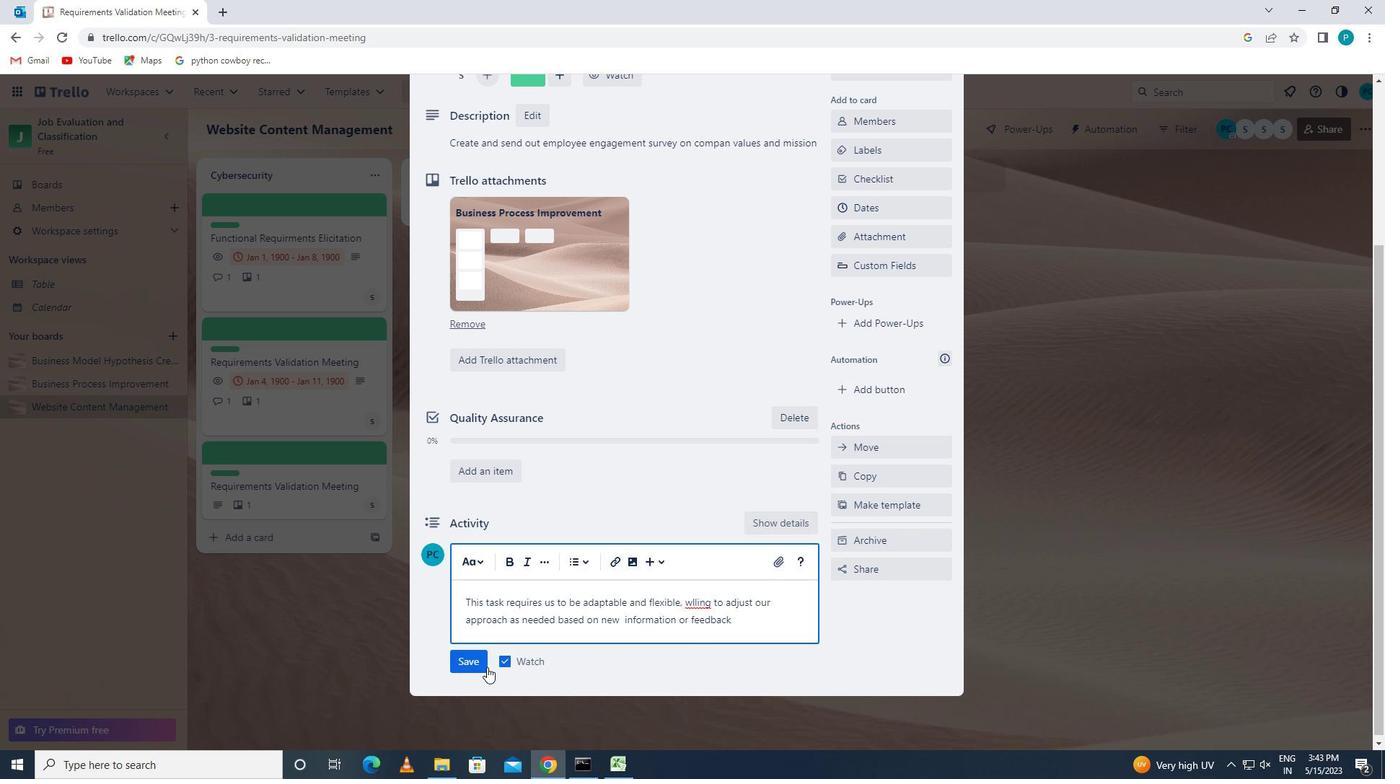 
Action: Mouse pressed left at (476, 663)
Screenshot: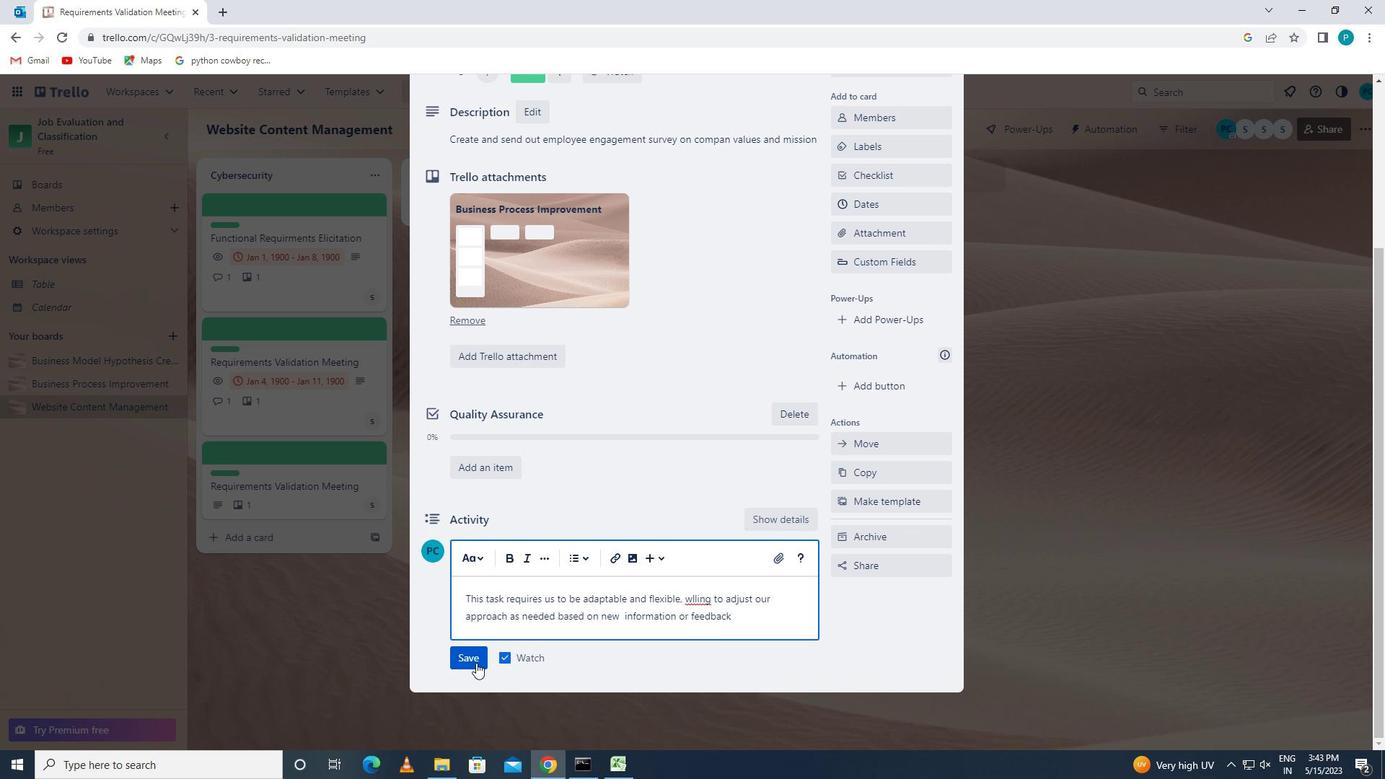 
Action: Mouse moved to (777, 443)
Screenshot: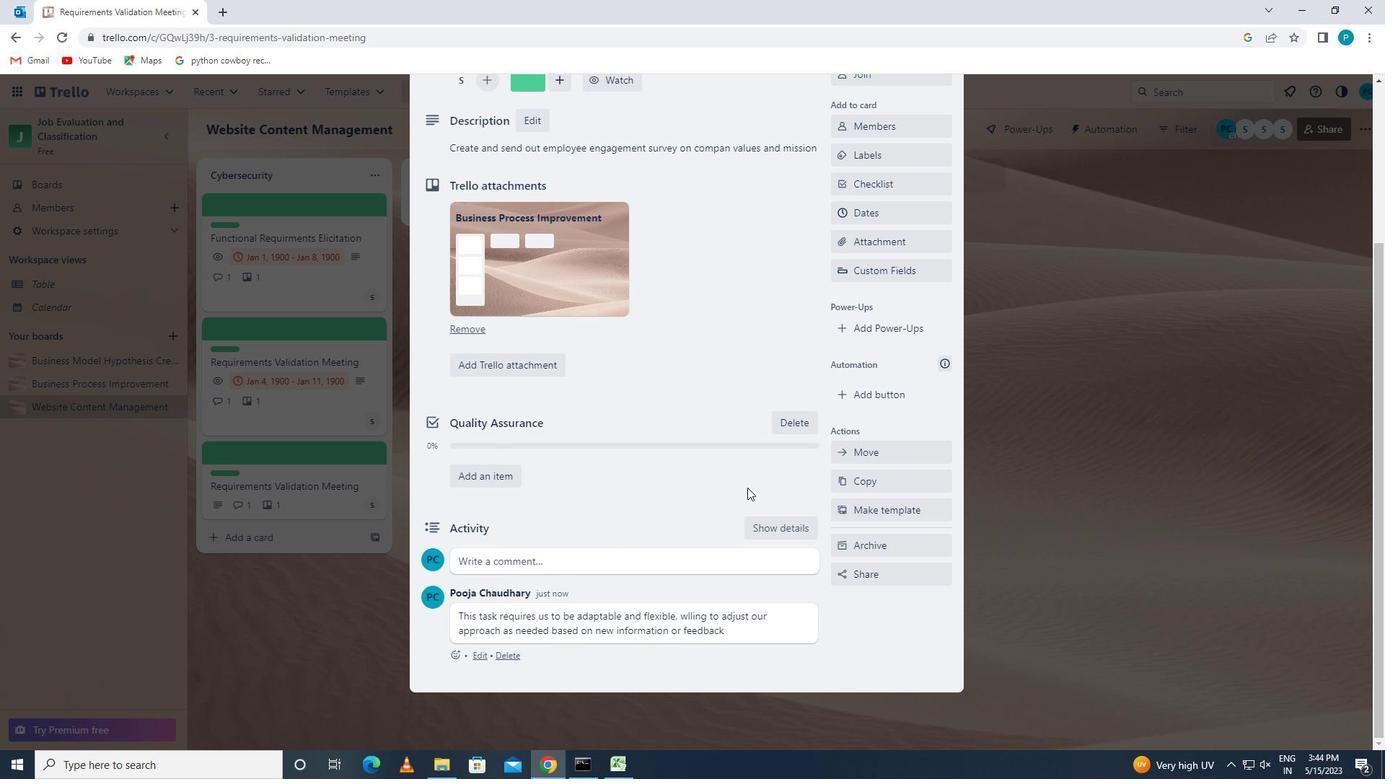 
Action: Mouse scrolled (777, 443) with delta (0, 0)
Screenshot: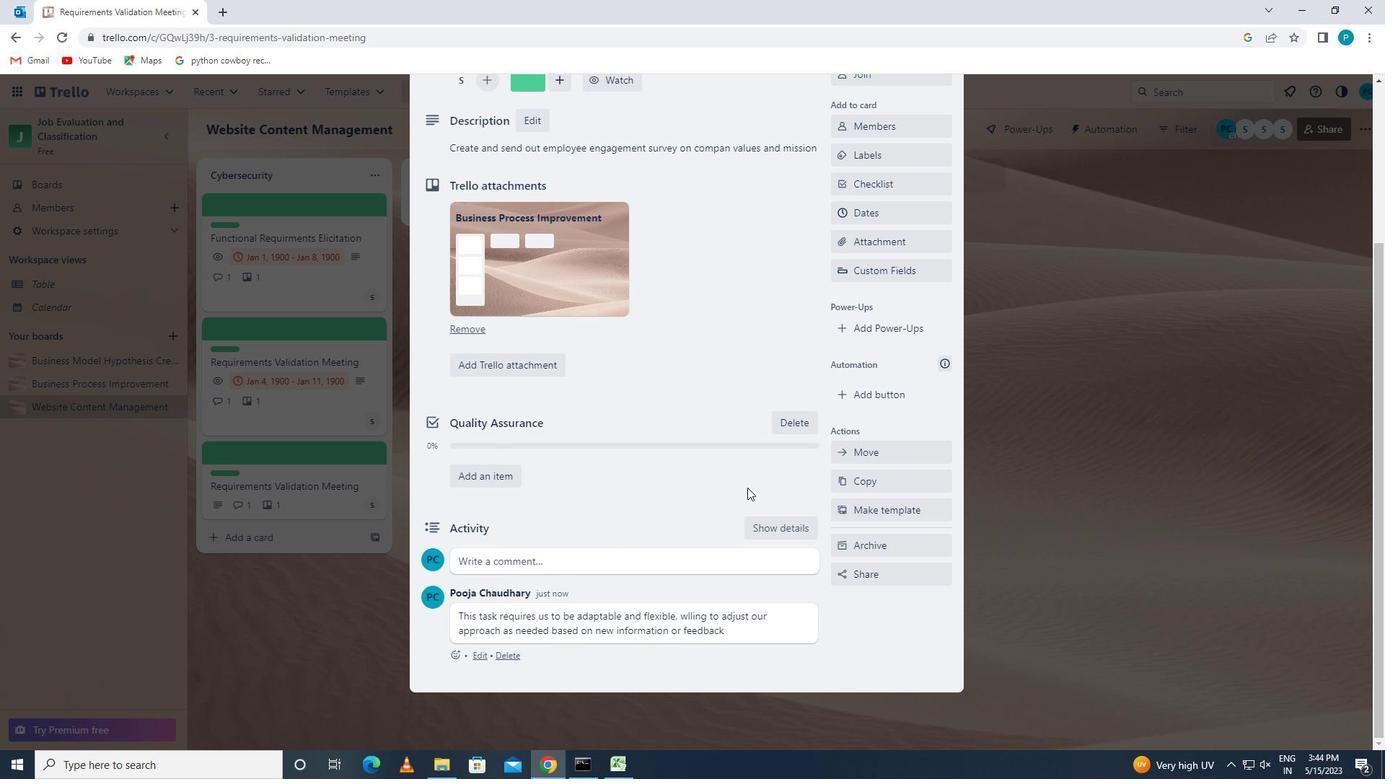 
Action: Mouse moved to (781, 434)
Screenshot: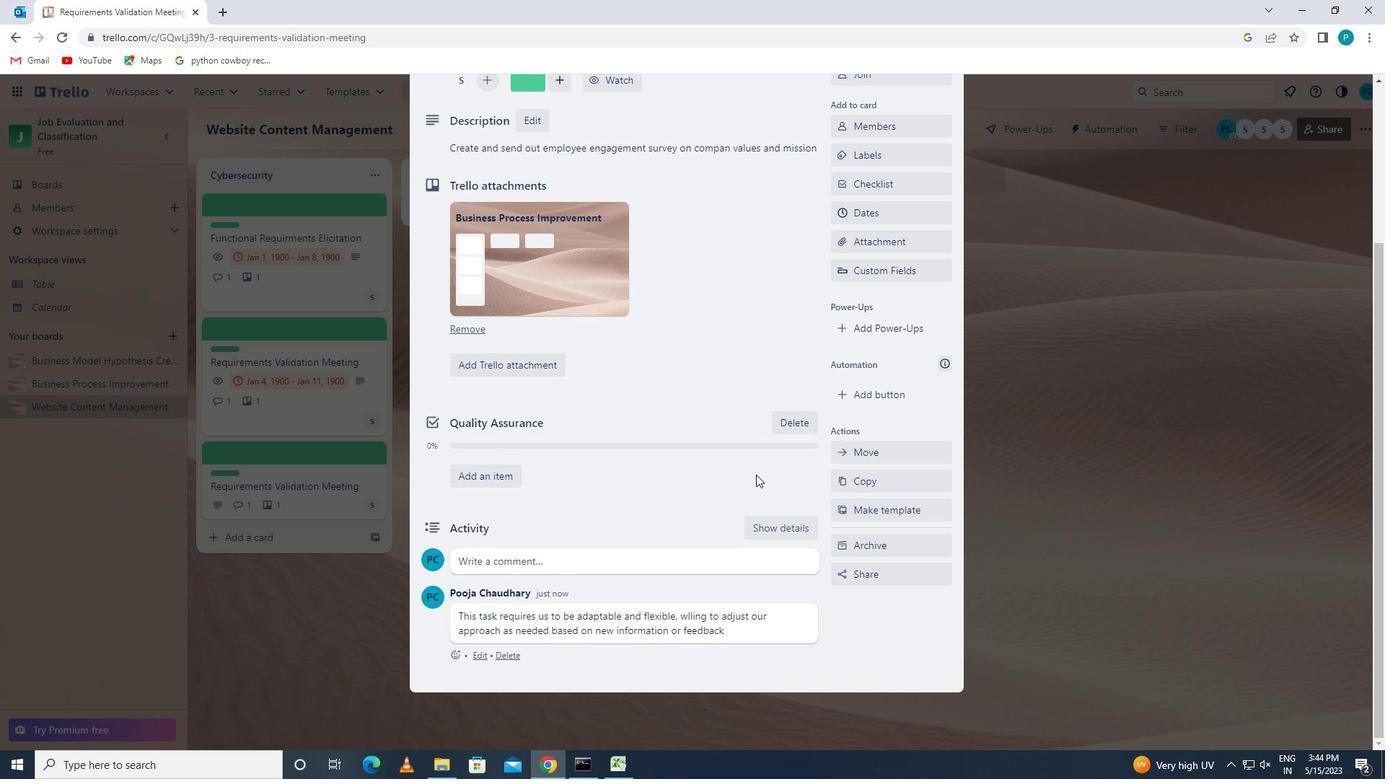 
Action: Mouse scrolled (781, 435) with delta (0, 0)
Screenshot: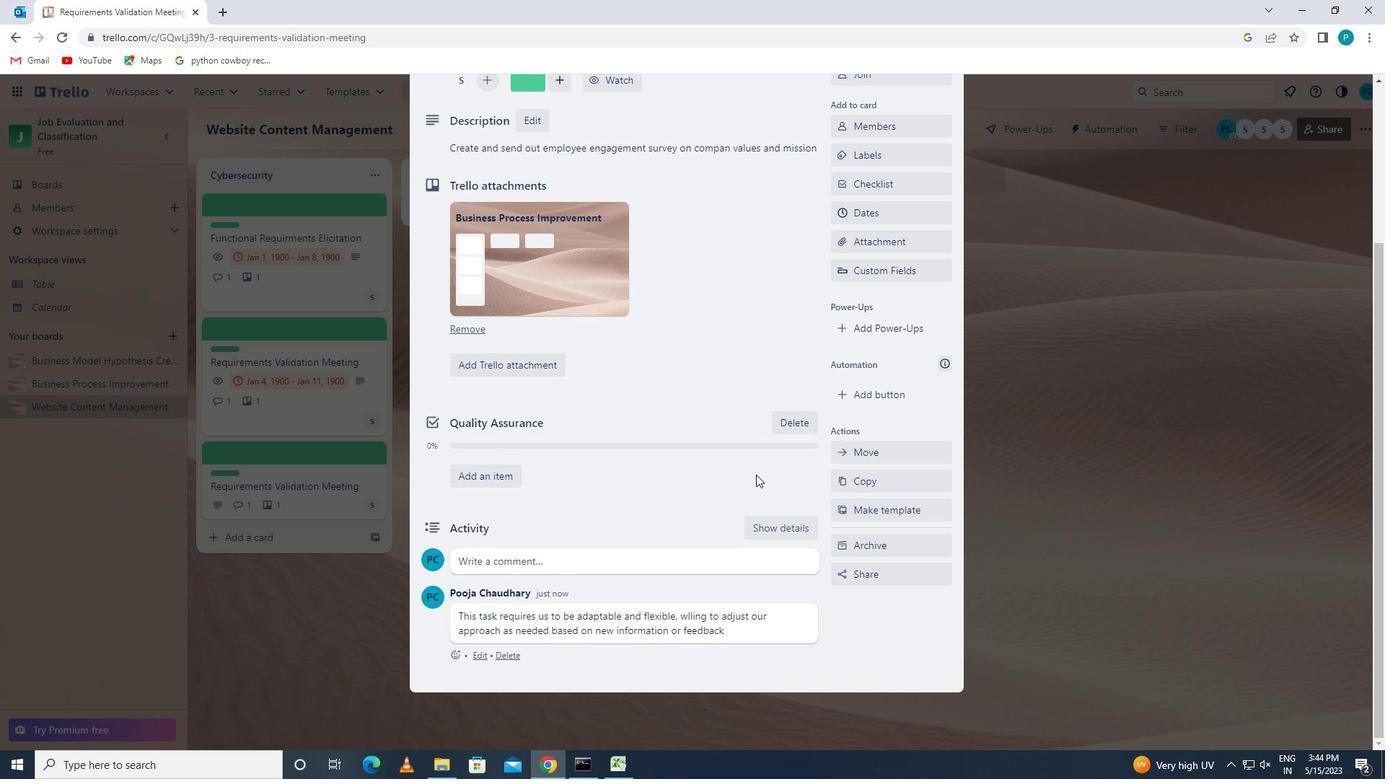 
Action: Mouse moved to (783, 427)
Screenshot: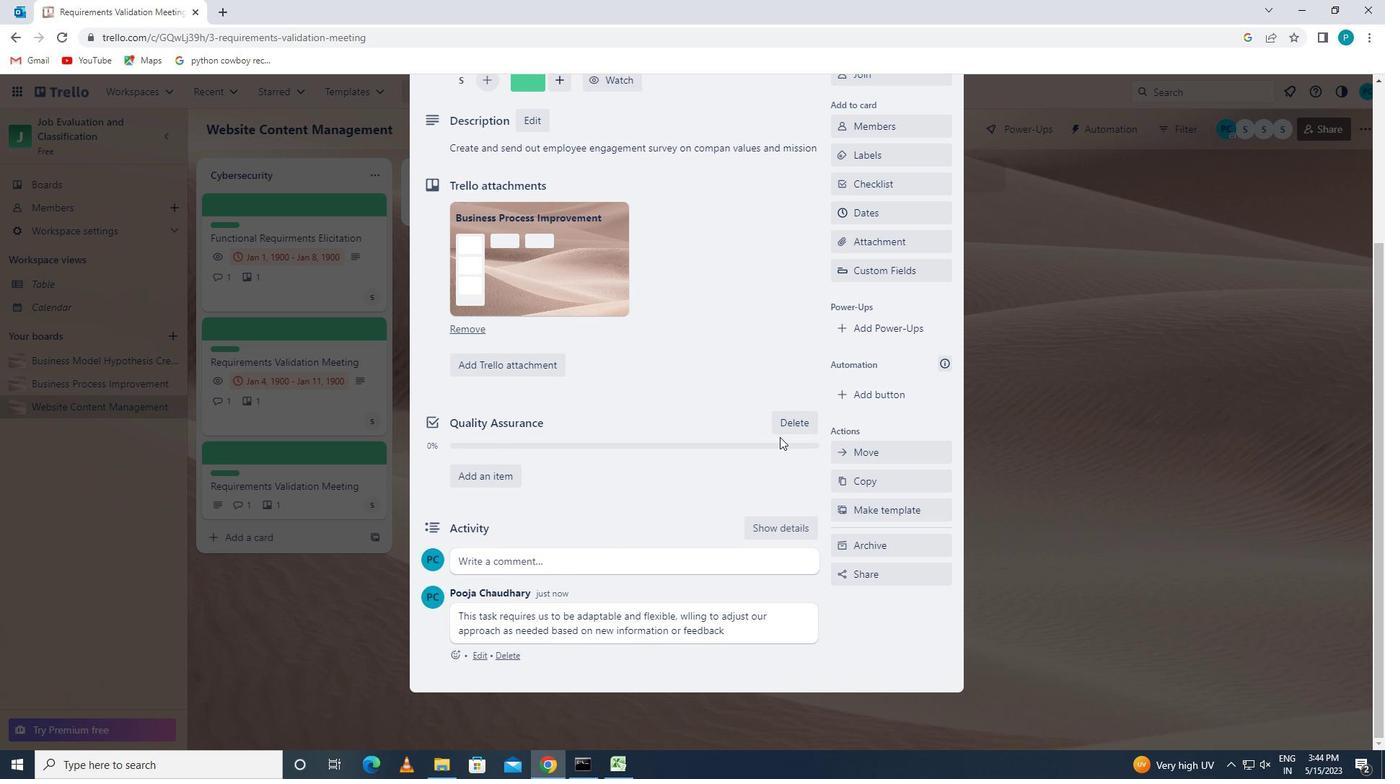 
Action: Mouse scrolled (783, 428) with delta (0, 0)
Screenshot: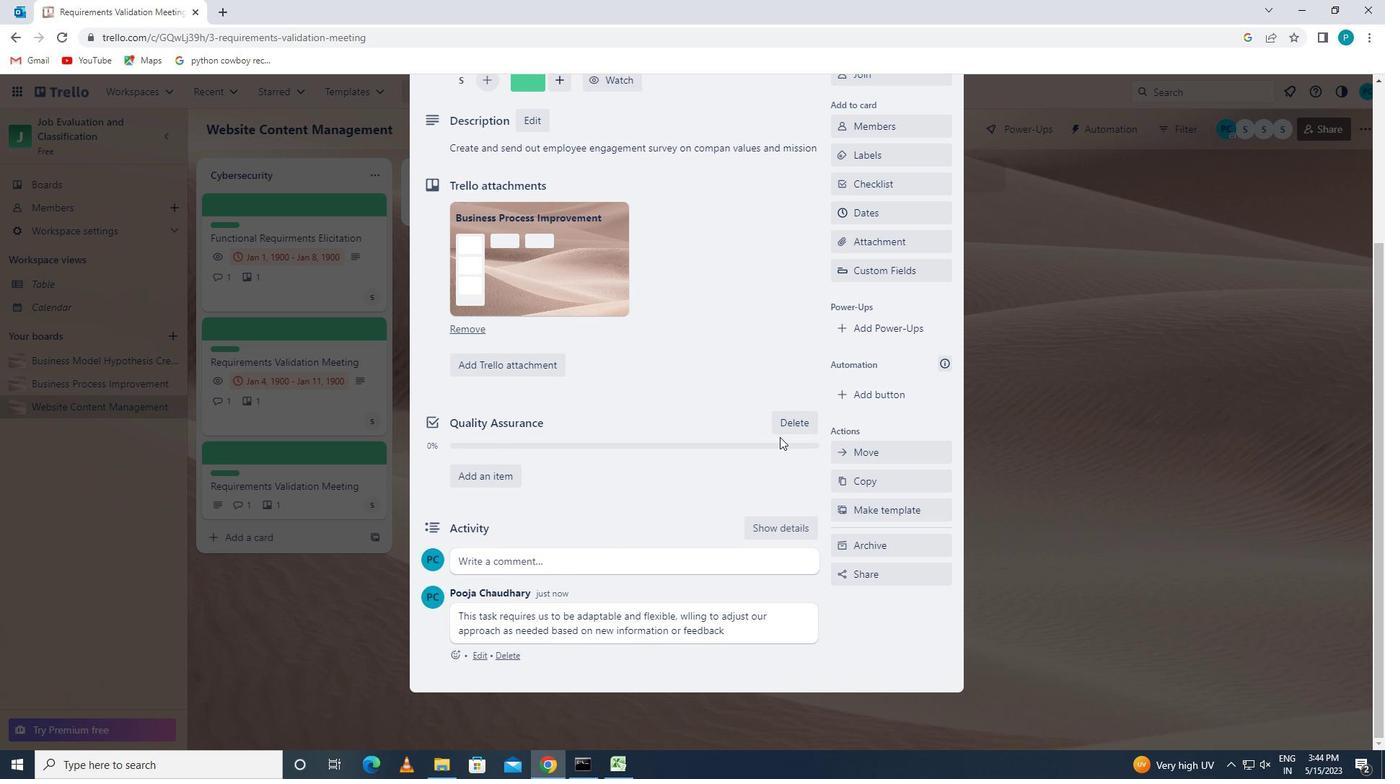 
Action: Mouse moved to (873, 422)
Screenshot: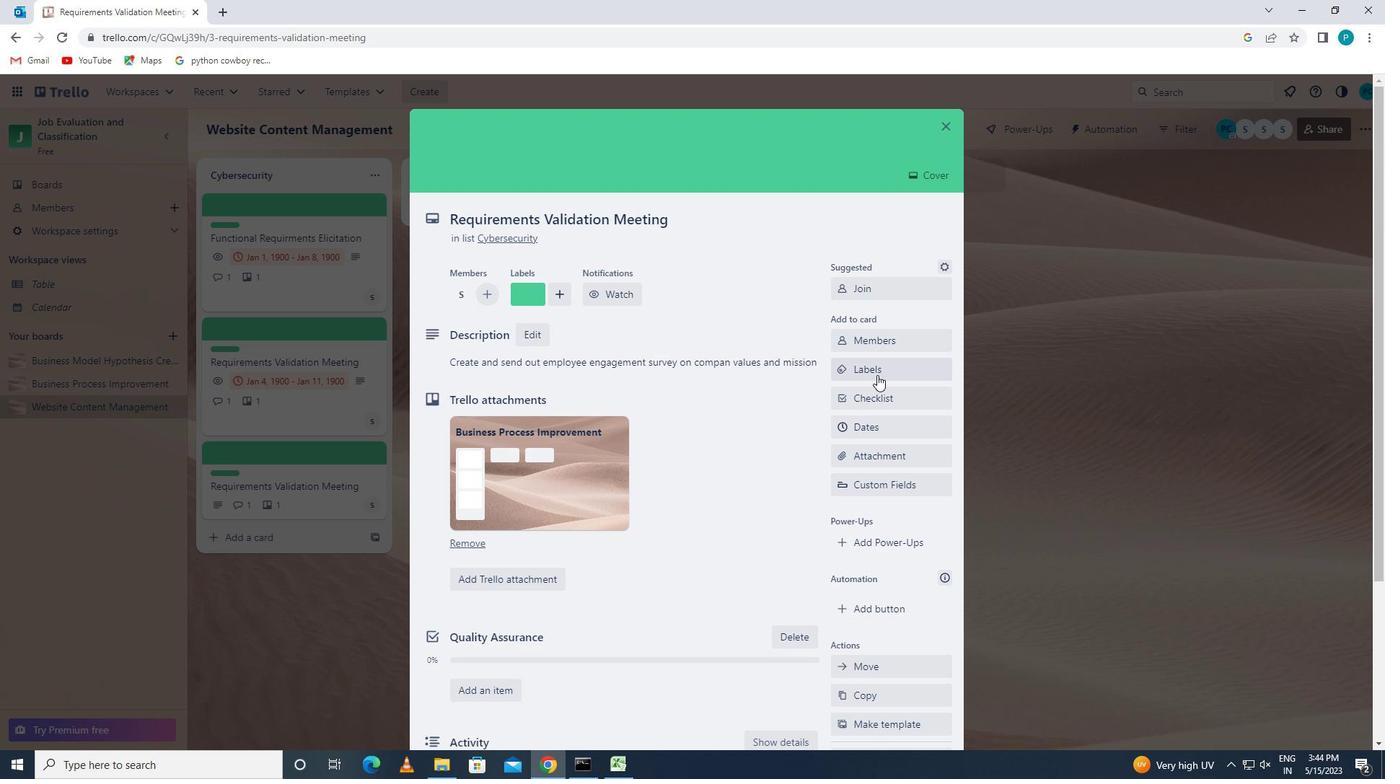 
Action: Mouse pressed left at (873, 422)
Screenshot: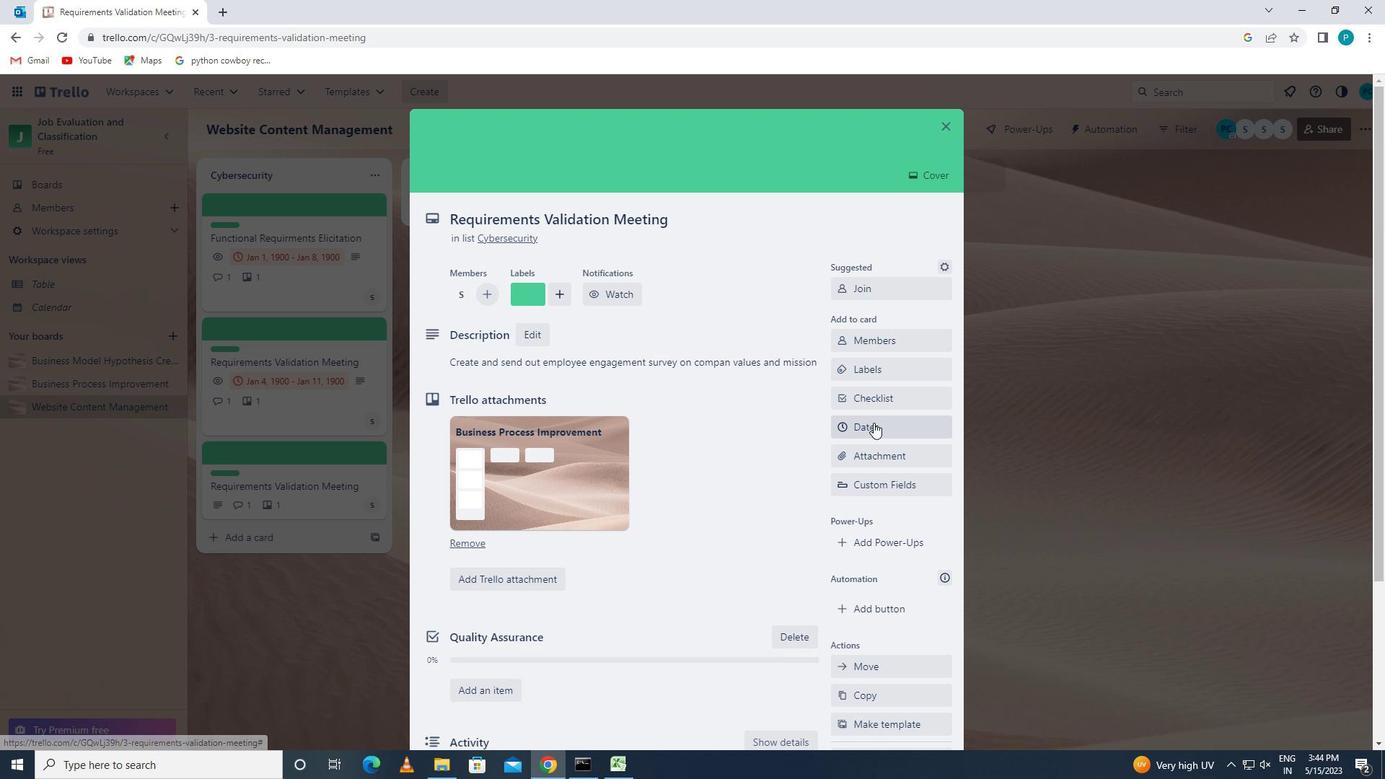 
Action: Mouse moved to (846, 391)
Screenshot: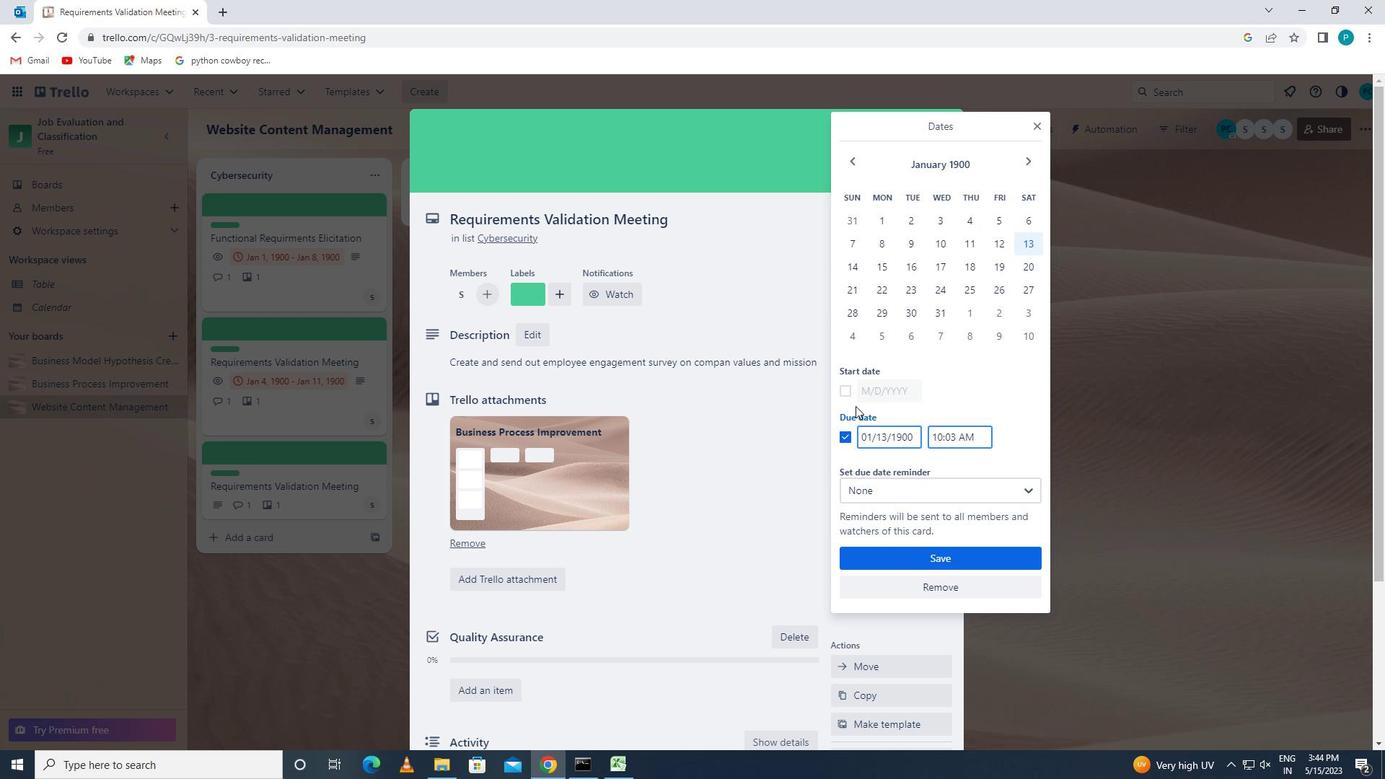 
Action: Mouse pressed left at (846, 391)
Screenshot: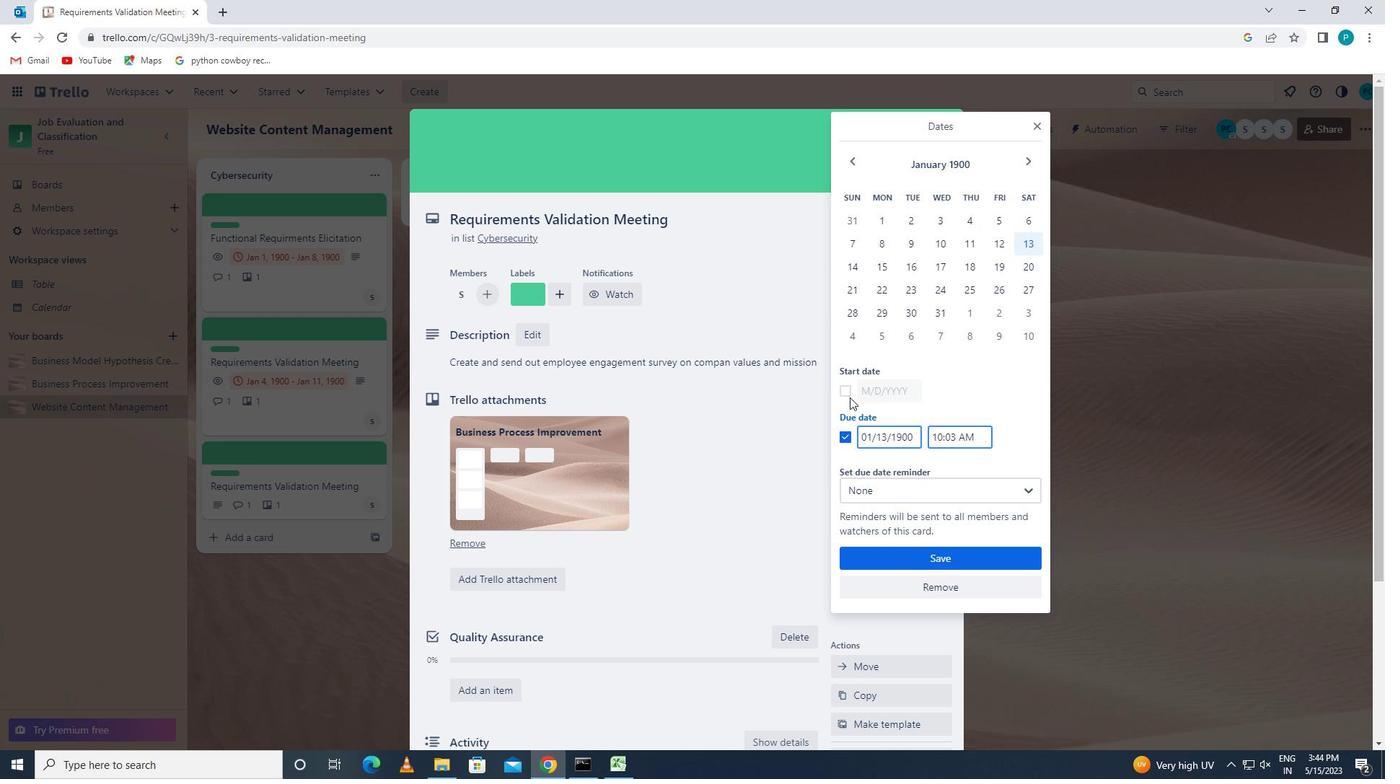 
Action: Mouse moved to (864, 391)
Screenshot: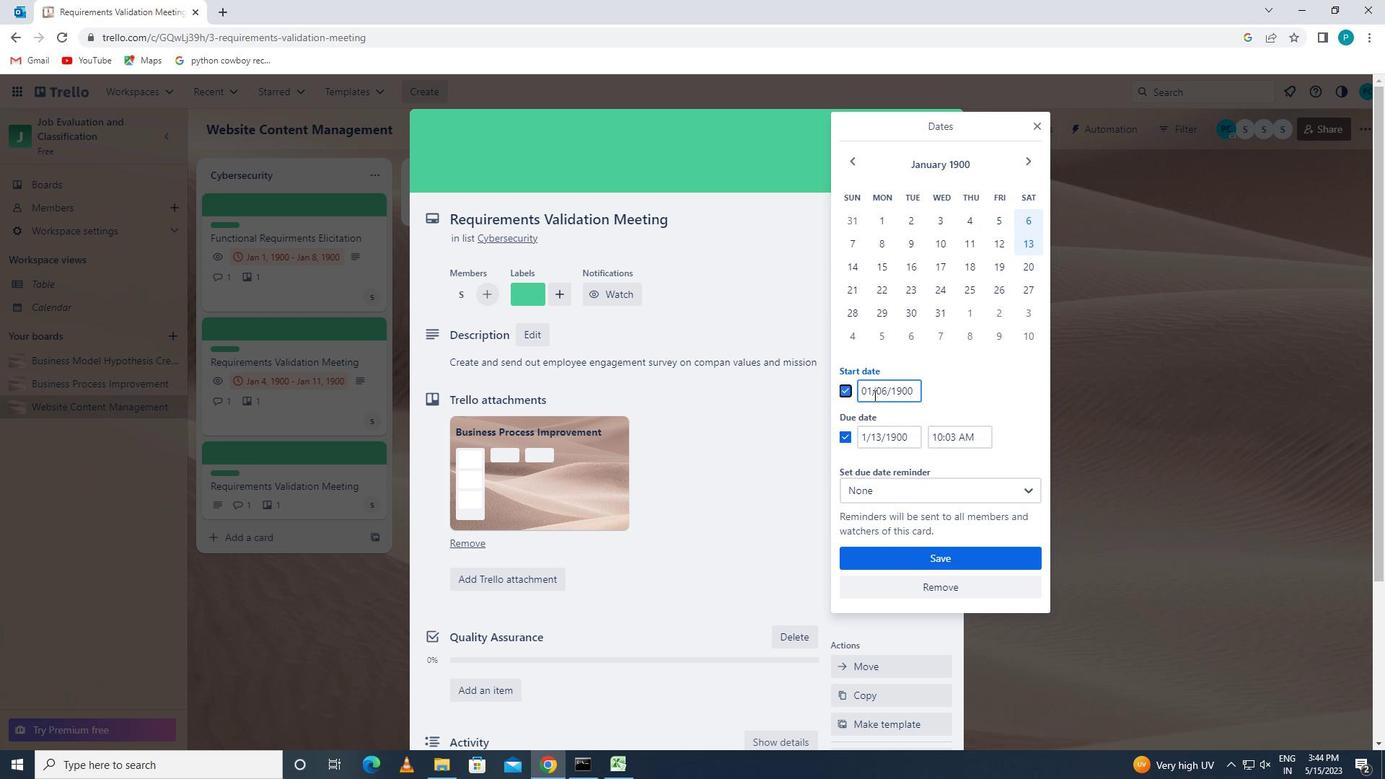 
Action: Mouse pressed left at (864, 391)
Screenshot: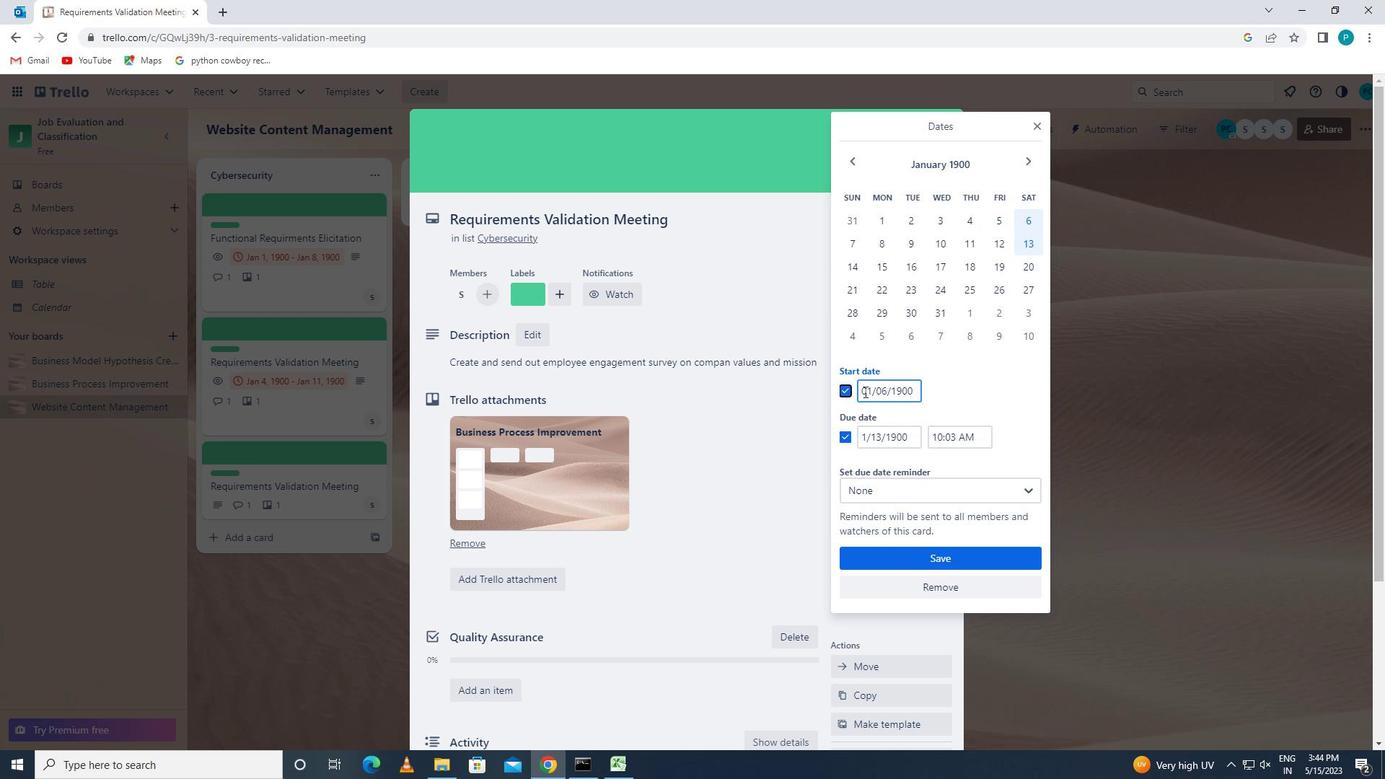
Action: Mouse moved to (930, 388)
Screenshot: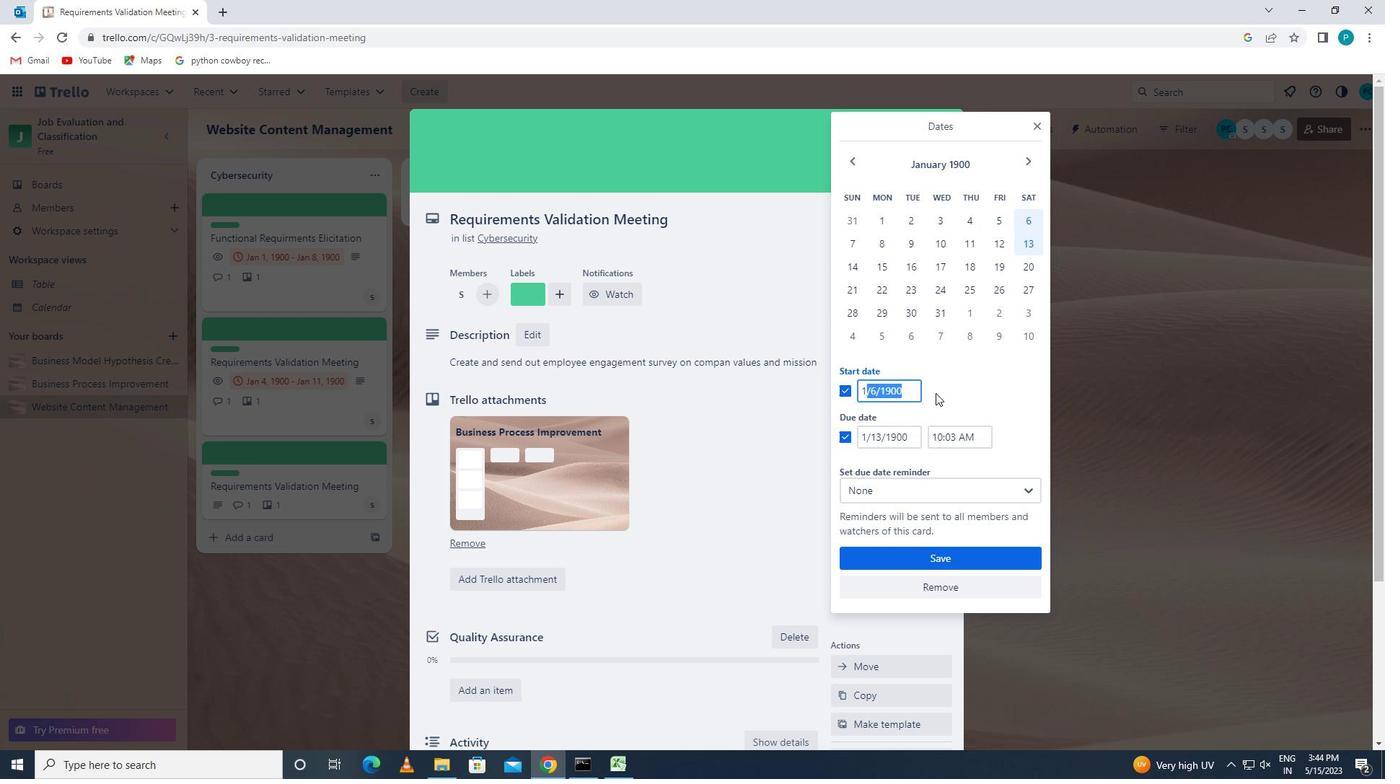 
Action: Mouse pressed left at (930, 388)
Screenshot: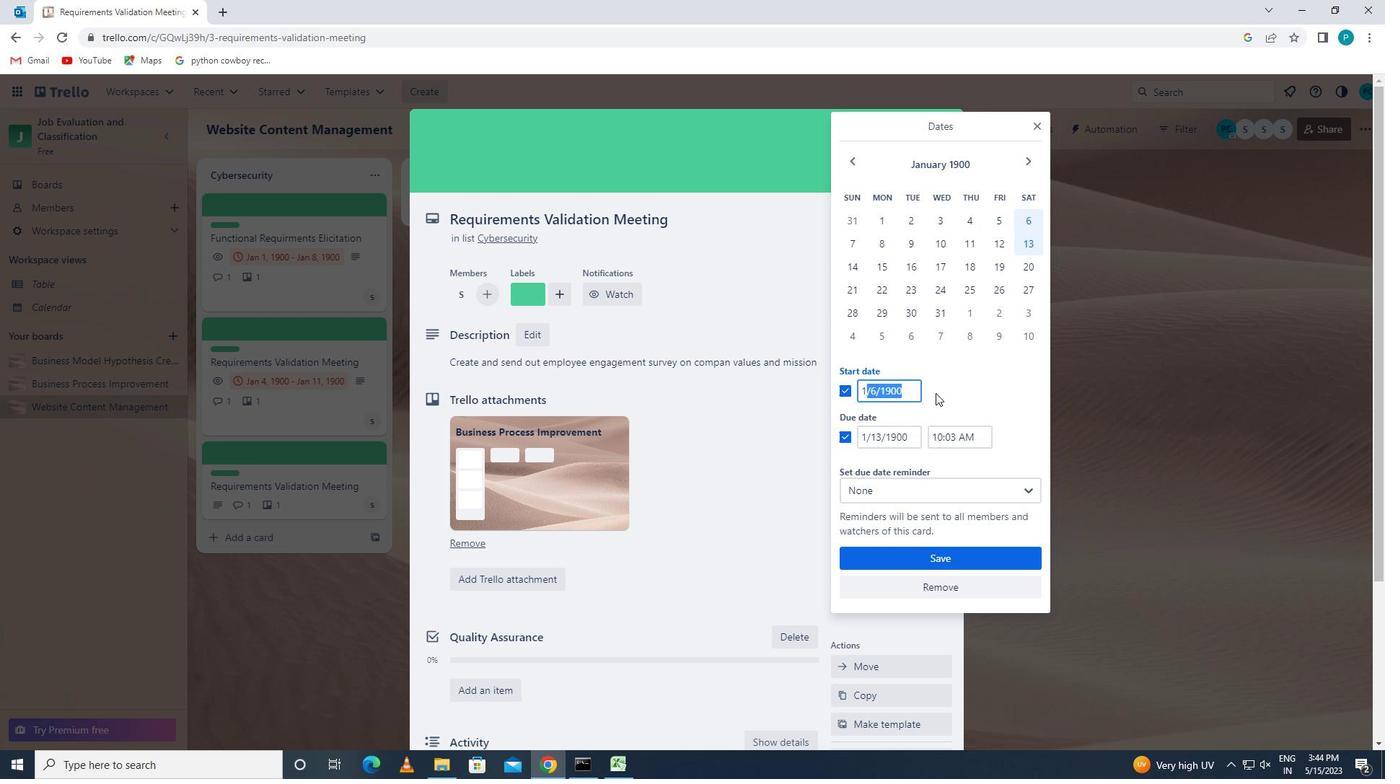 
Action: Mouse moved to (860, 391)
Screenshot: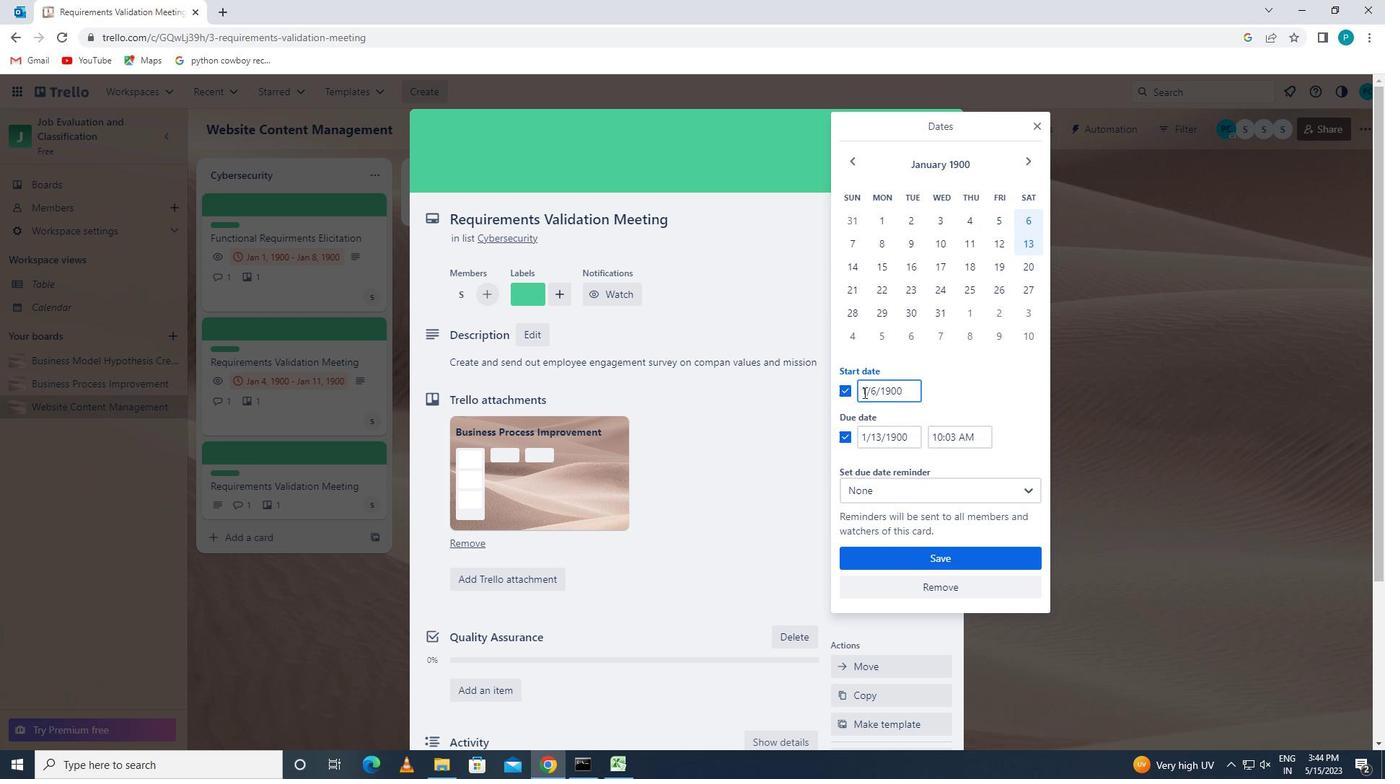 
Action: Mouse pressed left at (860, 391)
Screenshot: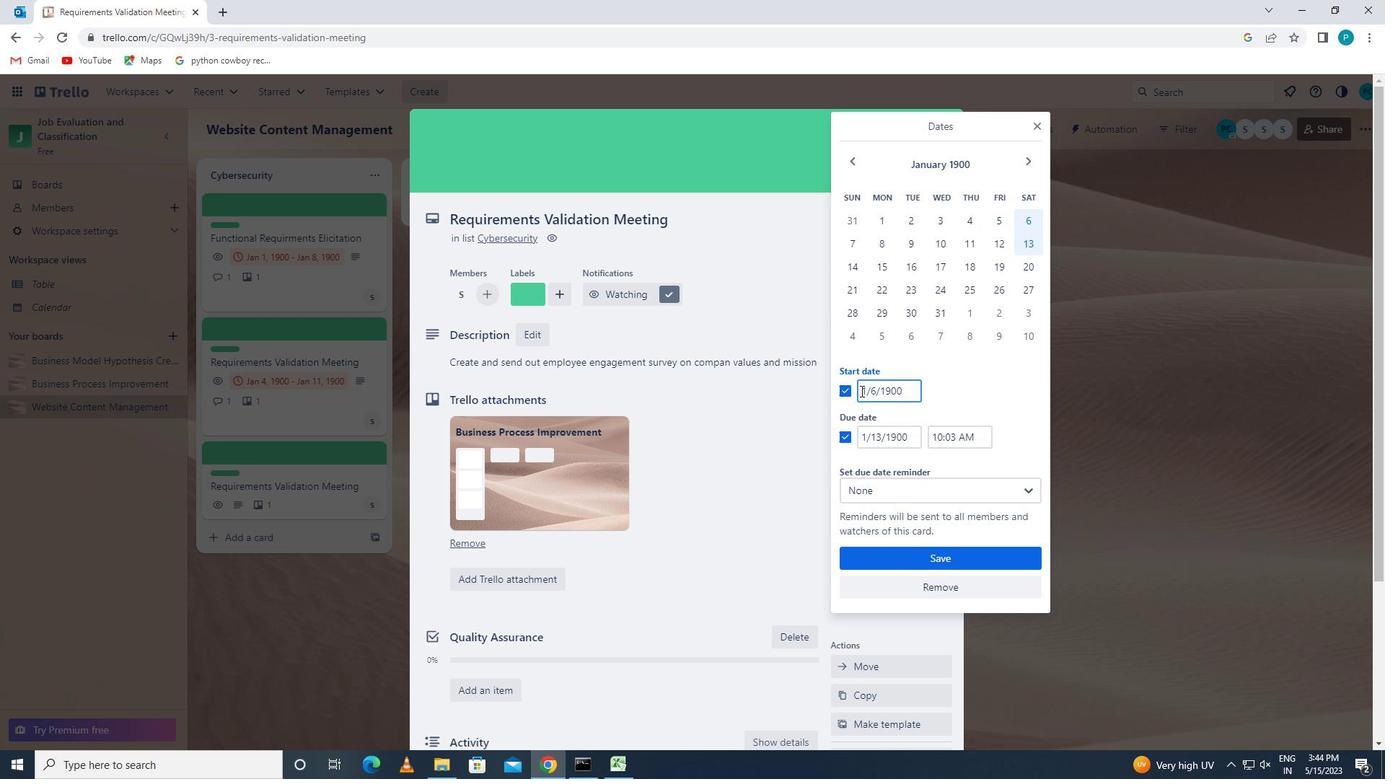 
Action: Mouse moved to (1026, 411)
Screenshot: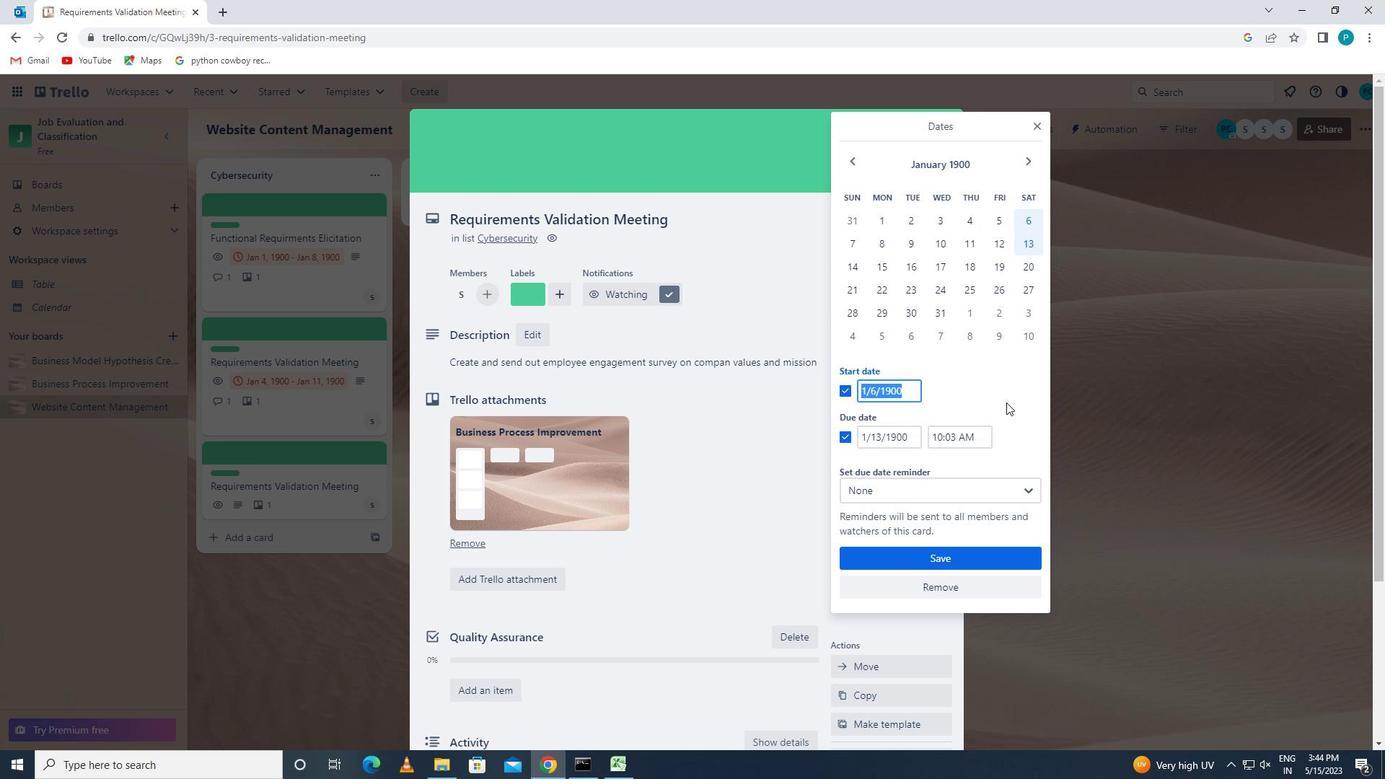 
Action: Key pressed 1/7/1900
Screenshot: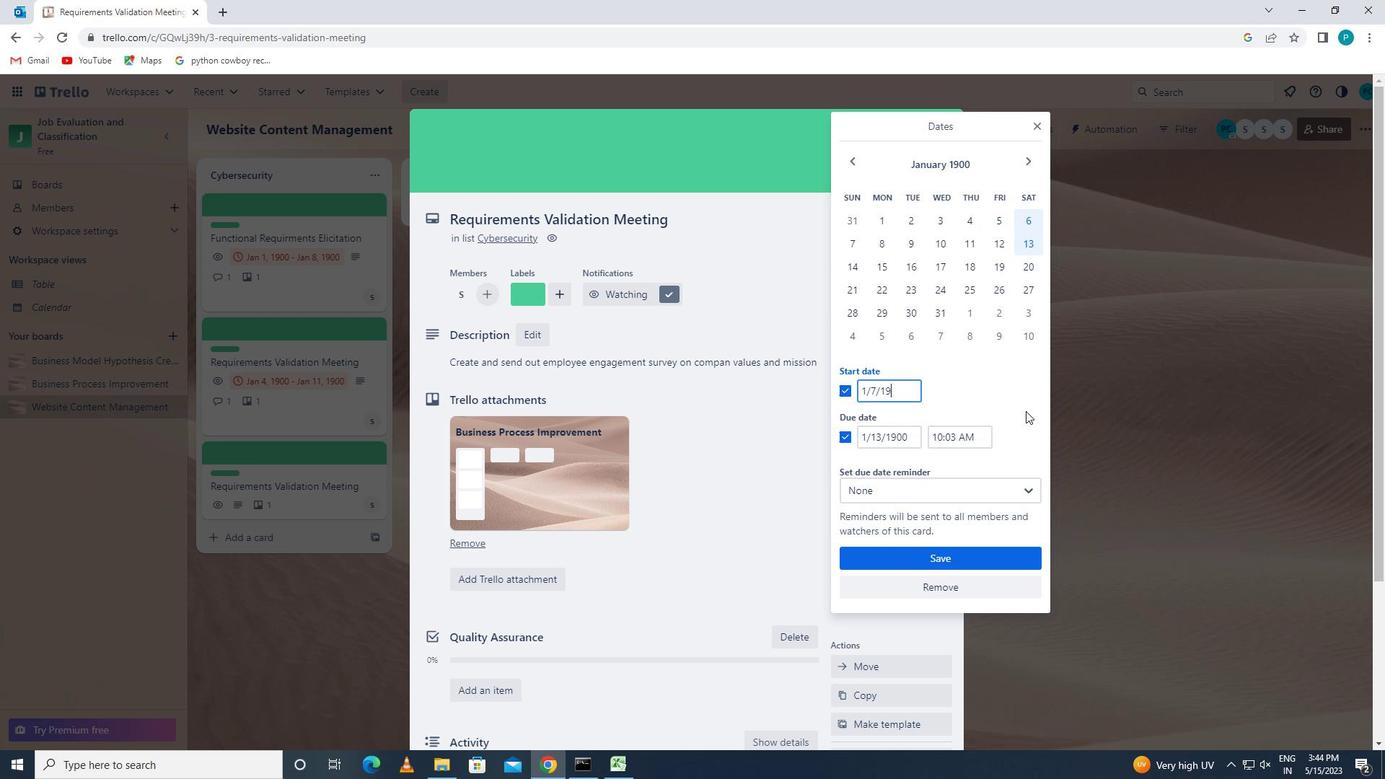 
Action: Mouse moved to (911, 438)
Screenshot: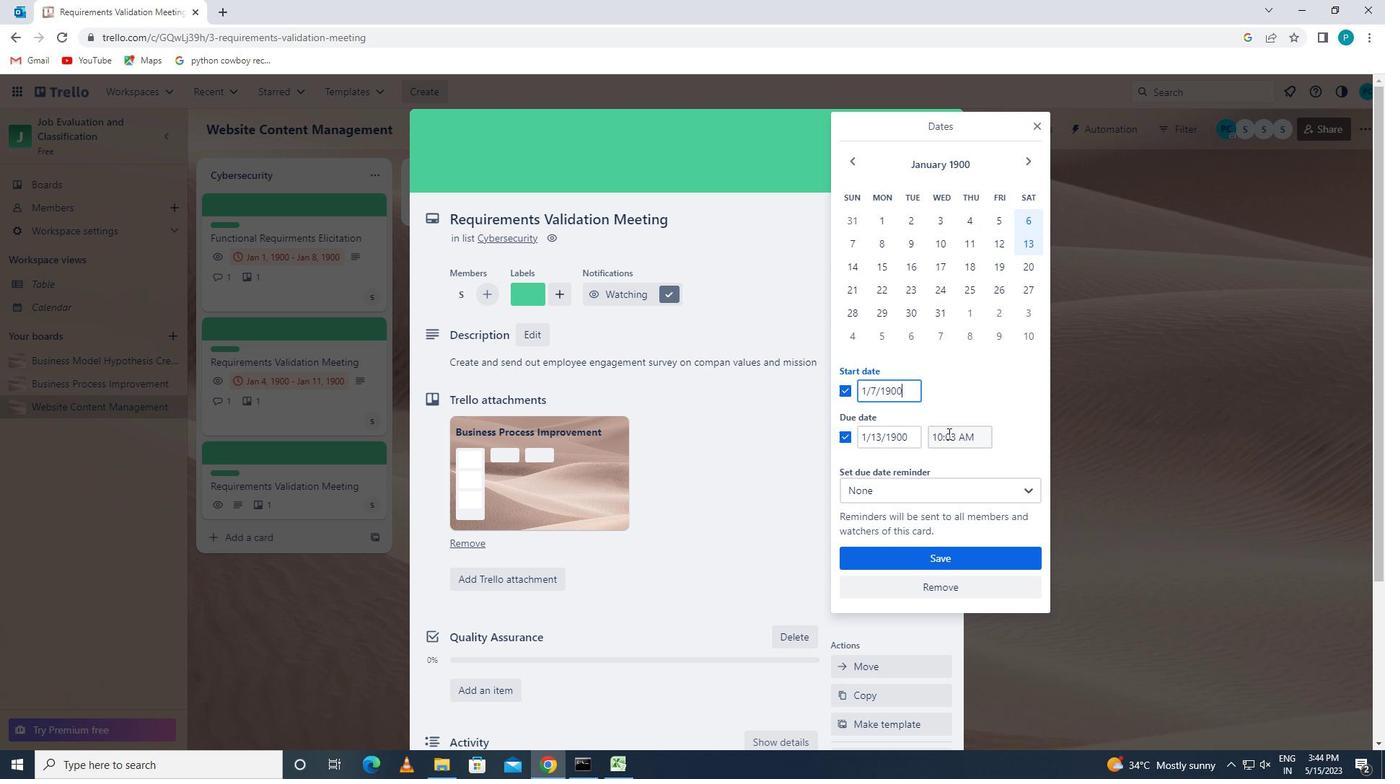 
Action: Mouse pressed left at (911, 438)
Screenshot: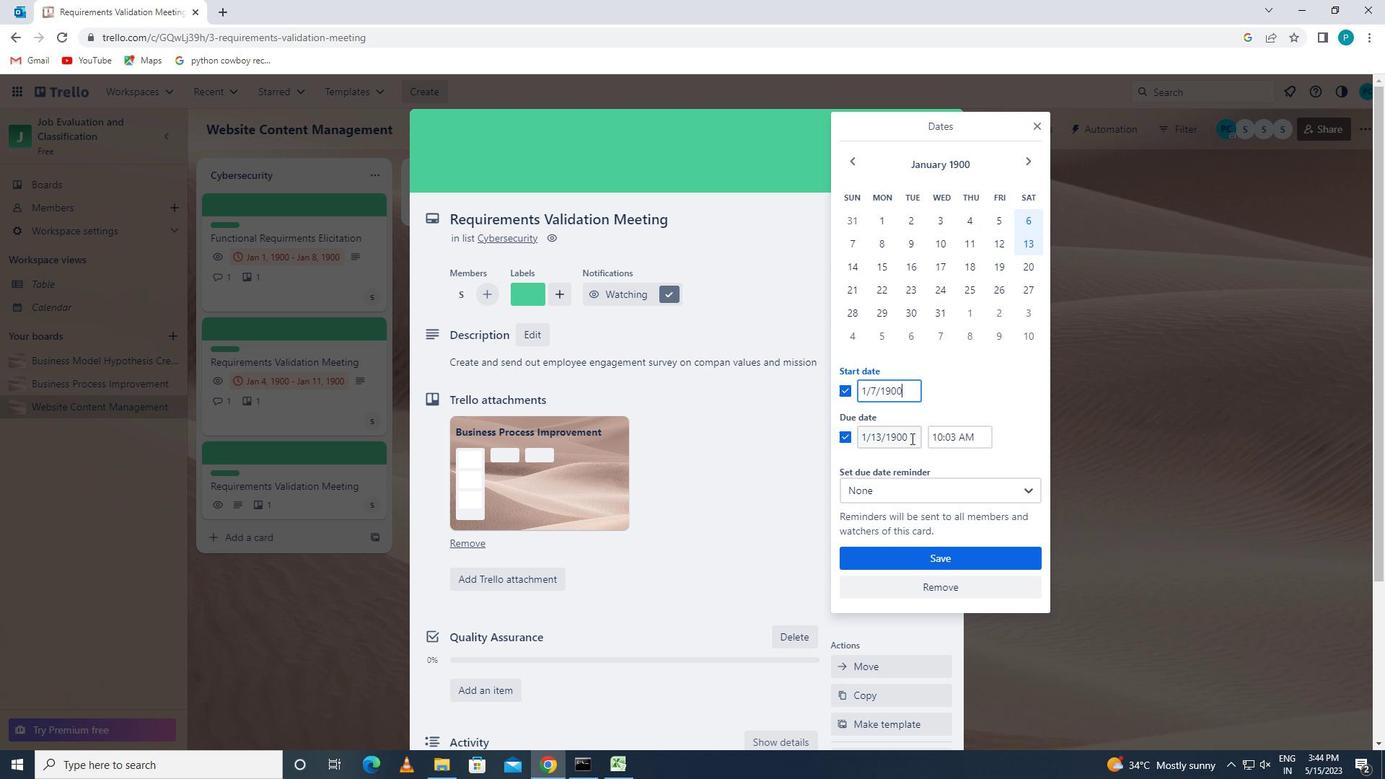 
Action: Mouse moved to (865, 436)
Screenshot: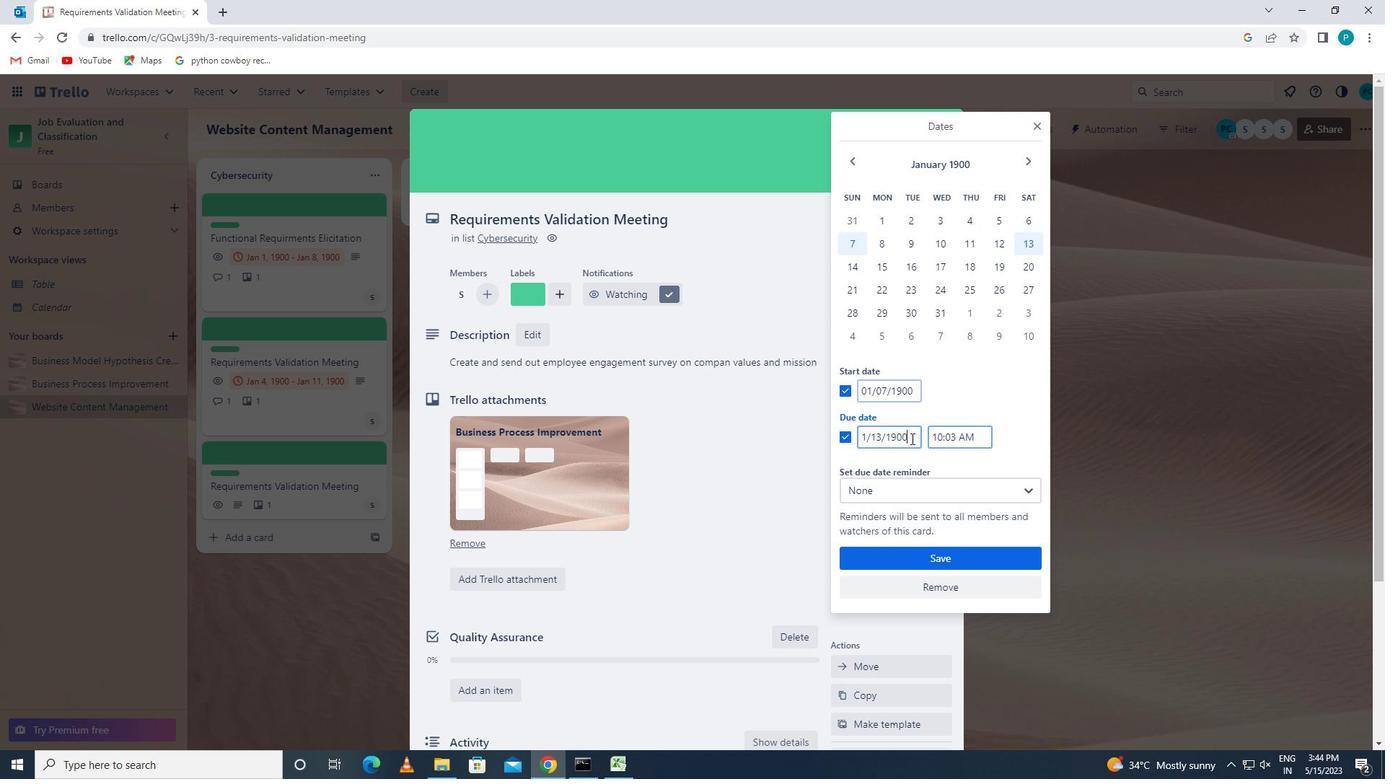 
Action: Mouse pressed left at (865, 436)
Screenshot: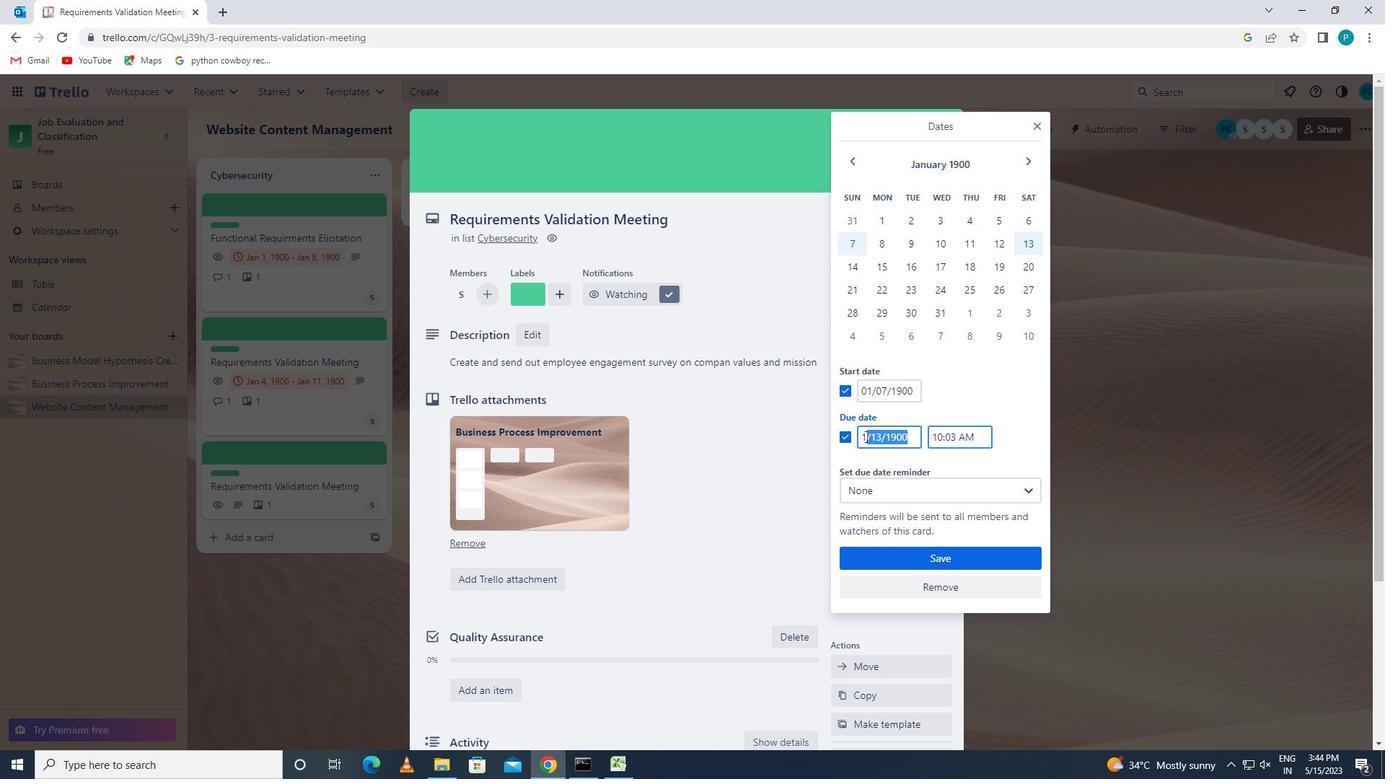
Action: Mouse moved to (922, 437)
Screenshot: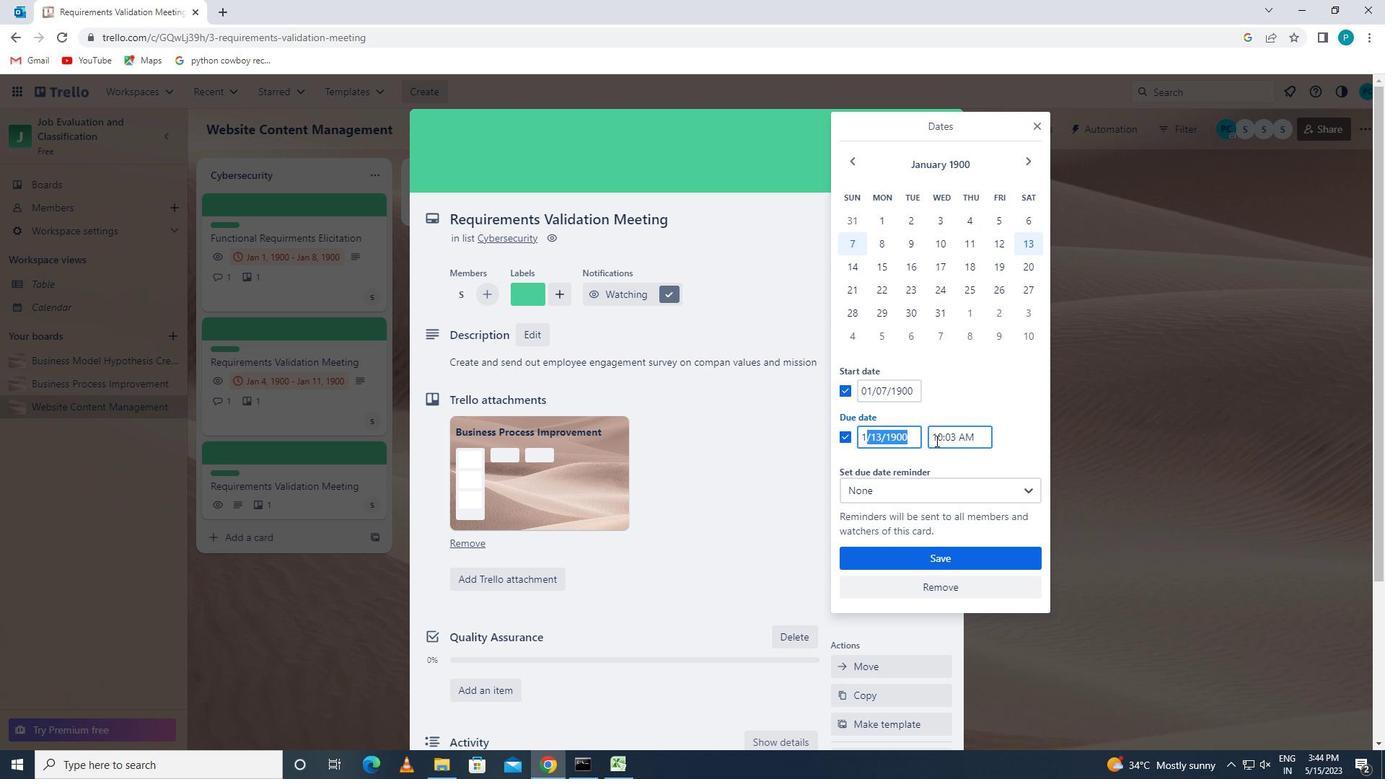 
Action: Mouse pressed left at (922, 437)
Screenshot: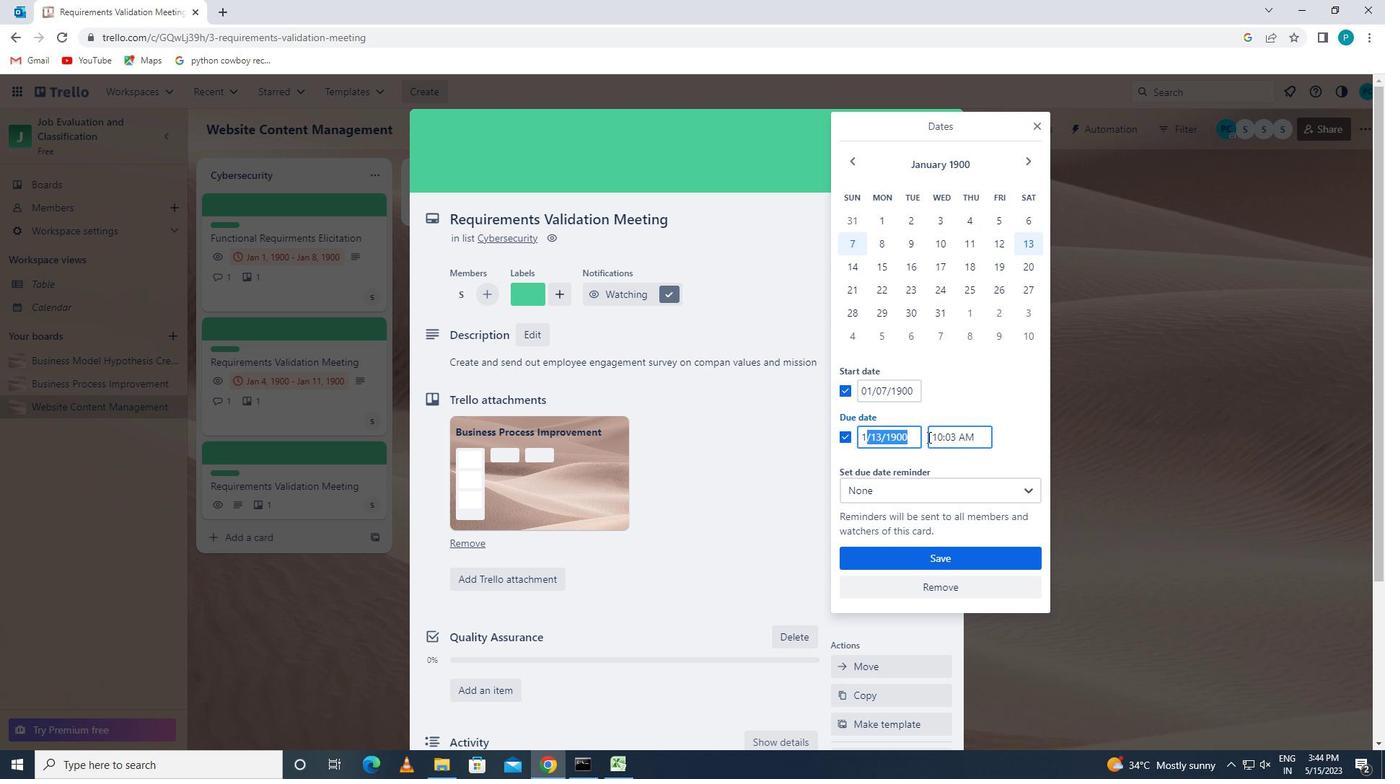 
Action: Mouse moved to (860, 440)
Screenshot: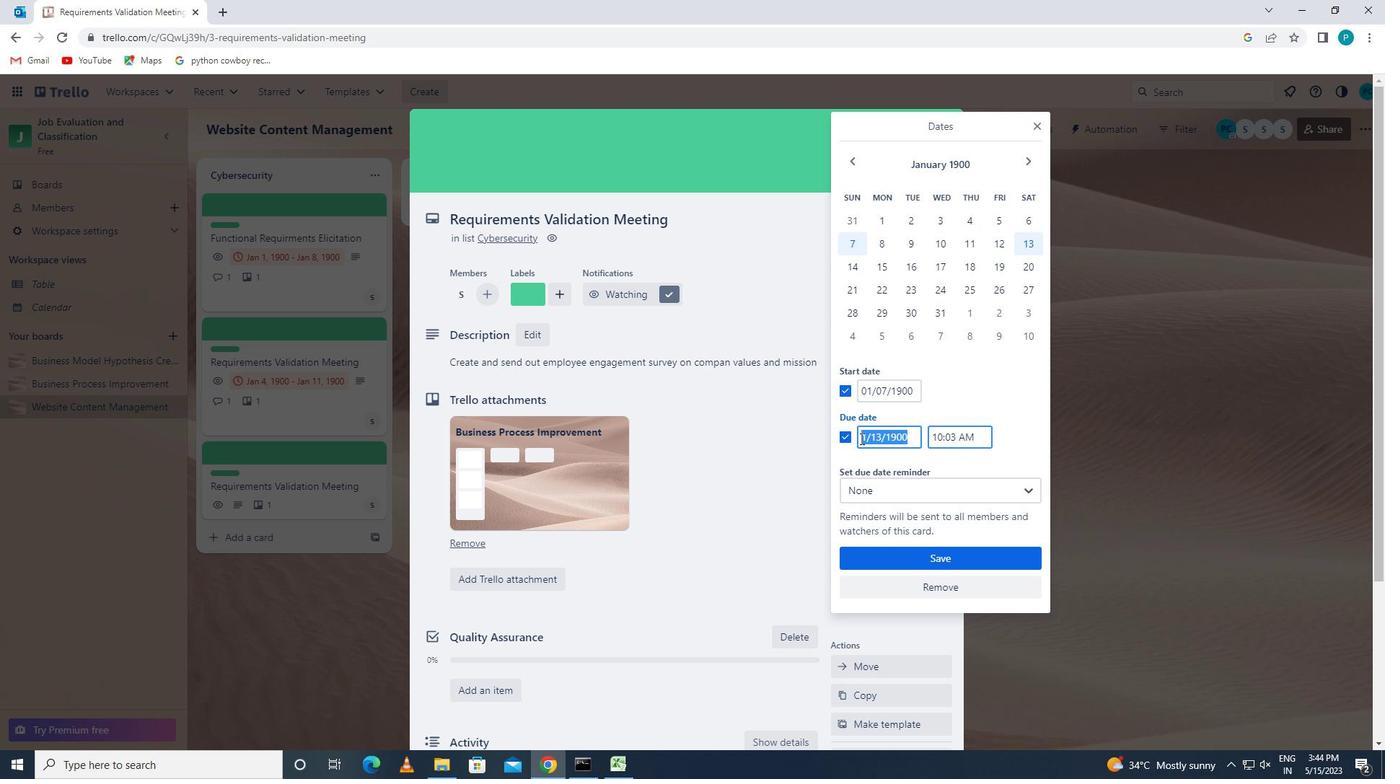 
Action: Key pressed 1/1
Screenshot: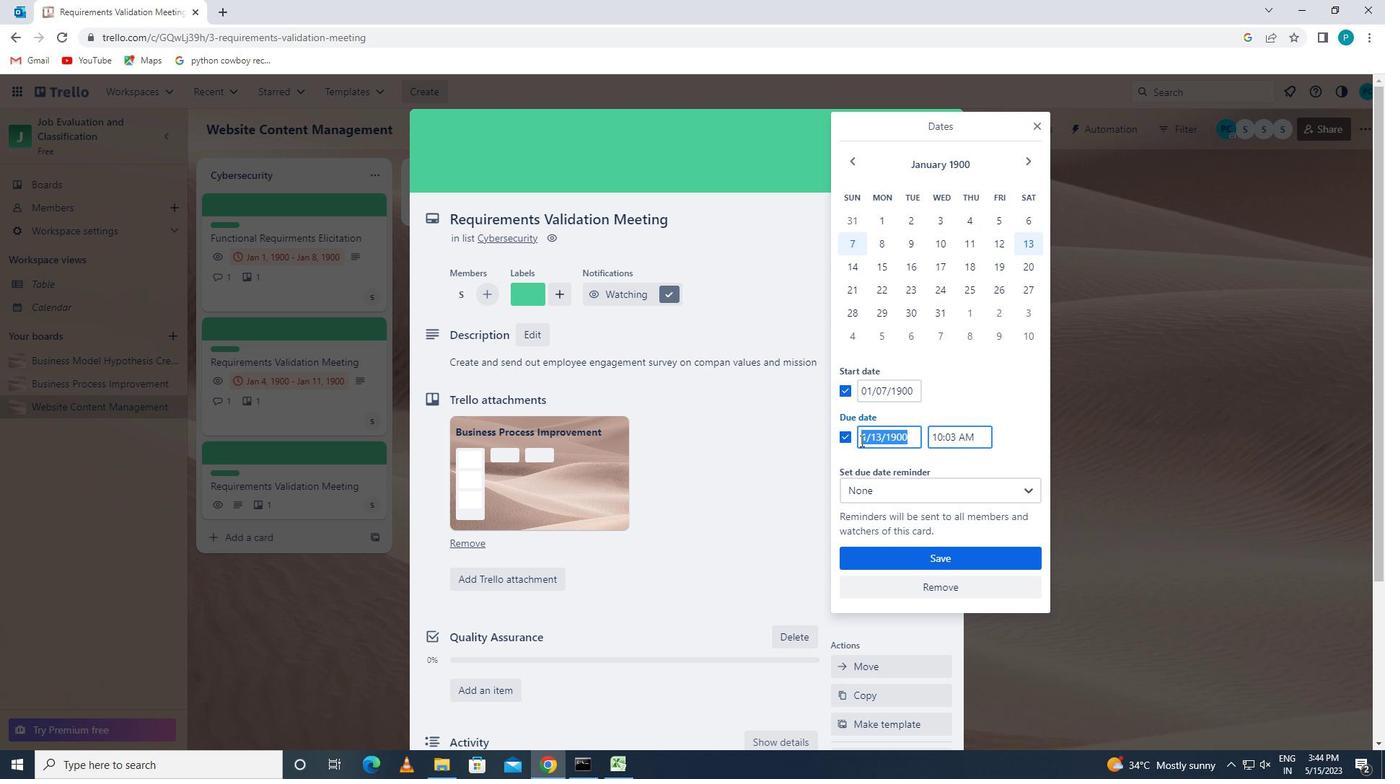 
Action: Mouse moved to (874, 437)
Screenshot: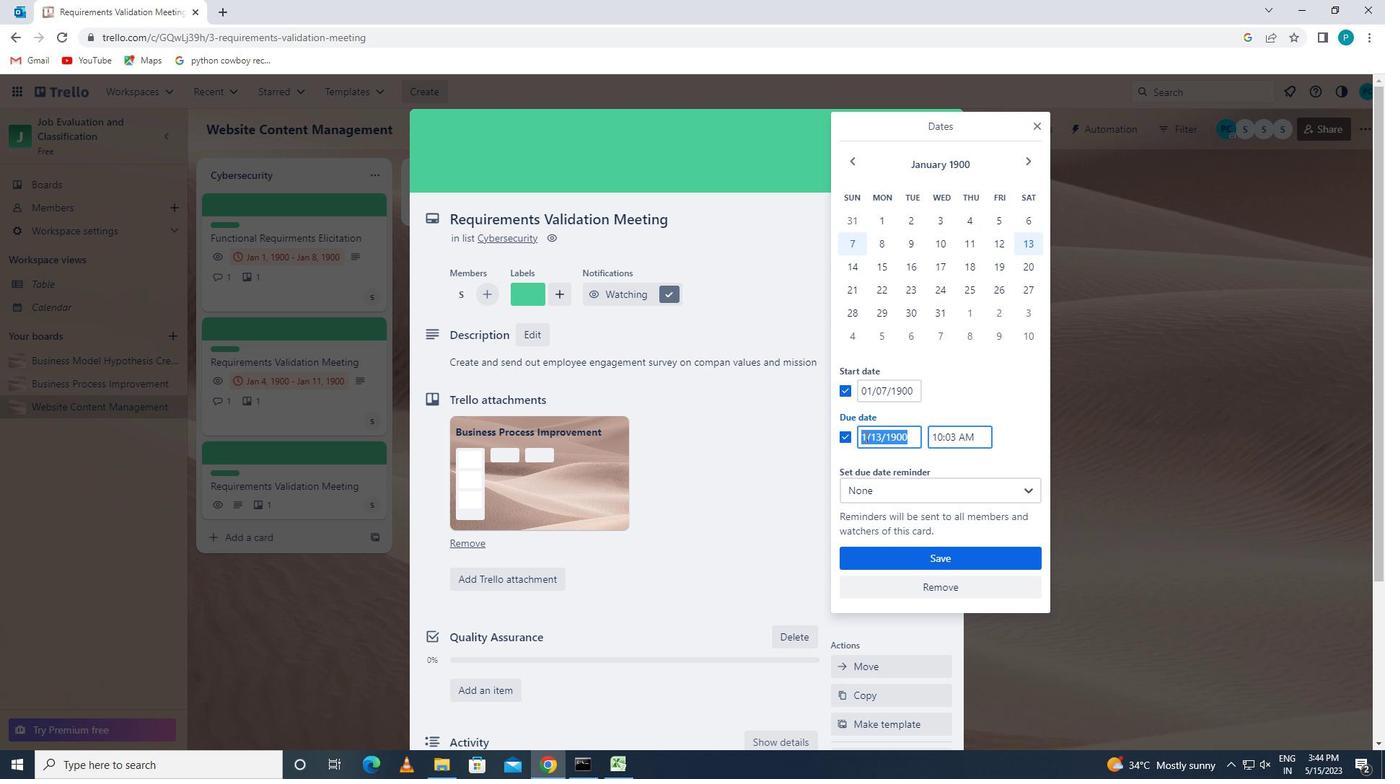 
Action: Mouse pressed left at (874, 437)
Screenshot: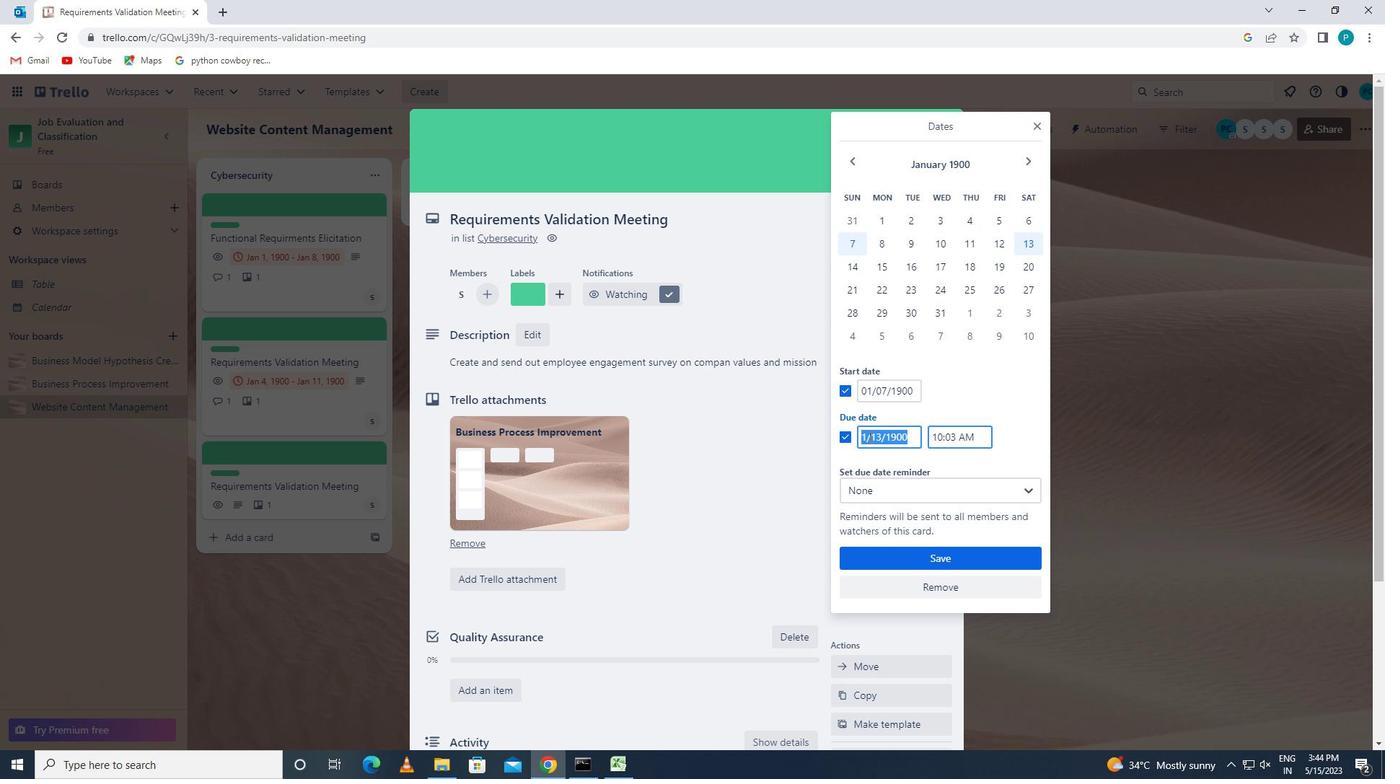 
Action: Mouse moved to (909, 439)
Screenshot: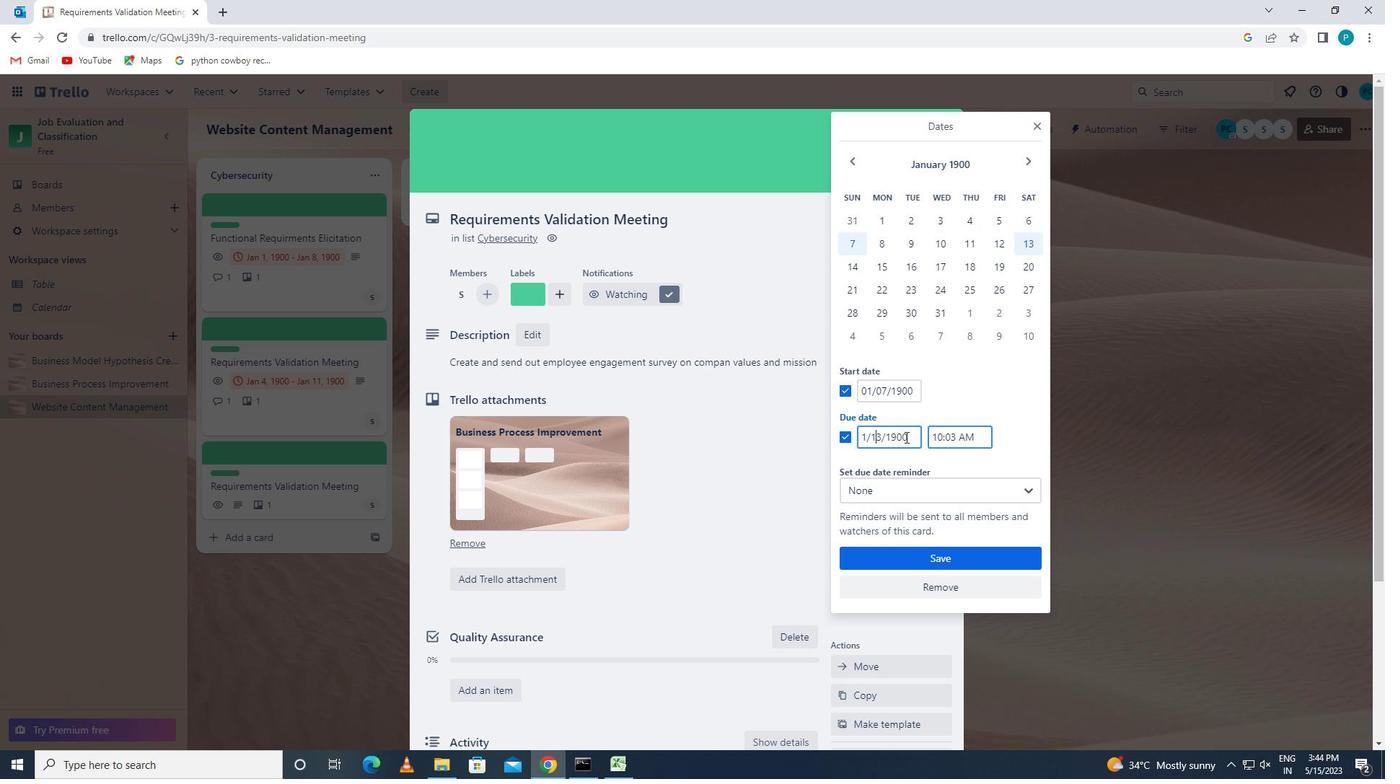 
Action: Mouse pressed left at (909, 439)
Screenshot: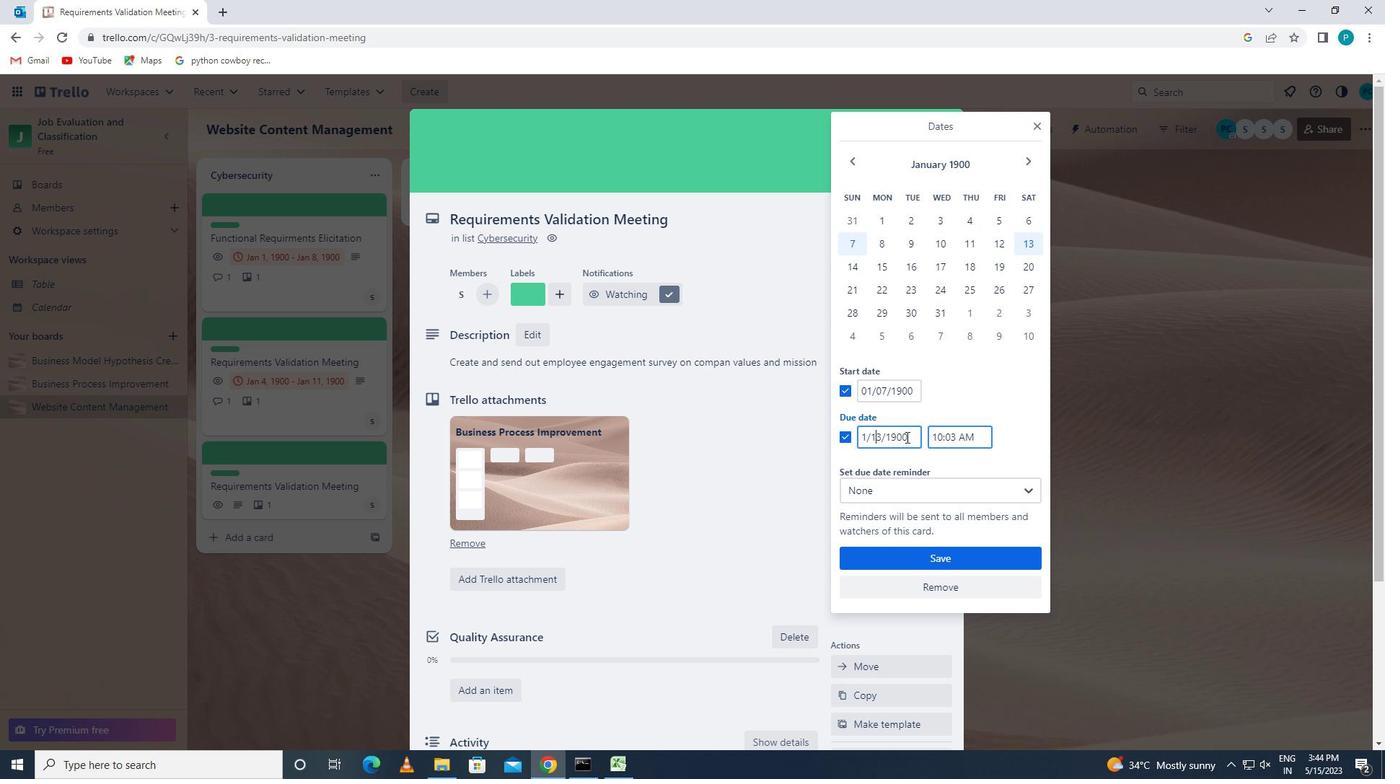 
Action: Mouse moved to (863, 444)
Screenshot: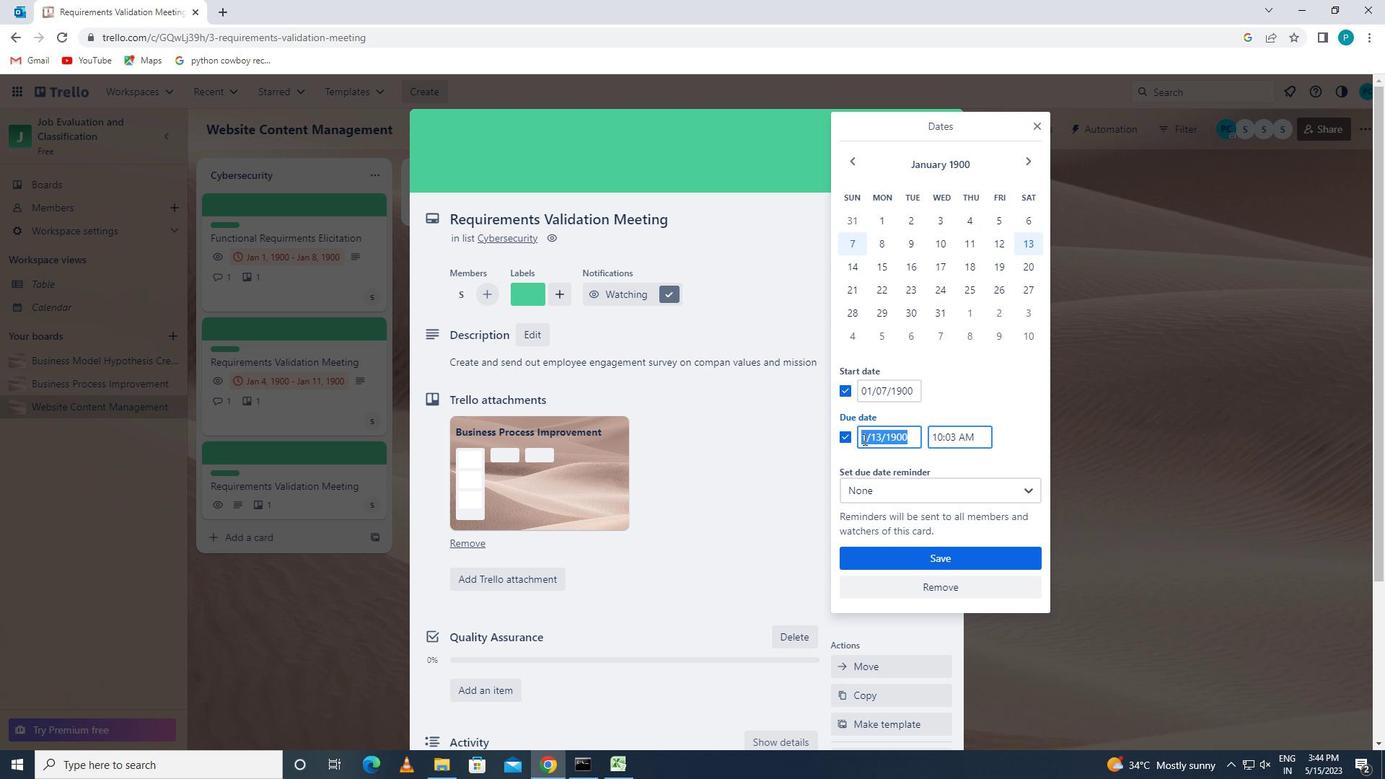 
Action: Key pressed 1/14/1900
Screenshot: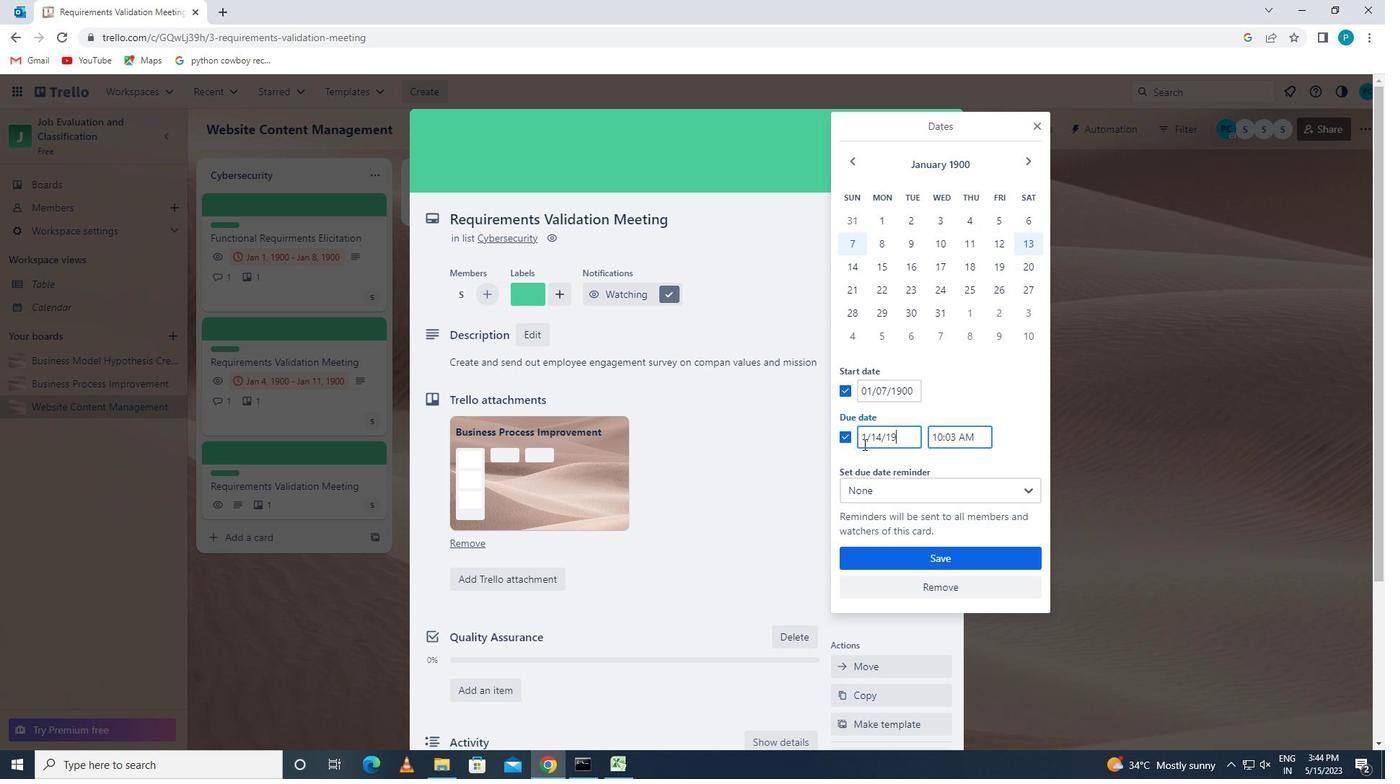 
Action: Mouse moved to (902, 552)
Screenshot: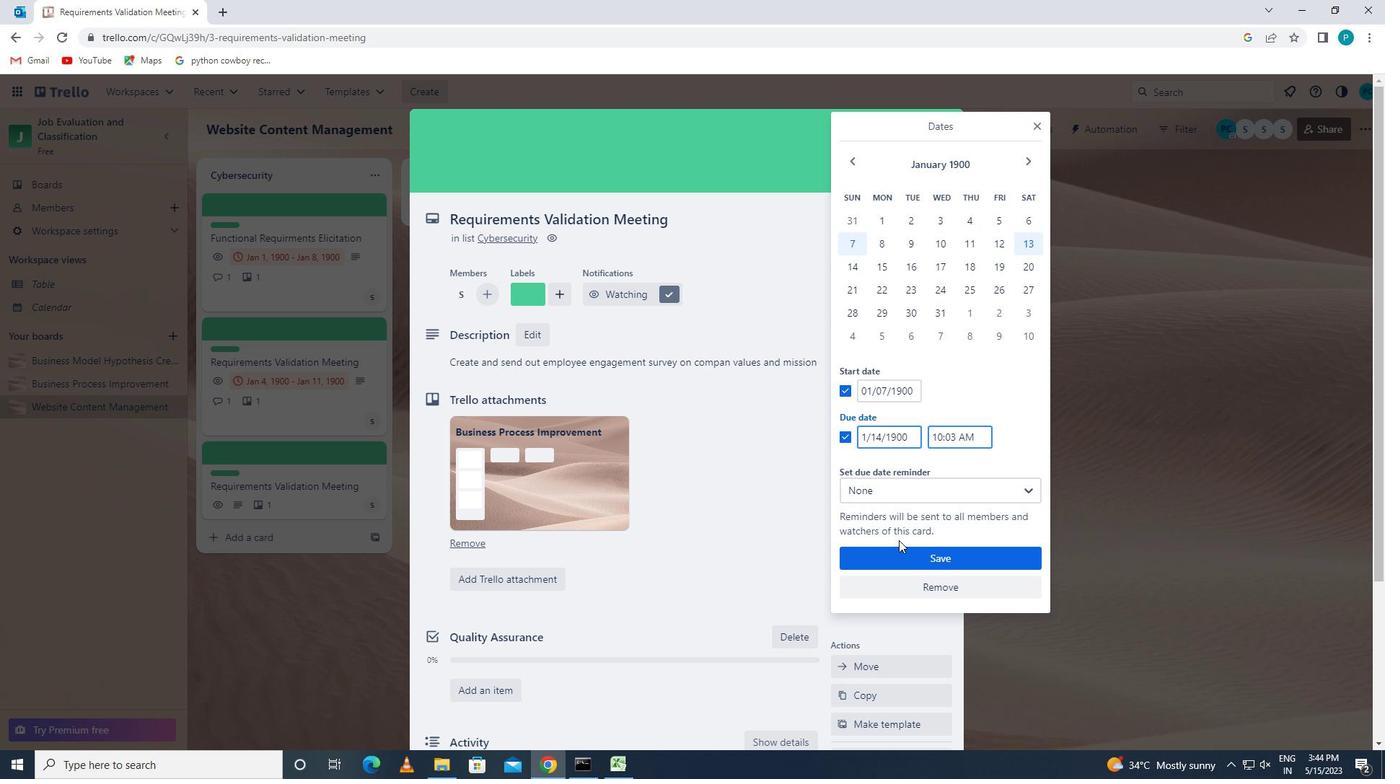 
Action: Mouse pressed left at (902, 552)
Screenshot: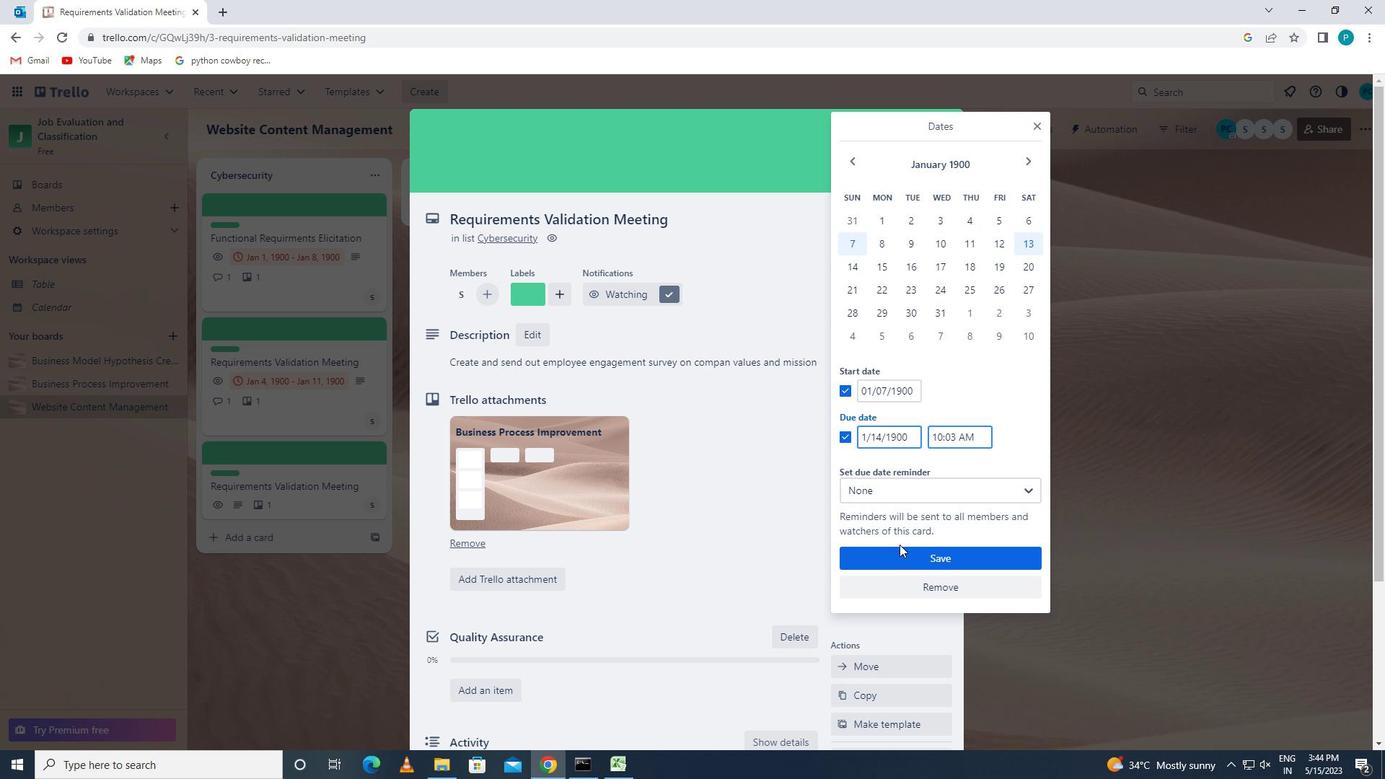 
Action: Mouse moved to (772, 504)
Screenshot: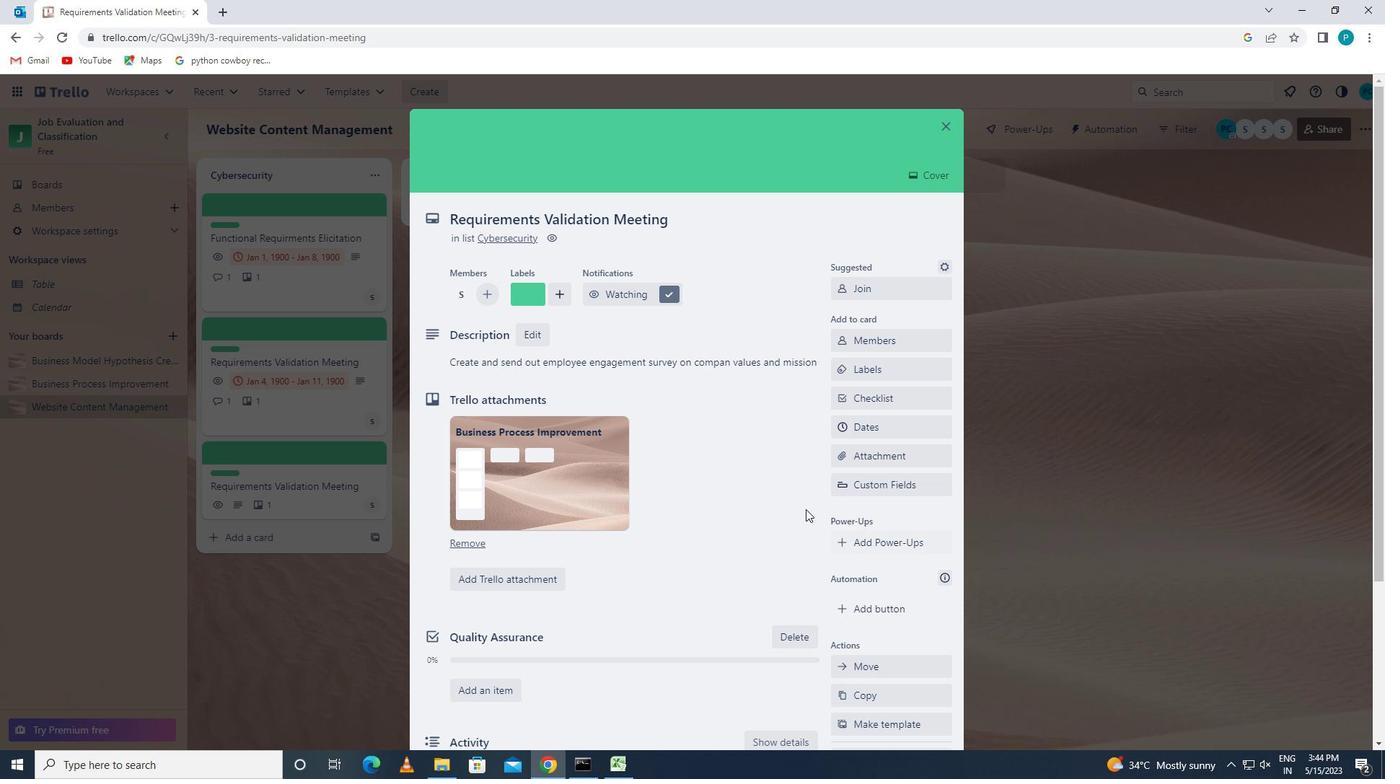 
Action: Mouse scrolled (772, 505) with delta (0, 0)
Screenshot: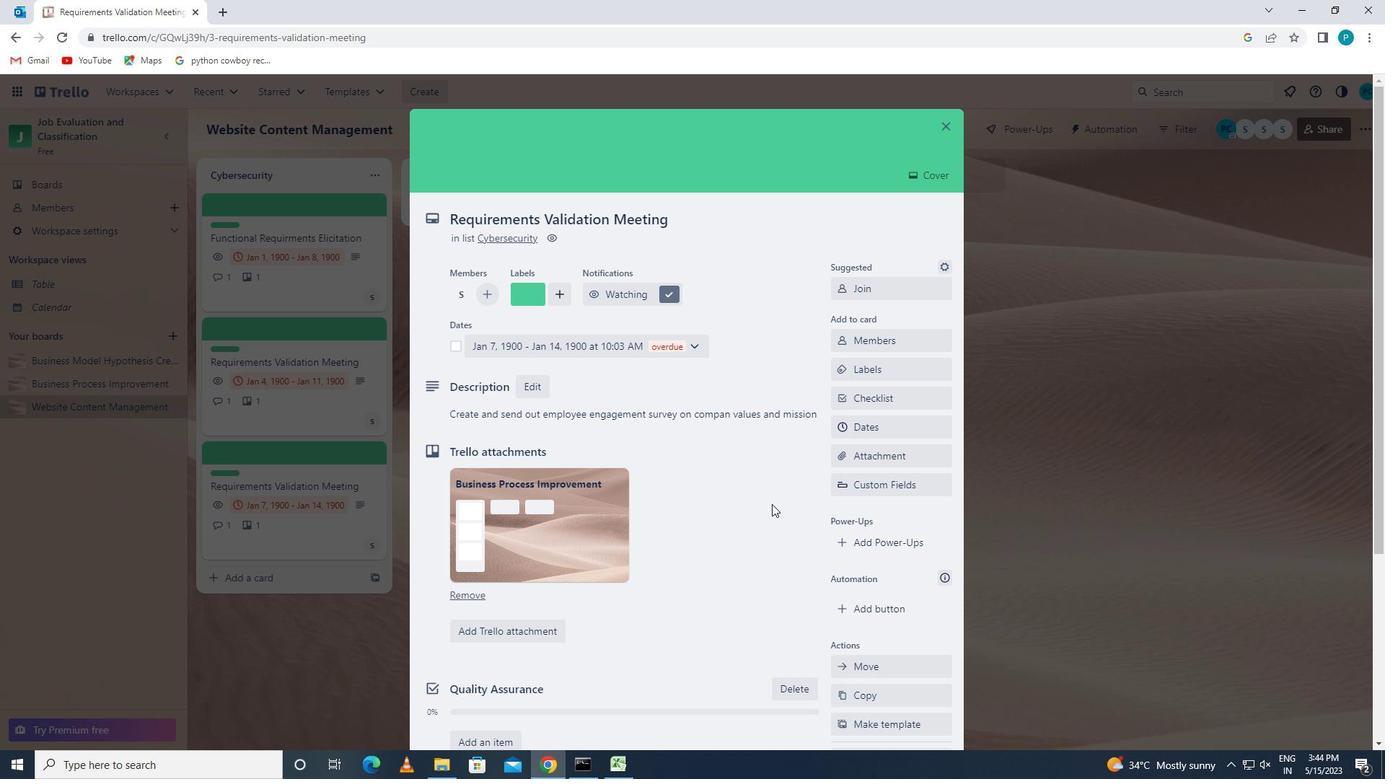 
Action: Mouse scrolled (772, 505) with delta (0, 0)
Screenshot: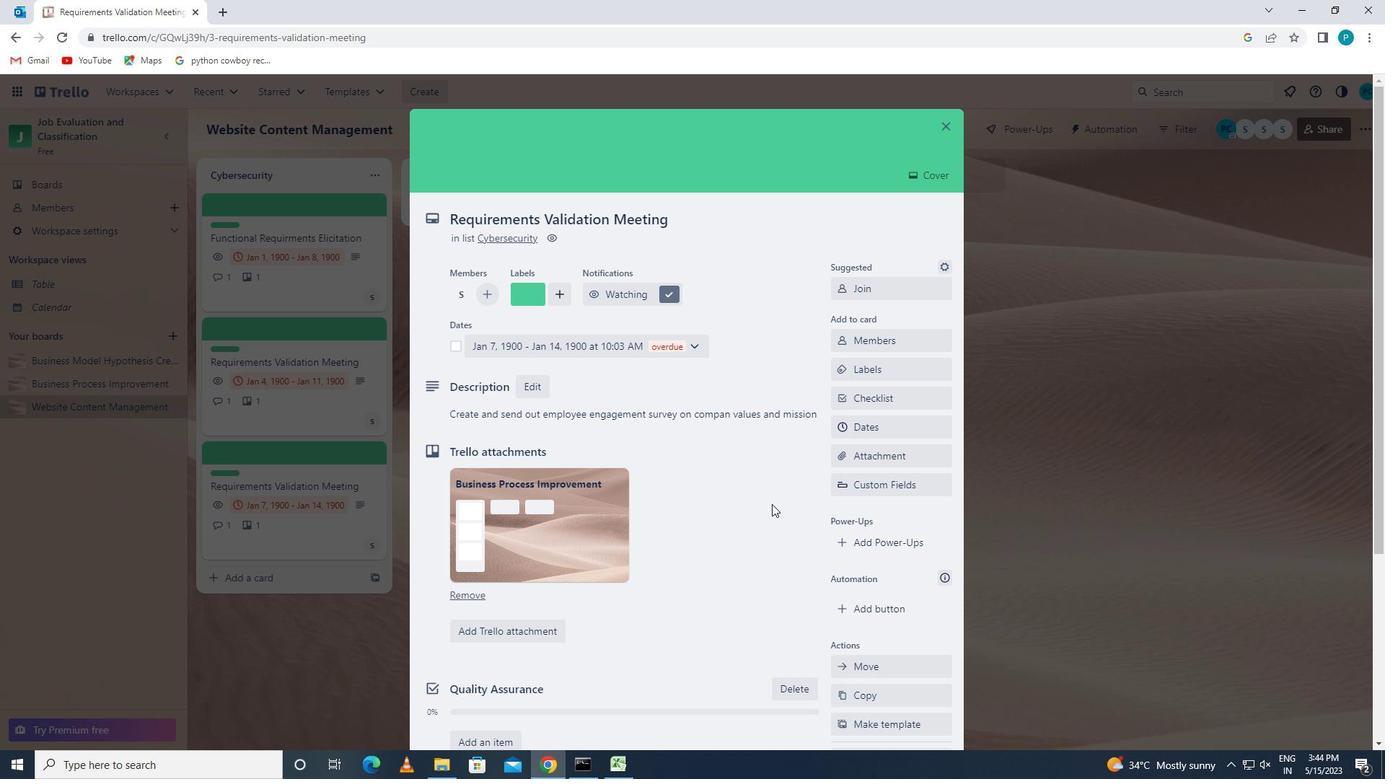 
Action: Mouse scrolled (772, 505) with delta (0, 0)
Screenshot: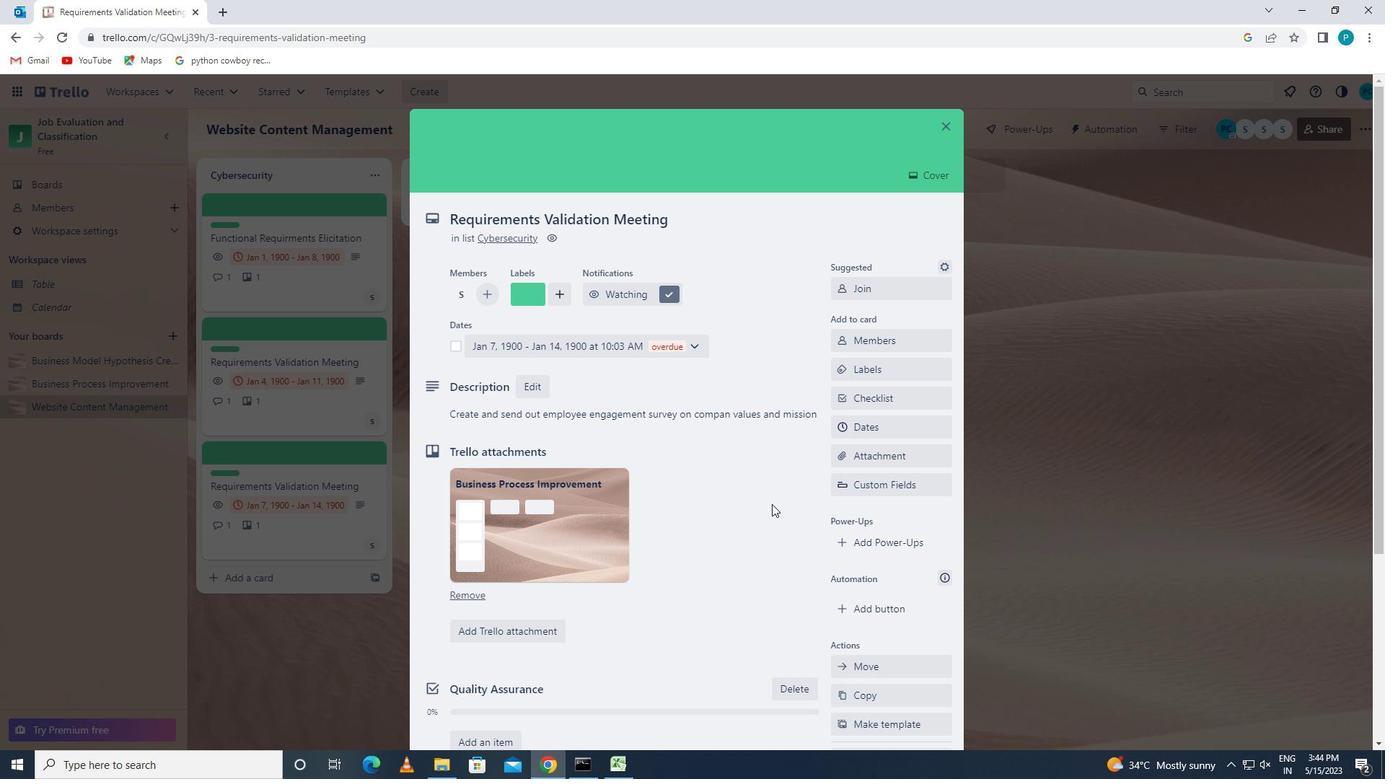 
